 Task: Find connections with filter location Carvin with filter topic #tecnologiawith filter profile language English with filter current company Tata Passenger Electric Mobility Limited with filter school Annamalai University with filter industry Nonmetallic Mineral Mining with filter service category Program Management with filter keywords title Warehouse Worker
Action: Mouse moved to (569, 75)
Screenshot: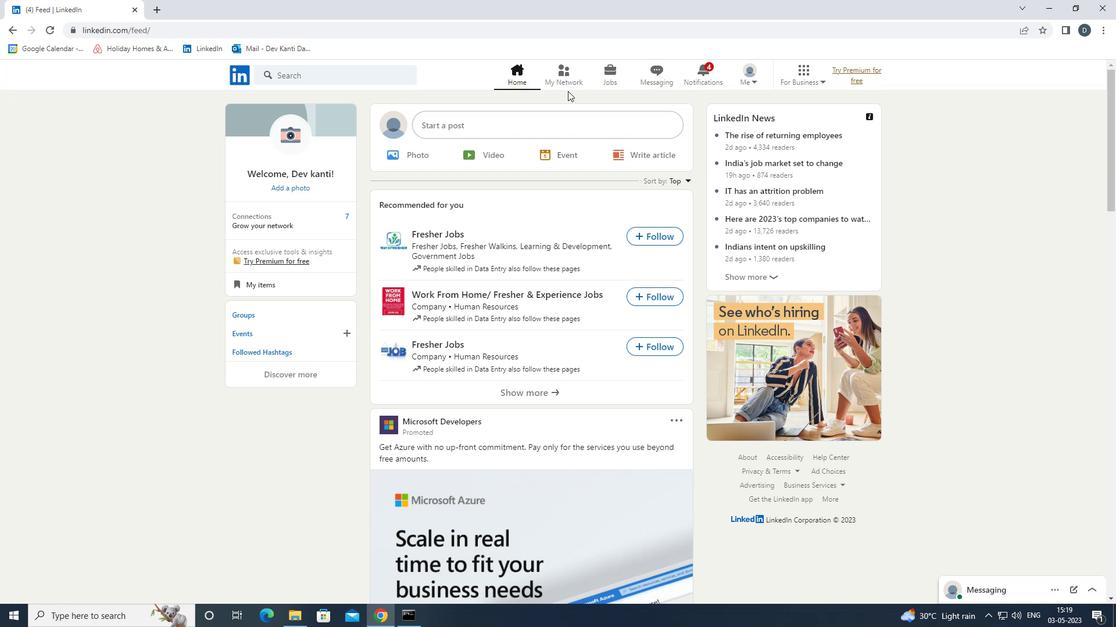 
Action: Mouse pressed left at (569, 75)
Screenshot: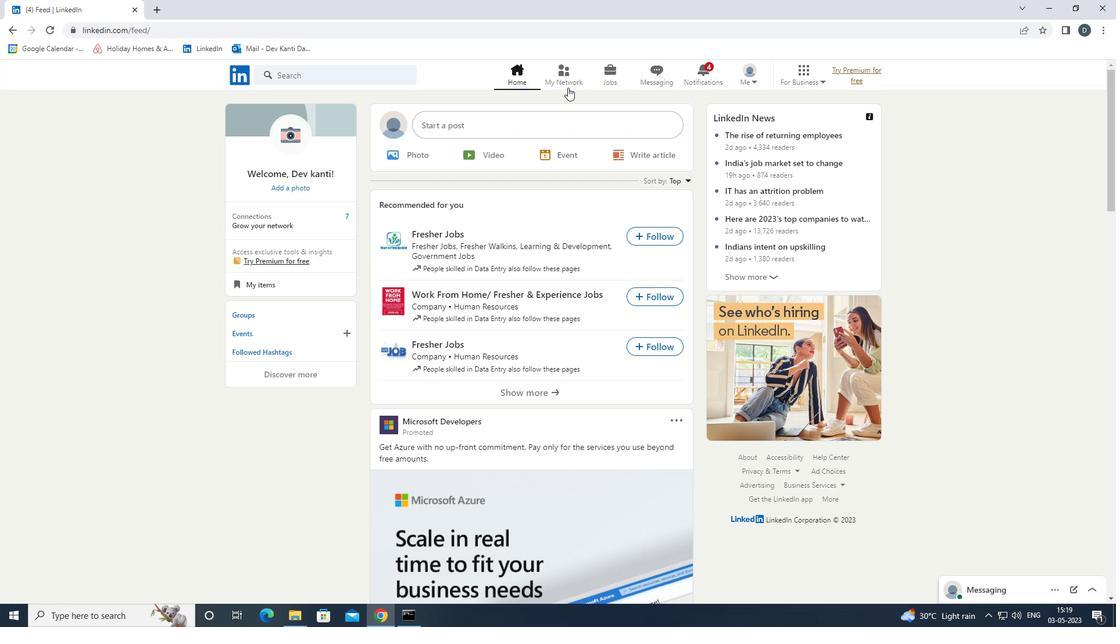 
Action: Mouse moved to (385, 137)
Screenshot: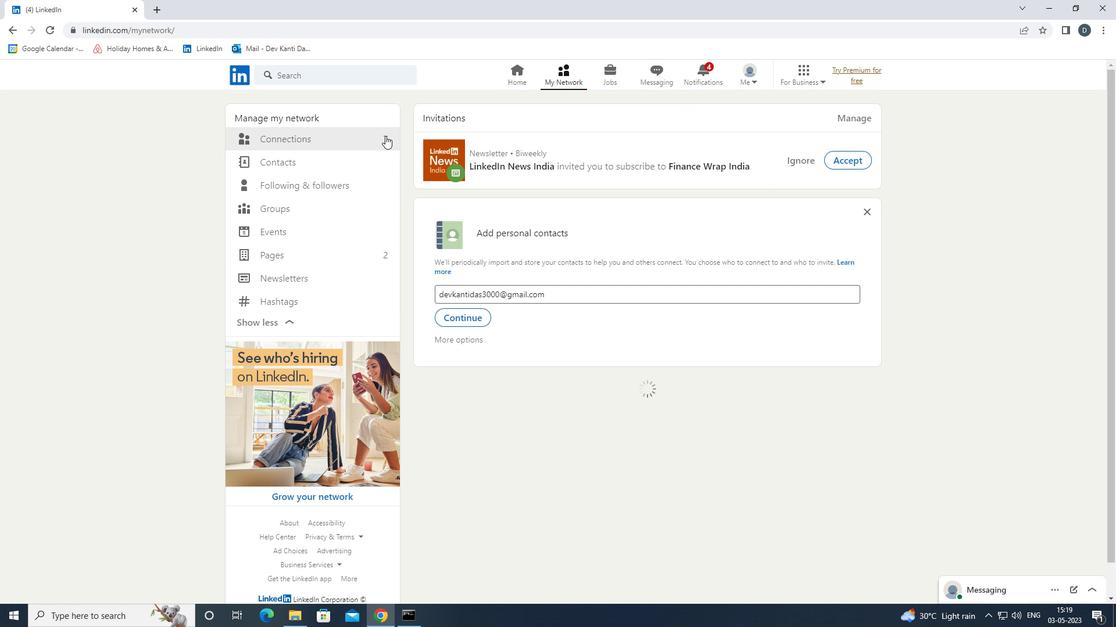 
Action: Mouse pressed left at (385, 137)
Screenshot: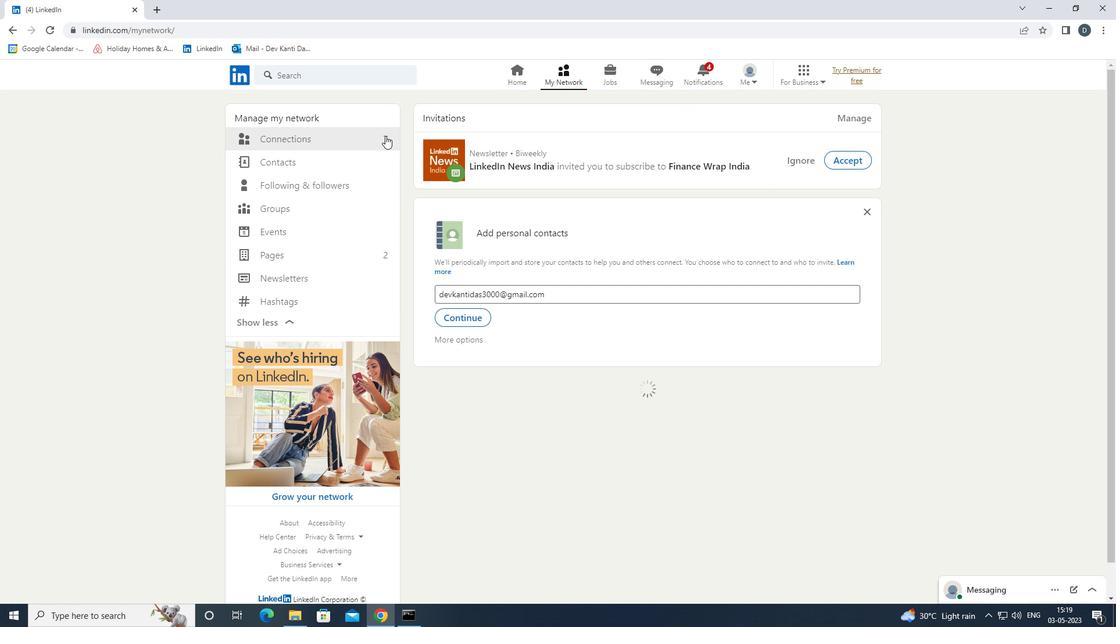 
Action: Mouse moved to (667, 136)
Screenshot: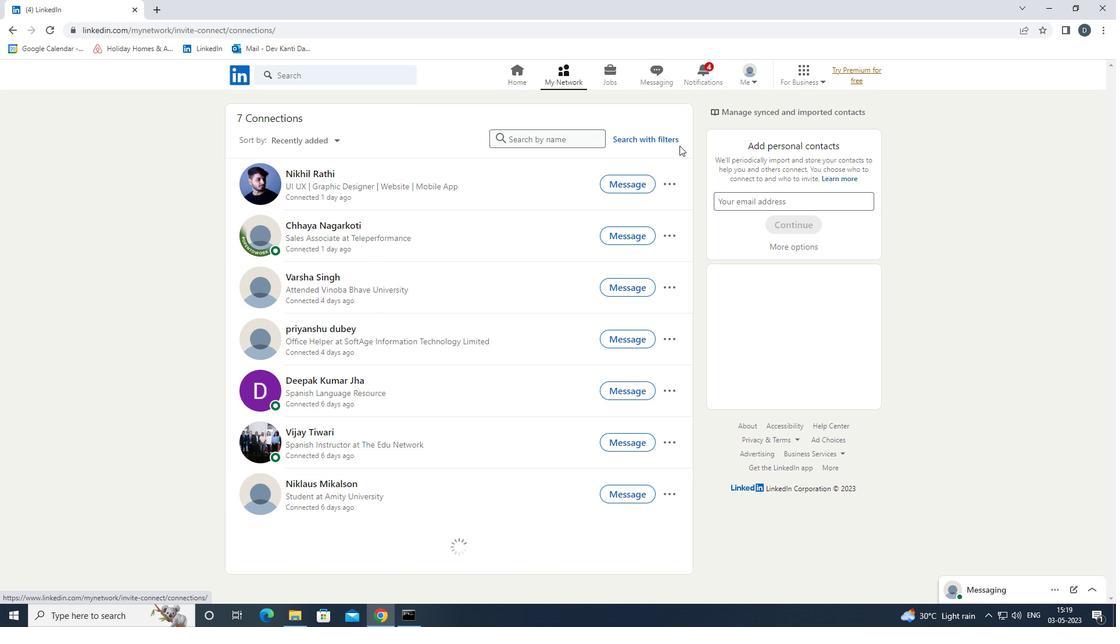 
Action: Mouse pressed left at (667, 136)
Screenshot: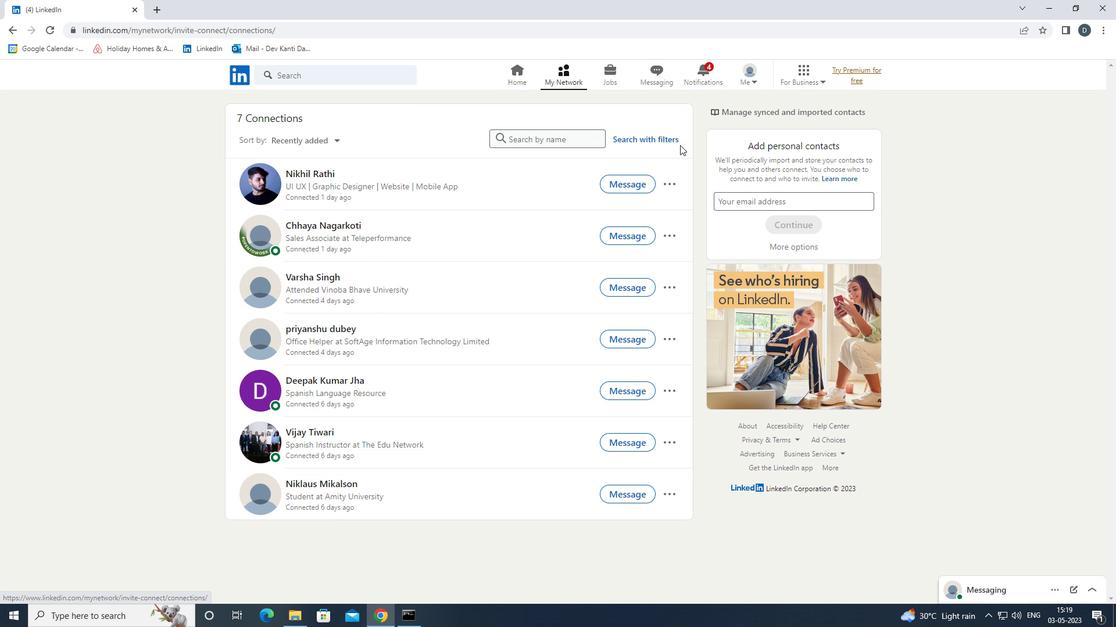 
Action: Mouse moved to (600, 105)
Screenshot: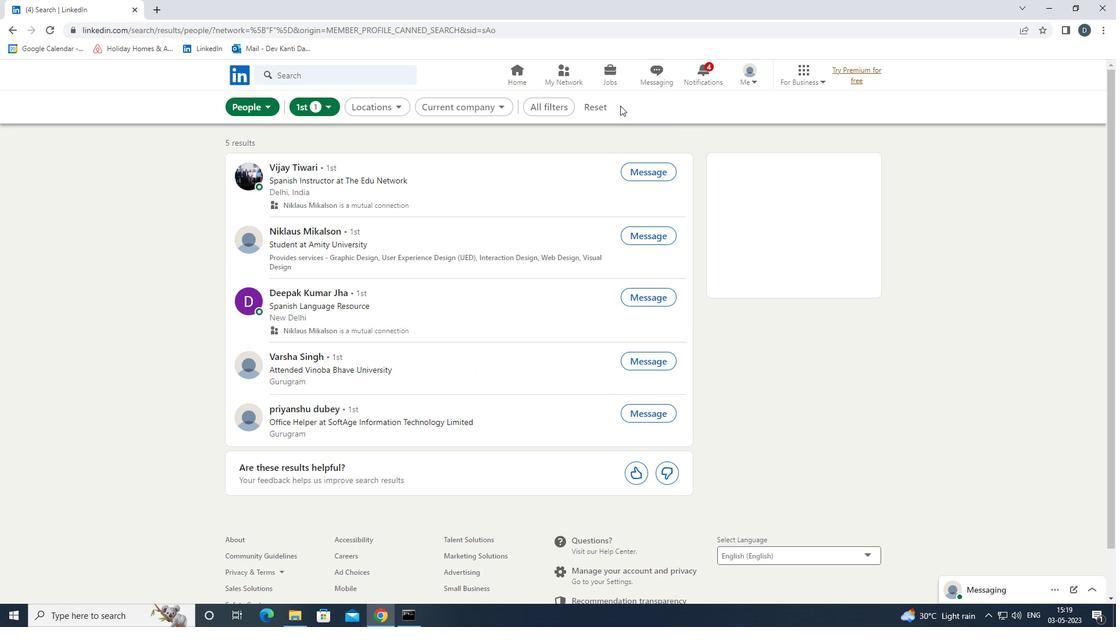 
Action: Mouse pressed left at (600, 105)
Screenshot: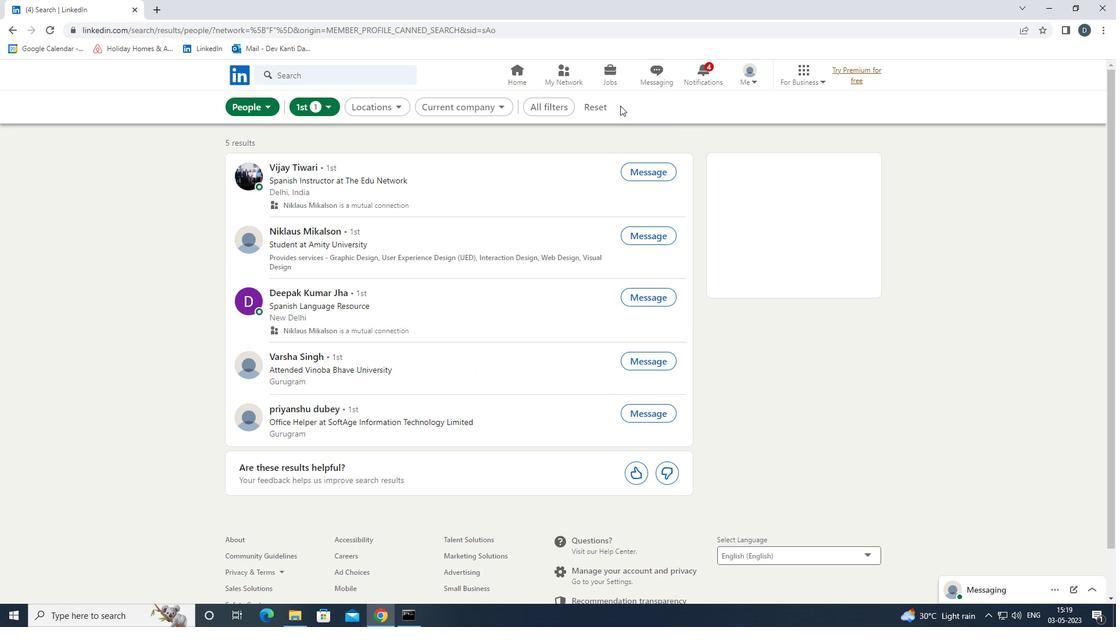 
Action: Mouse moved to (563, 105)
Screenshot: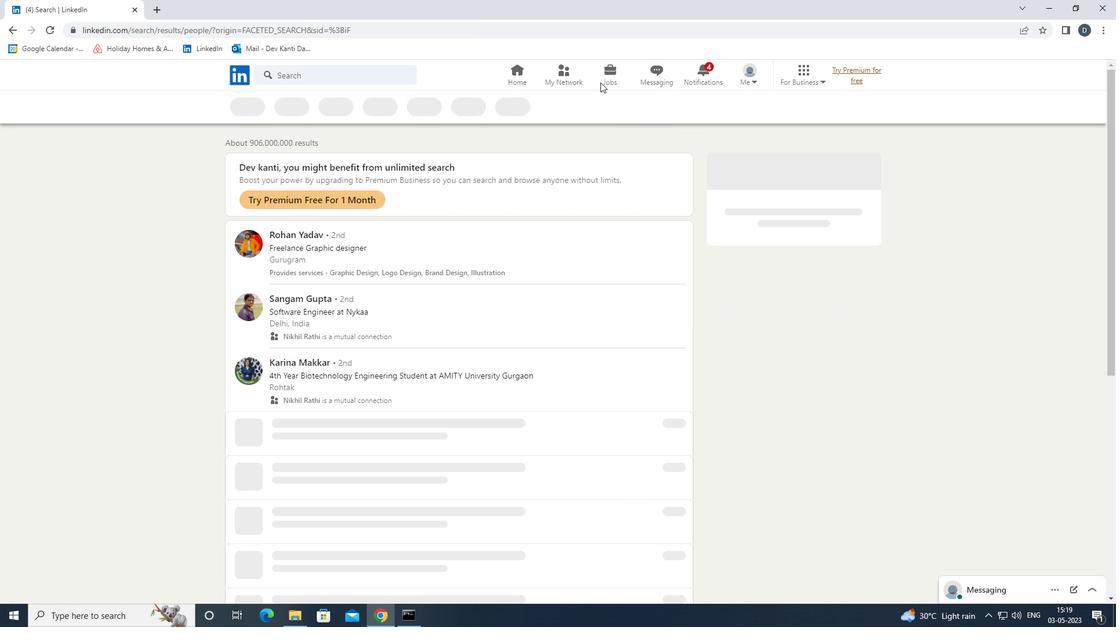 
Action: Mouse pressed left at (563, 105)
Screenshot: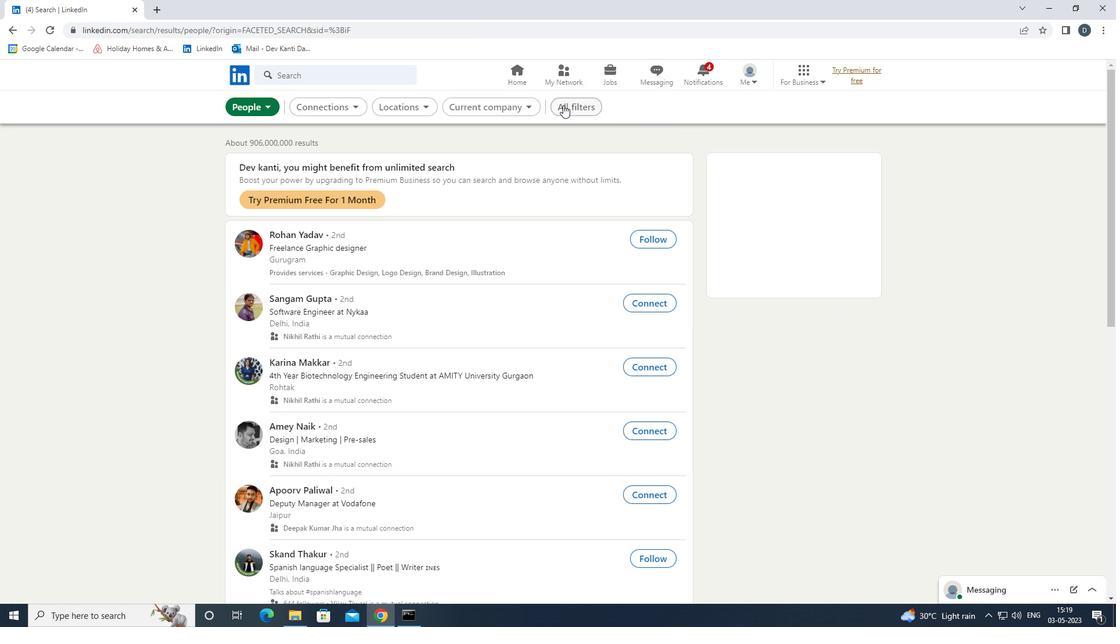
Action: Mouse moved to (973, 366)
Screenshot: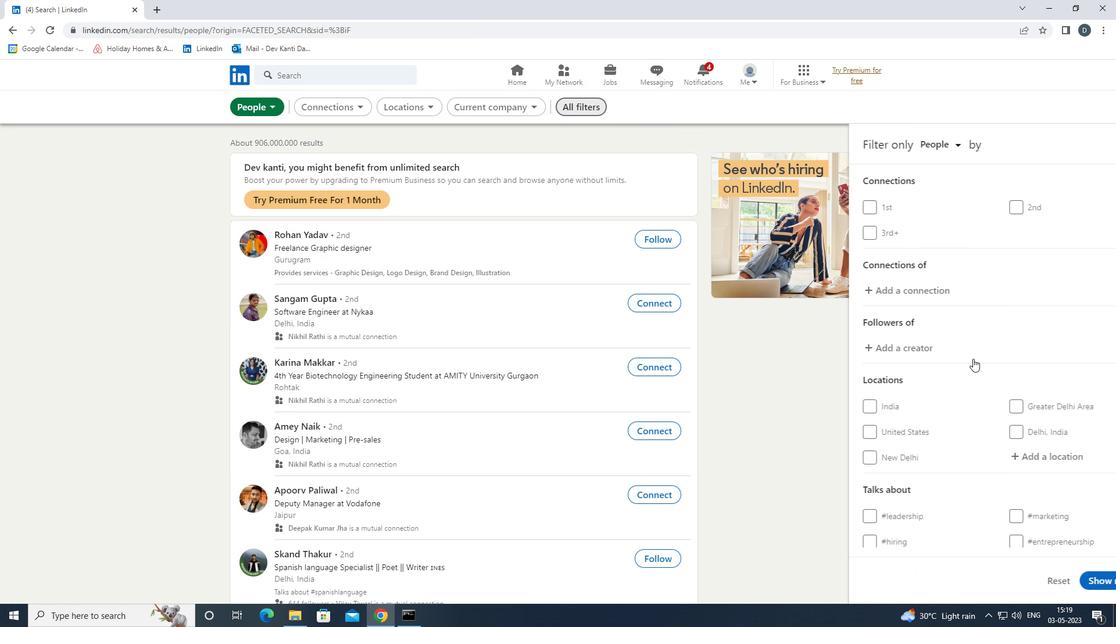 
Action: Mouse scrolled (973, 366) with delta (0, 0)
Screenshot: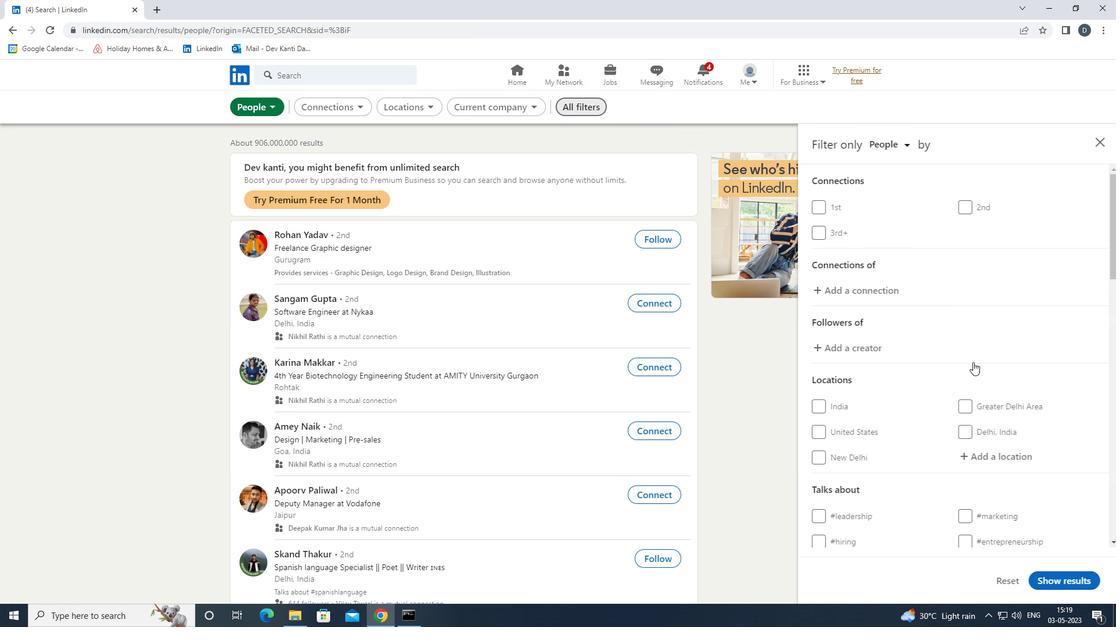 
Action: Mouse scrolled (973, 366) with delta (0, 0)
Screenshot: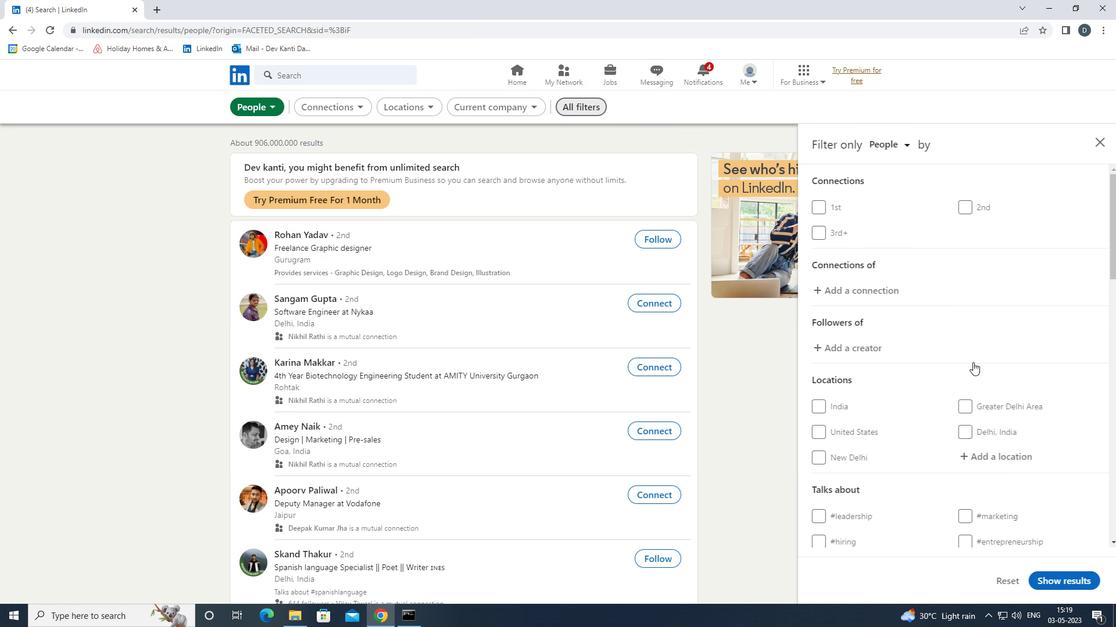 
Action: Mouse moved to (1002, 337)
Screenshot: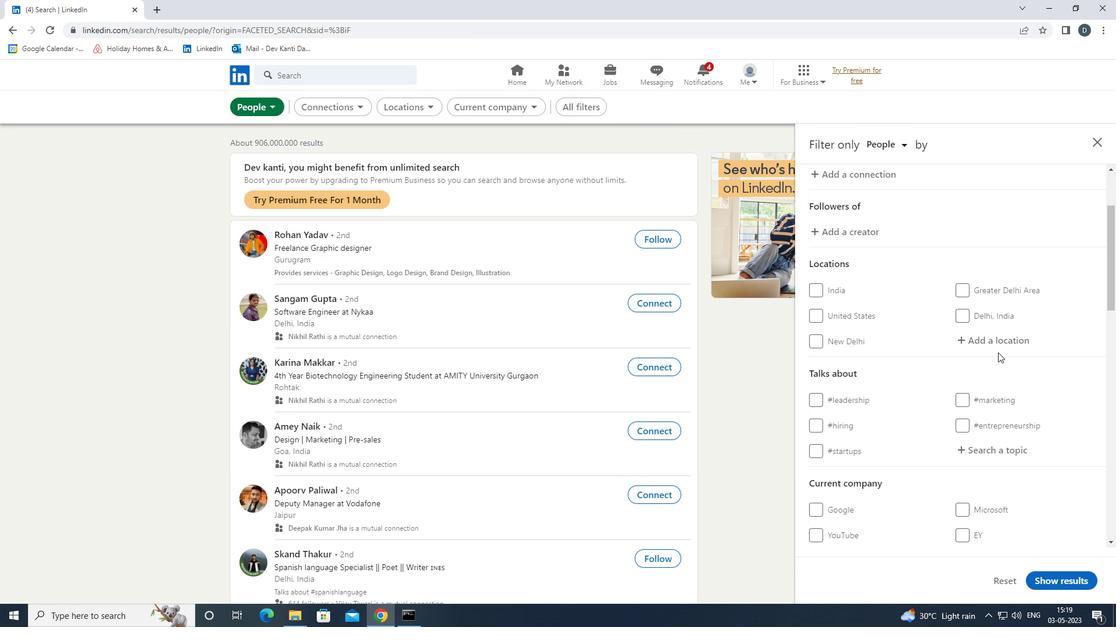 
Action: Mouse pressed left at (1002, 337)
Screenshot: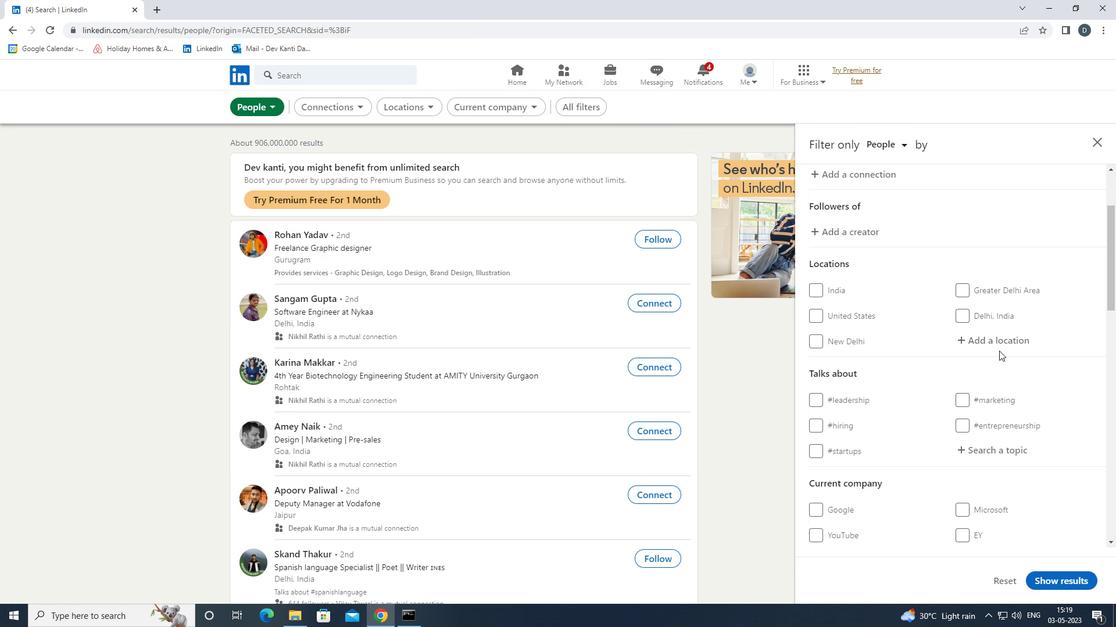 
Action: Mouse moved to (1002, 334)
Screenshot: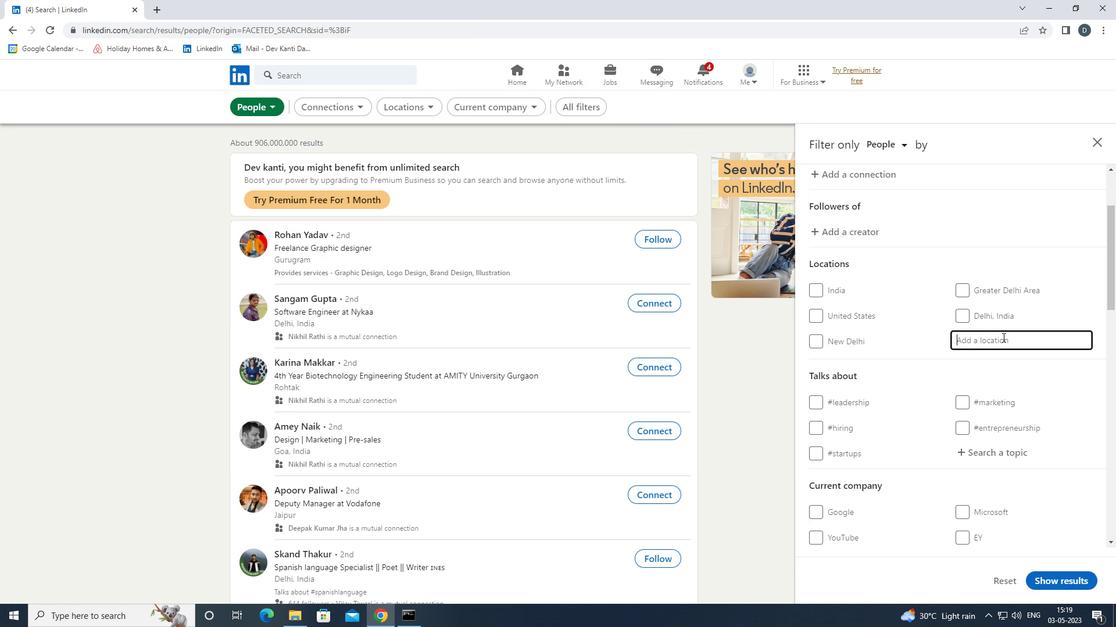 
Action: Key pressed <Key.shift>CARVIN<Key.down><Key.enter>
Screenshot: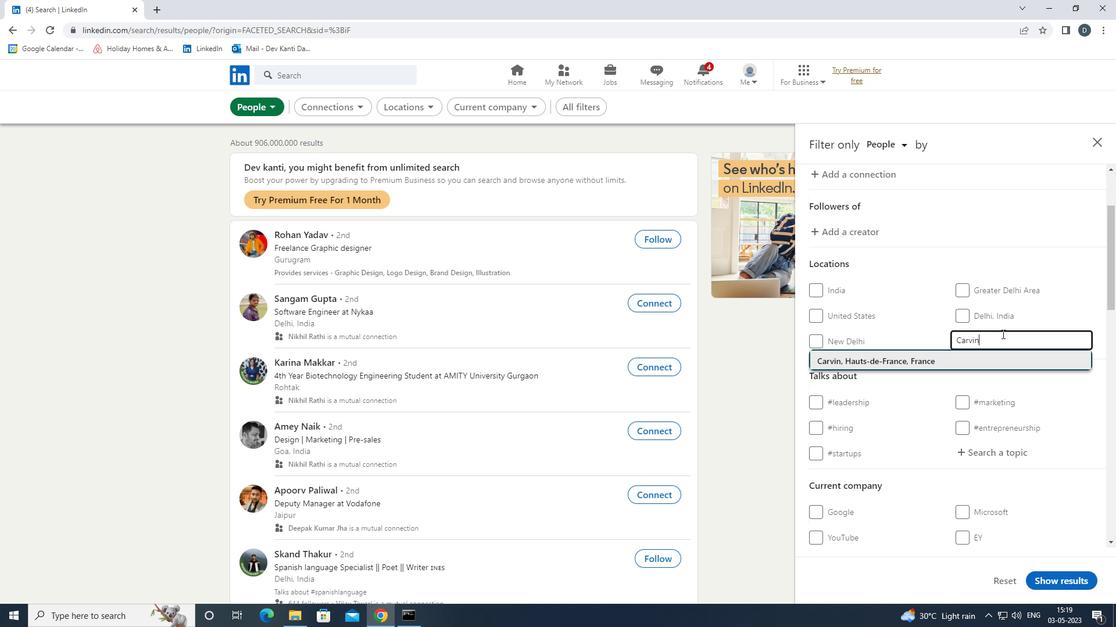 
Action: Mouse moved to (1010, 330)
Screenshot: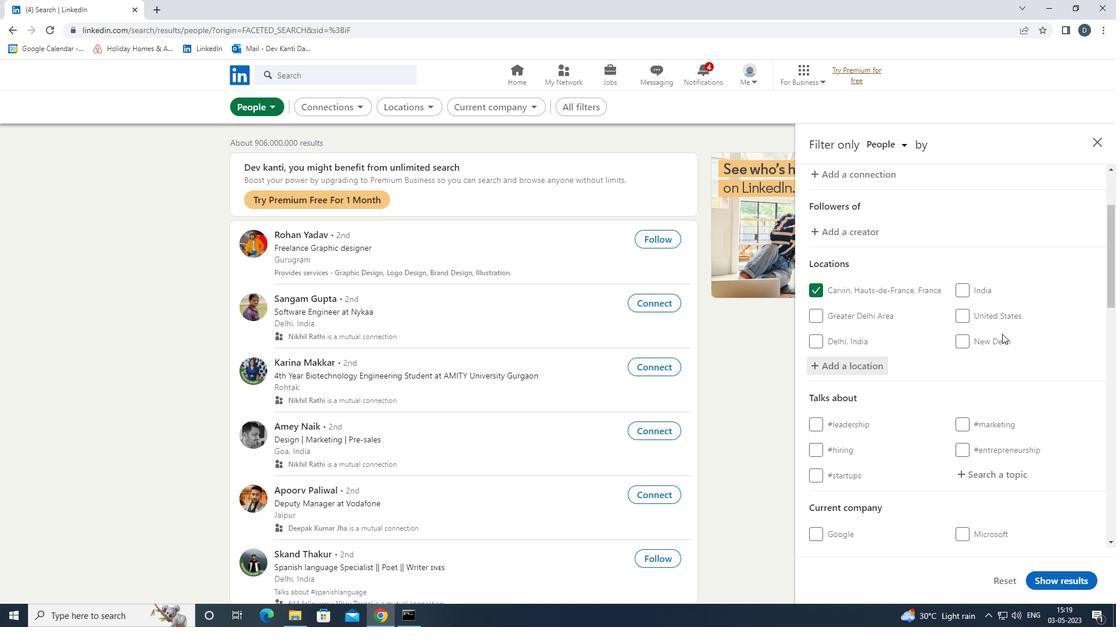
Action: Mouse scrolled (1010, 330) with delta (0, 0)
Screenshot: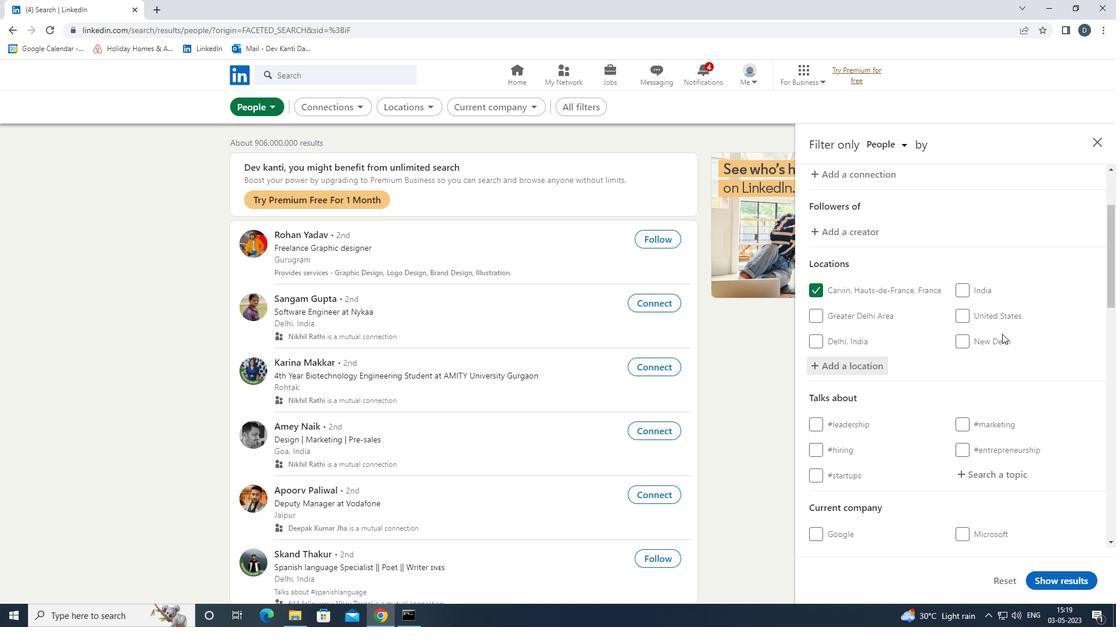
Action: Mouse scrolled (1010, 330) with delta (0, 0)
Screenshot: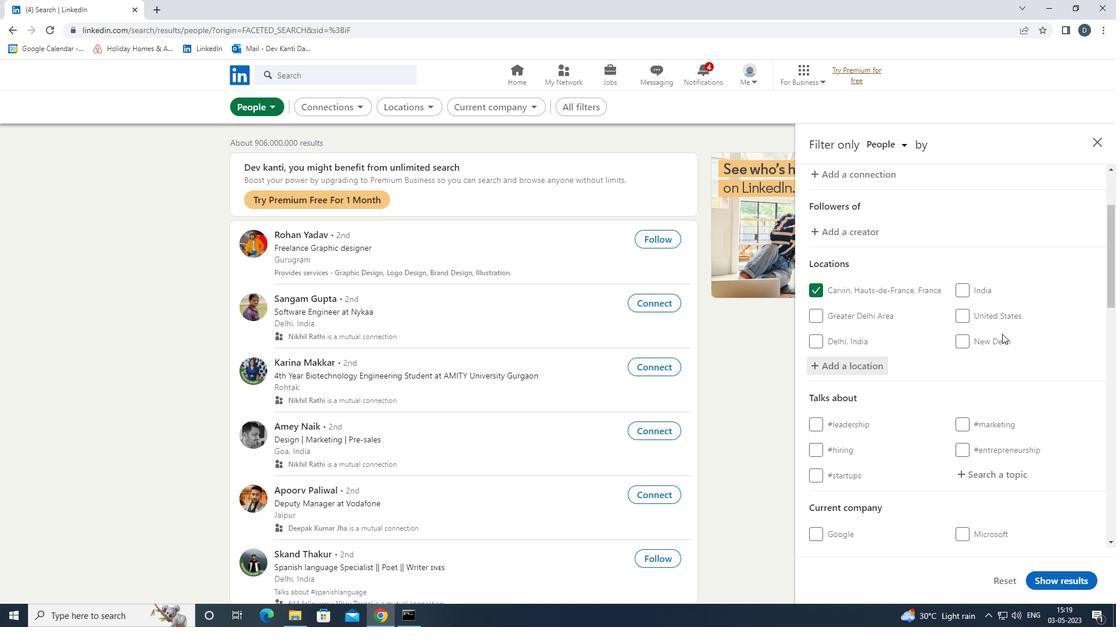 
Action: Mouse moved to (999, 354)
Screenshot: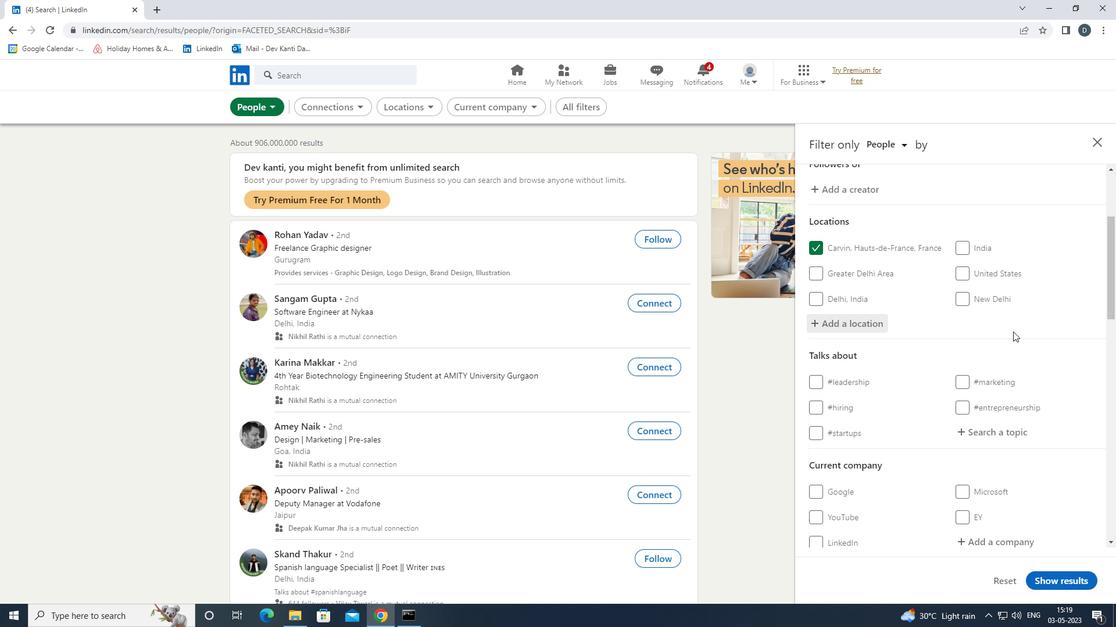 
Action: Mouse pressed left at (999, 354)
Screenshot: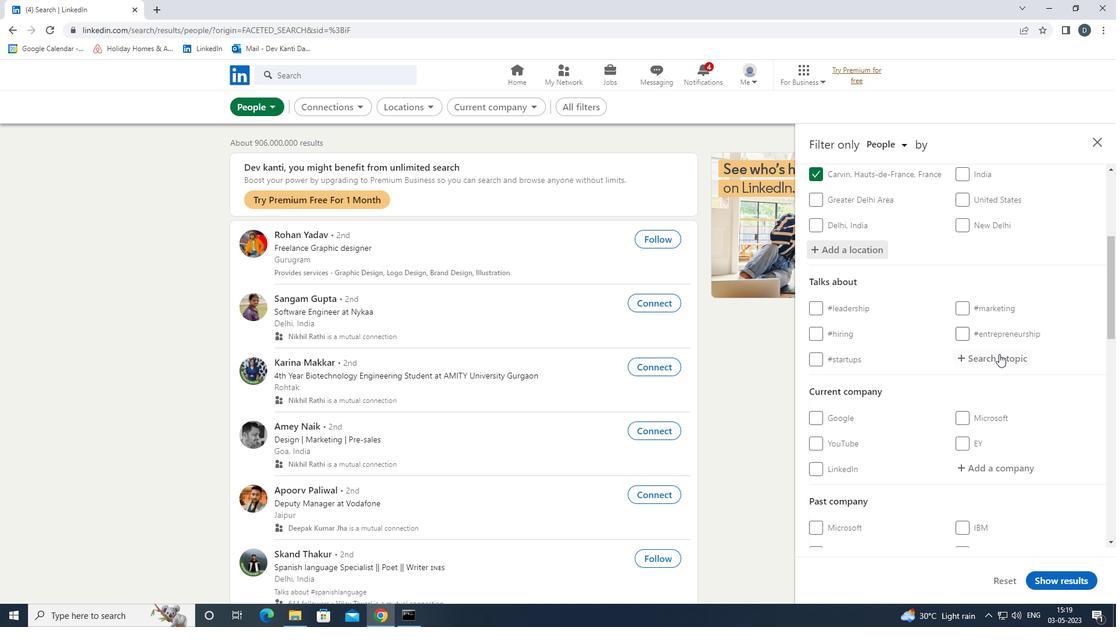 
Action: Mouse moved to (999, 355)
Screenshot: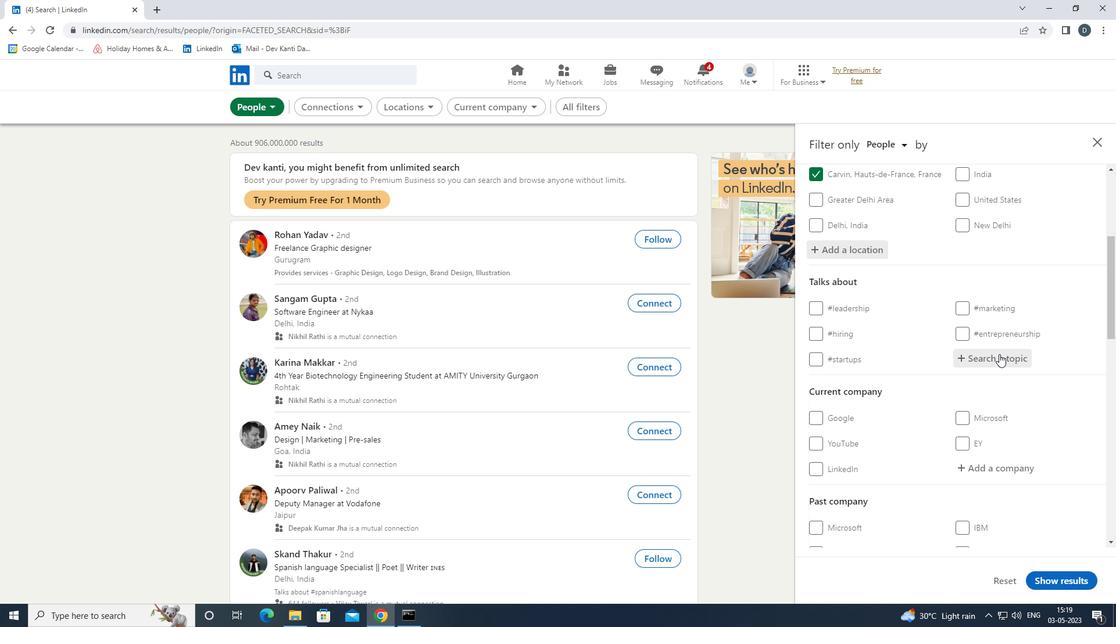 
Action: Key pressed TECHNOLOGIA<Key.down><Key.enter>
Screenshot: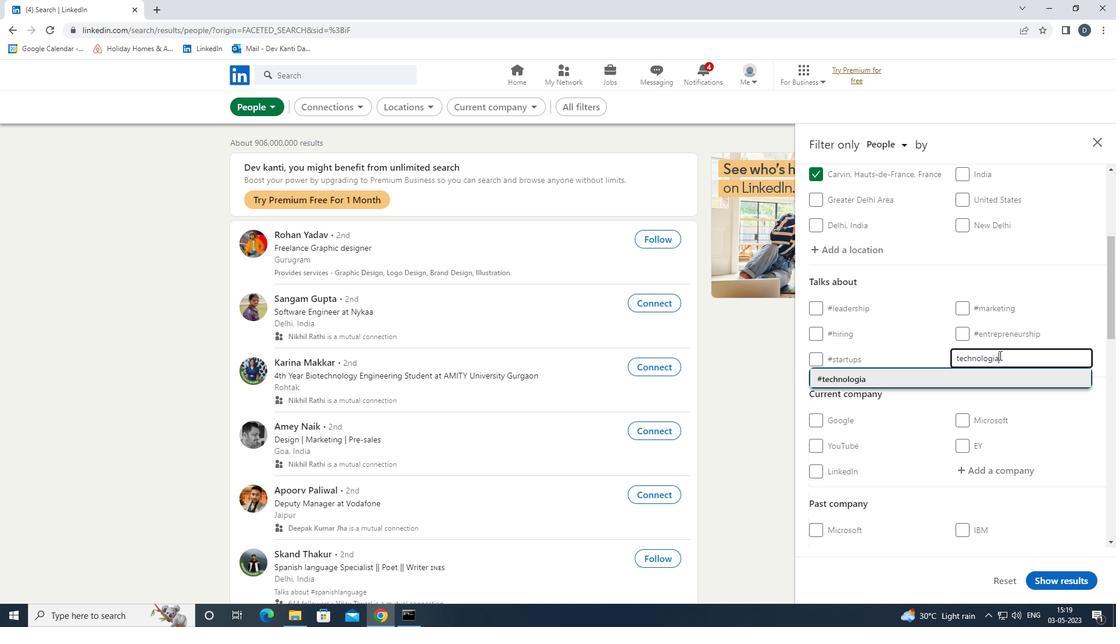 
Action: Mouse moved to (994, 364)
Screenshot: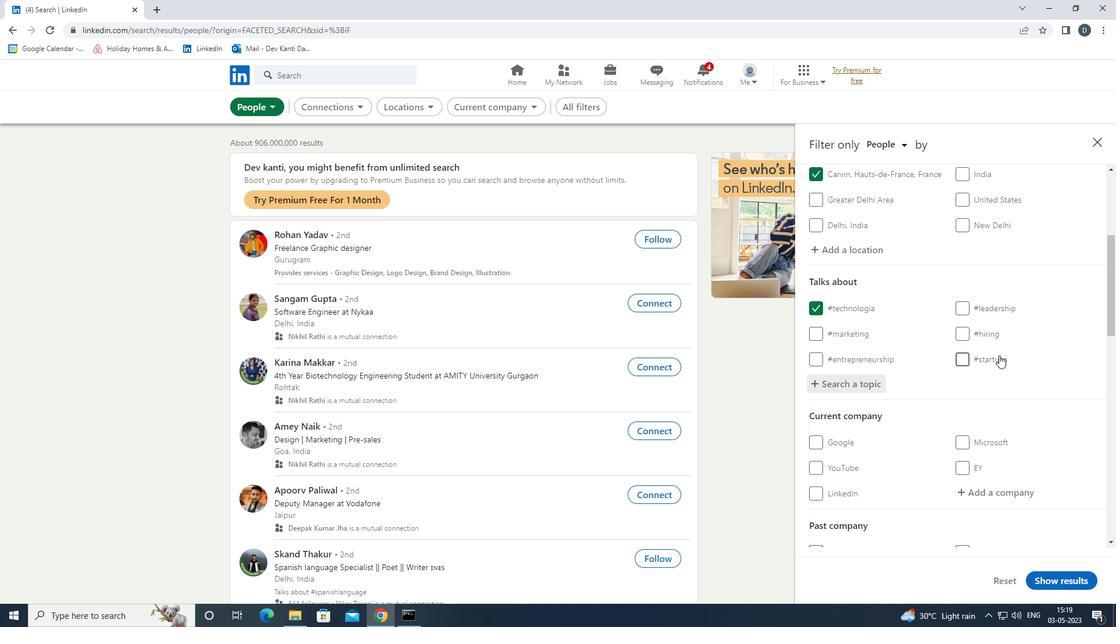 
Action: Mouse scrolled (994, 363) with delta (0, 0)
Screenshot: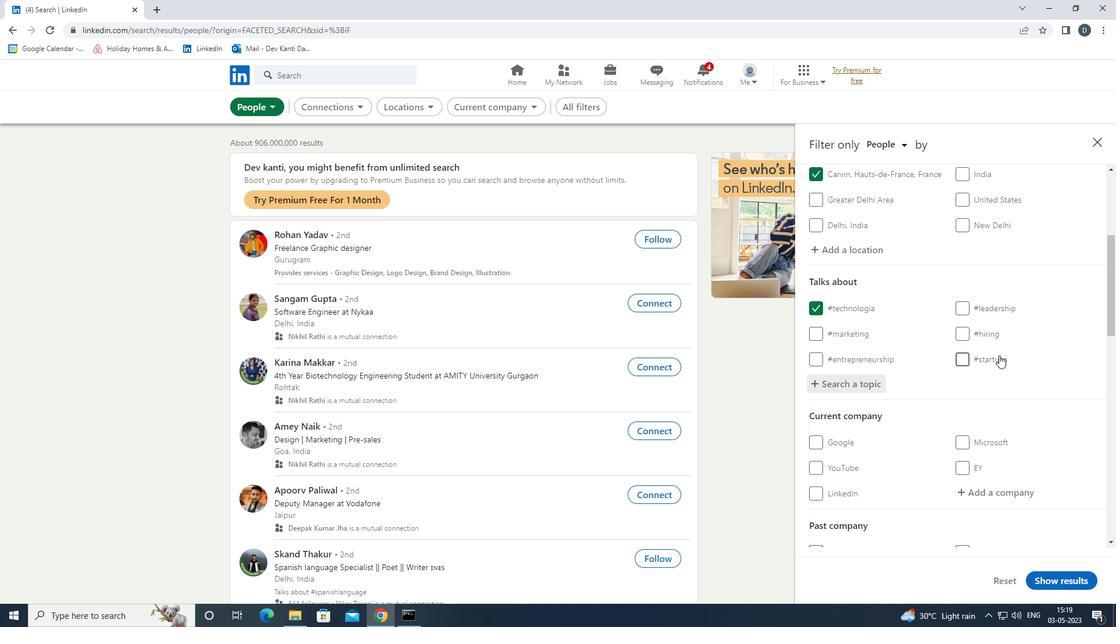 
Action: Mouse moved to (994, 365)
Screenshot: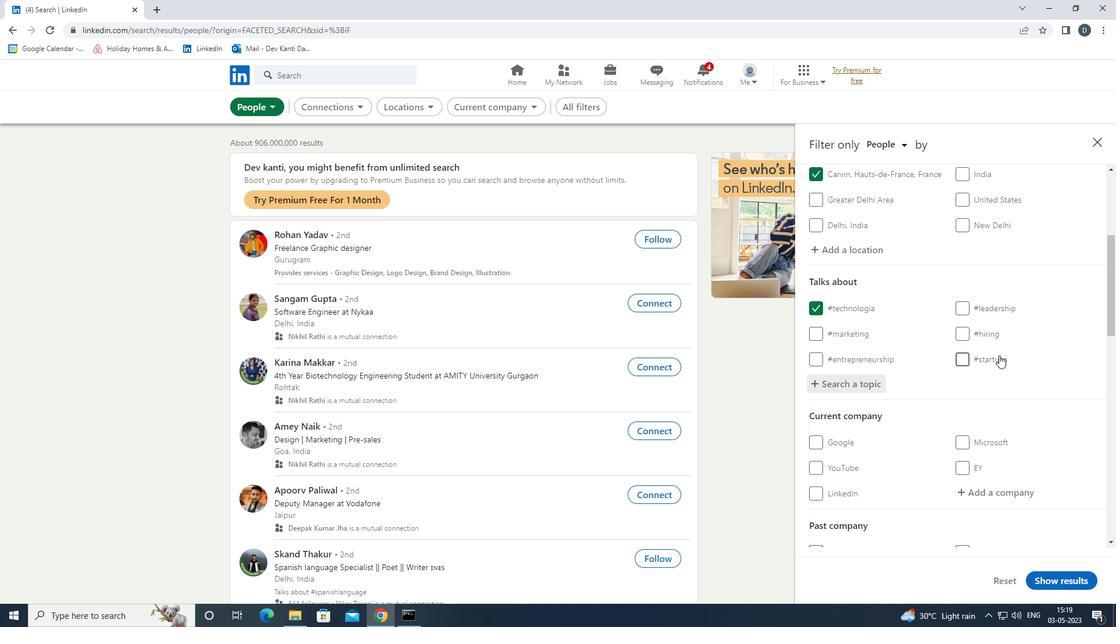 
Action: Mouse scrolled (994, 364) with delta (0, 0)
Screenshot: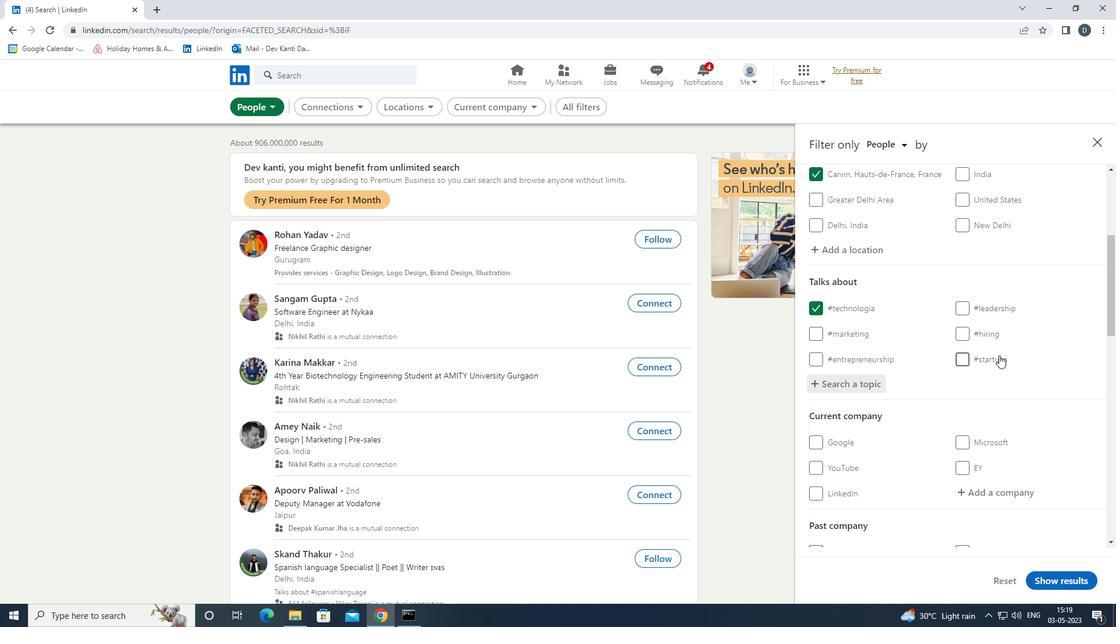
Action: Mouse scrolled (994, 364) with delta (0, 0)
Screenshot: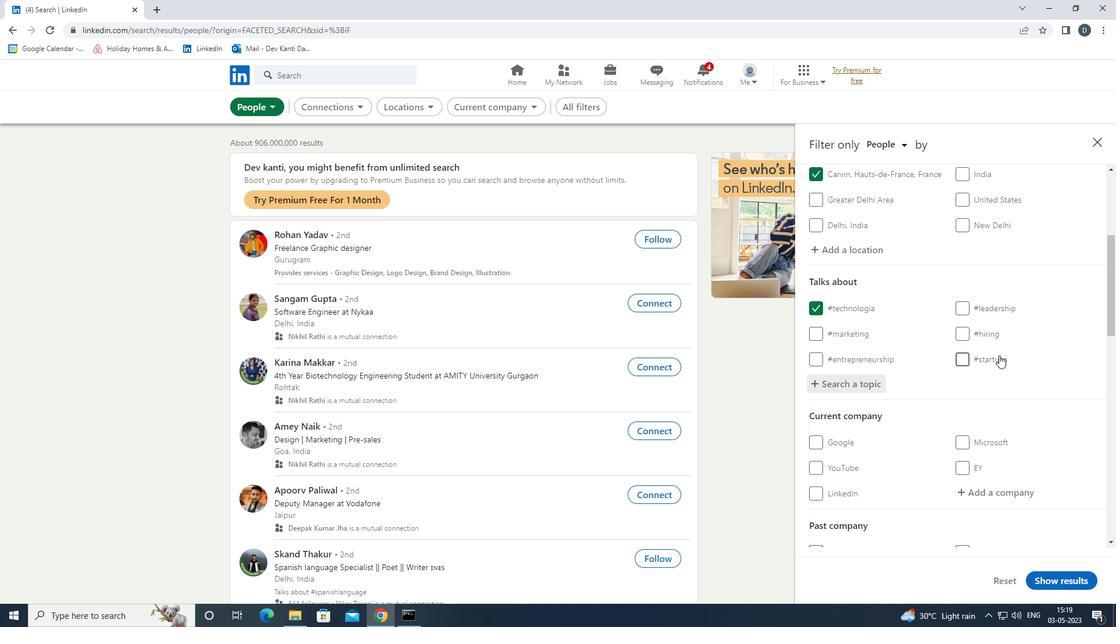 
Action: Mouse moved to (995, 366)
Screenshot: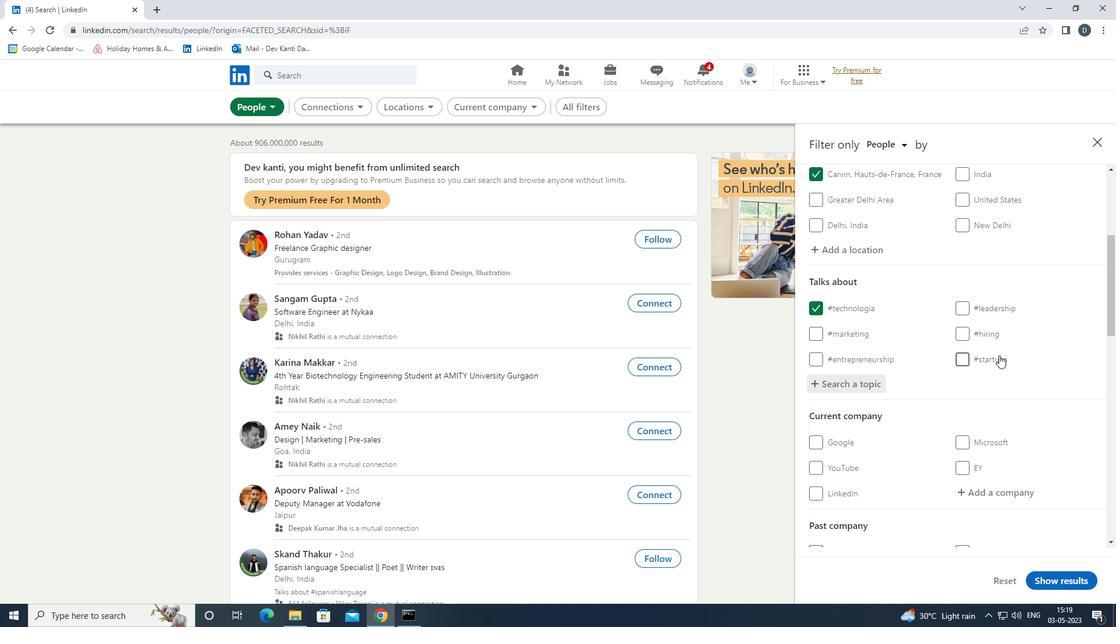 
Action: Mouse scrolled (995, 365) with delta (0, 0)
Screenshot: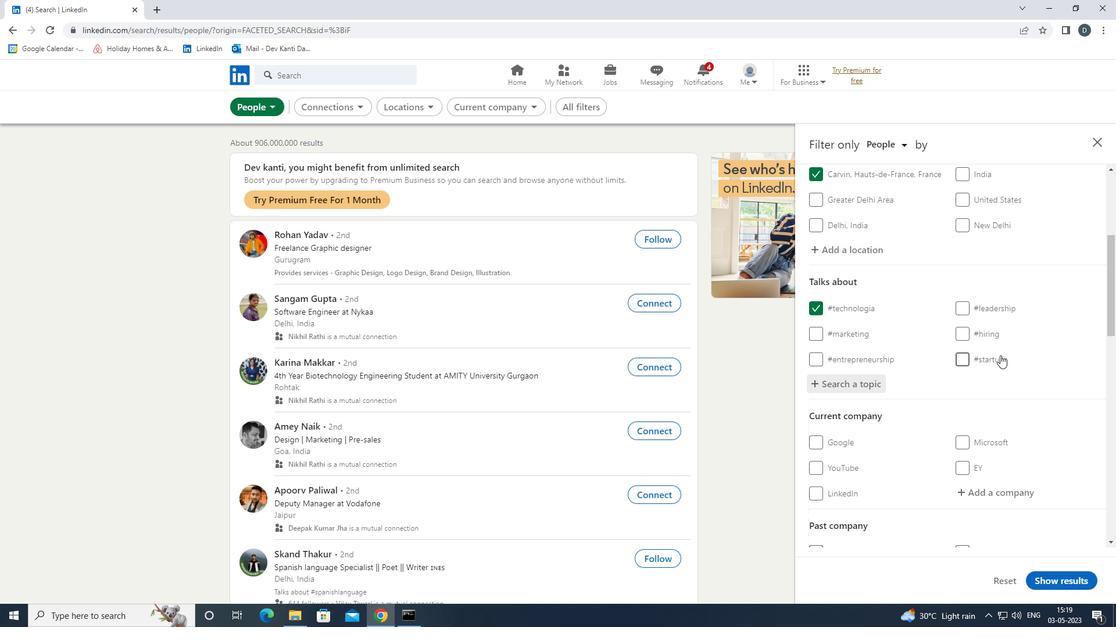 
Action: Mouse moved to (996, 367)
Screenshot: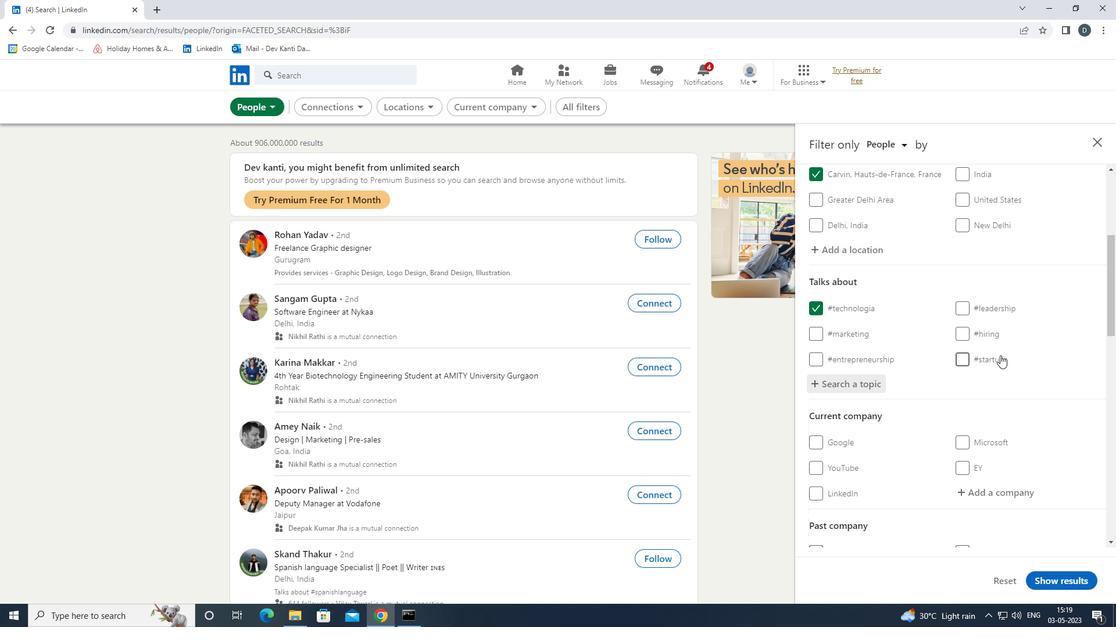 
Action: Mouse scrolled (996, 366) with delta (0, 0)
Screenshot: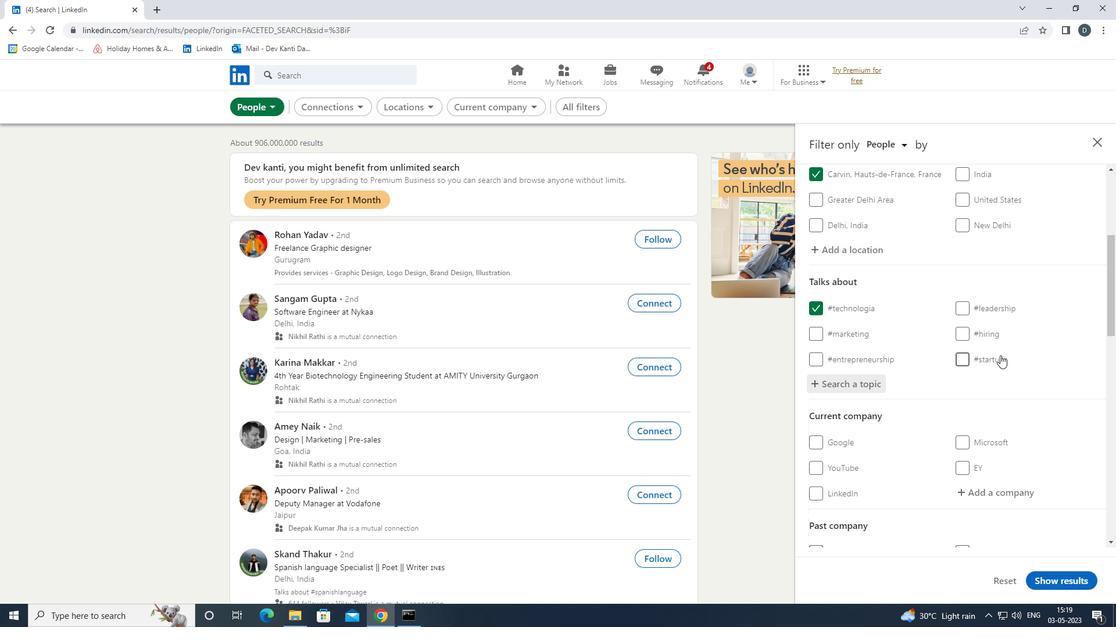 
Action: Mouse moved to (994, 371)
Screenshot: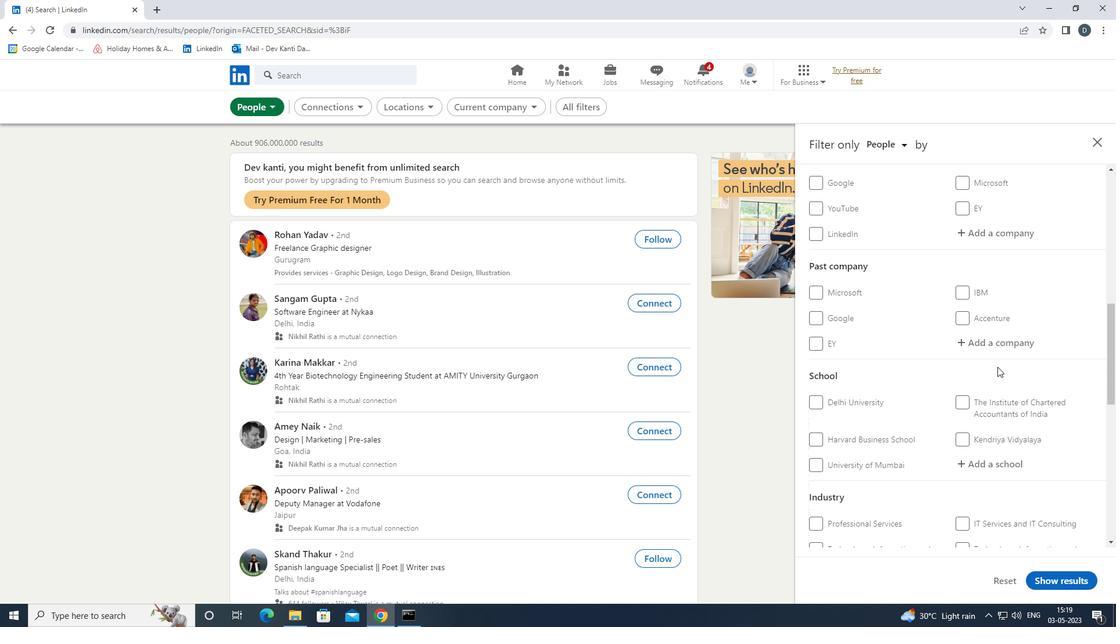 
Action: Mouse scrolled (994, 370) with delta (0, 0)
Screenshot: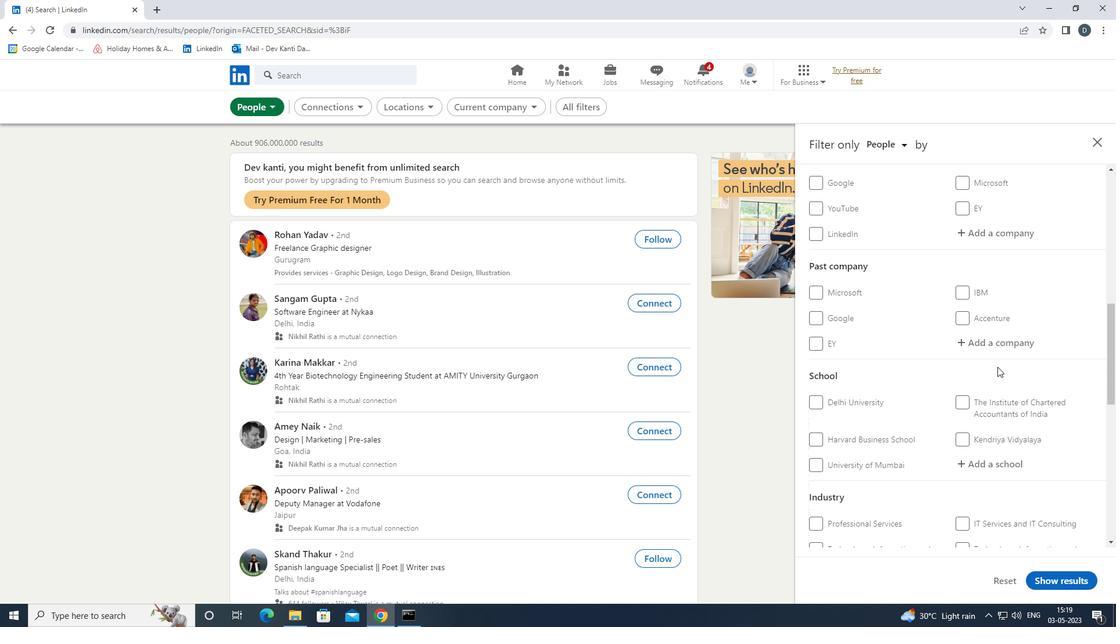
Action: Mouse moved to (994, 373)
Screenshot: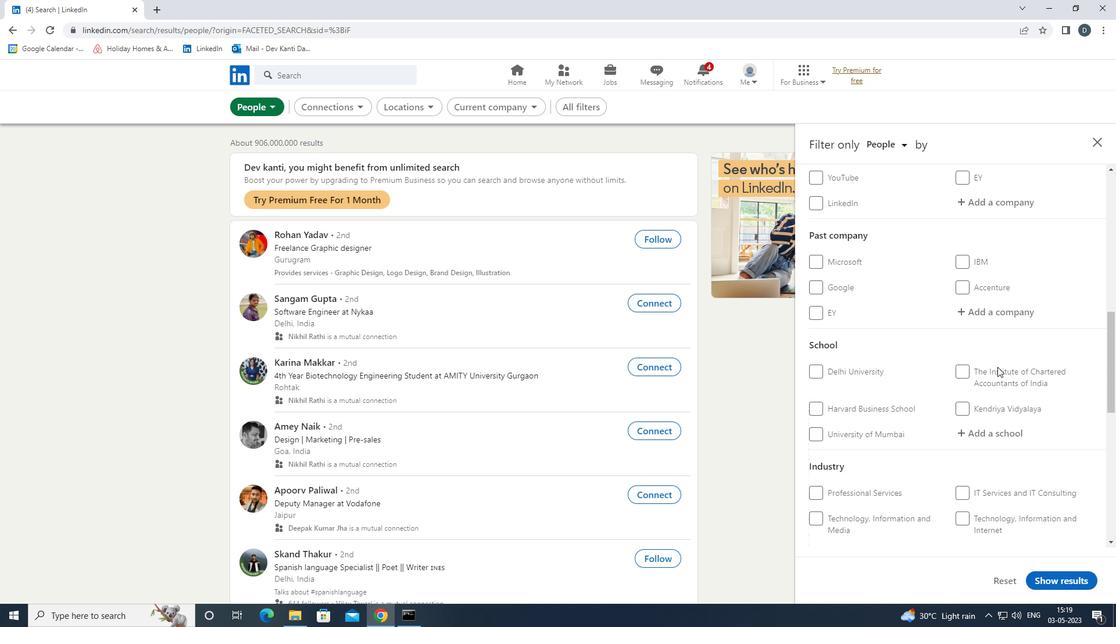 
Action: Mouse scrolled (994, 372) with delta (0, 0)
Screenshot: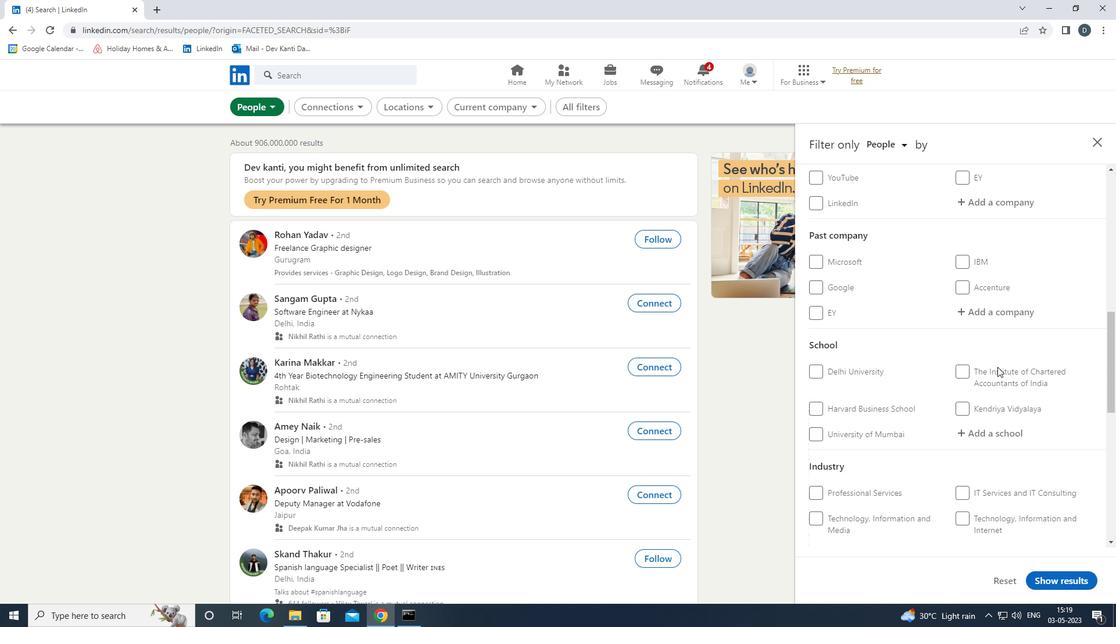 
Action: Mouse scrolled (994, 372) with delta (0, 0)
Screenshot: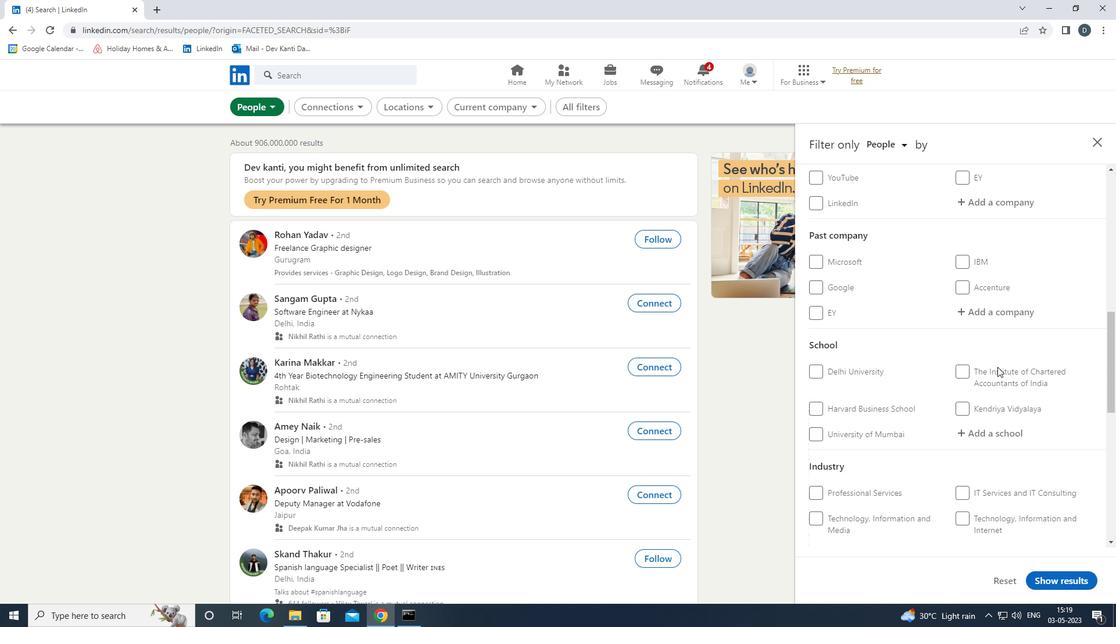
Action: Mouse moved to (816, 450)
Screenshot: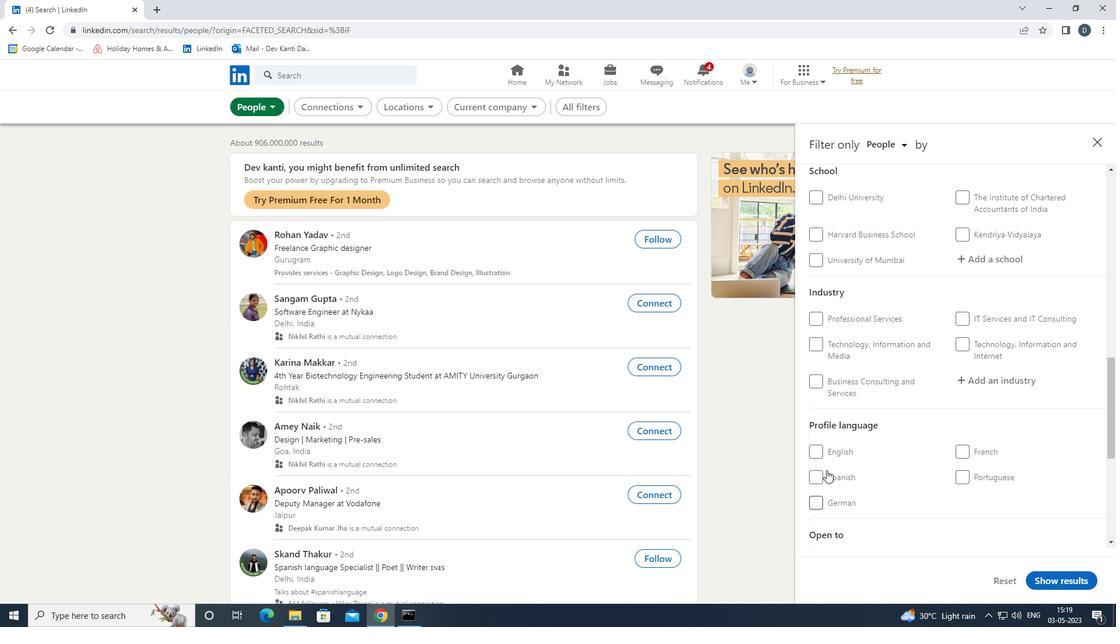 
Action: Mouse pressed left at (816, 450)
Screenshot: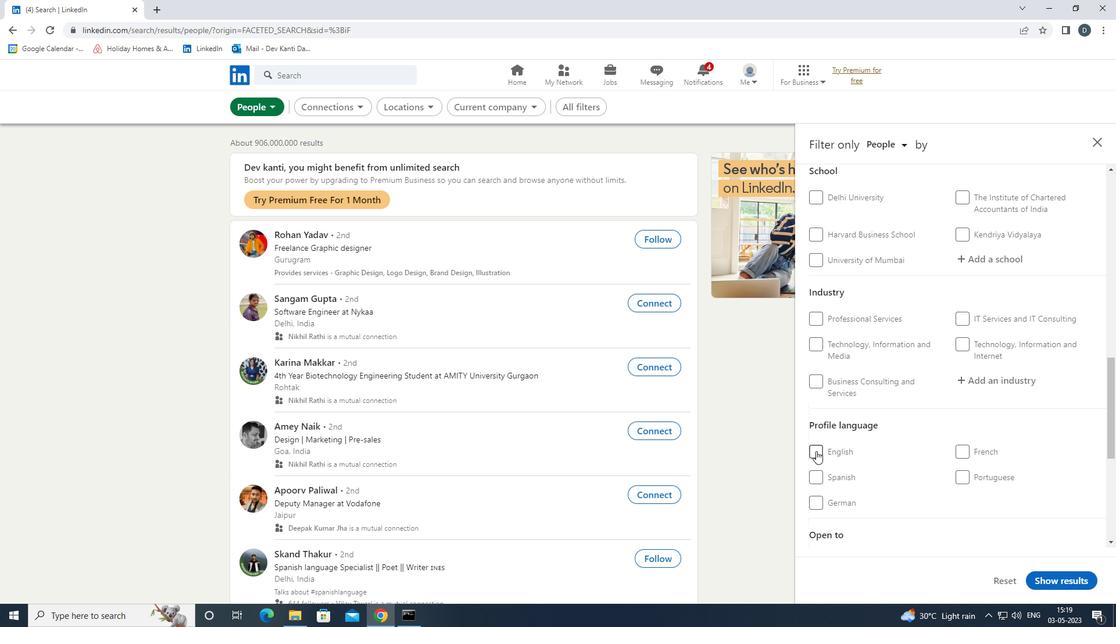 
Action: Mouse moved to (831, 444)
Screenshot: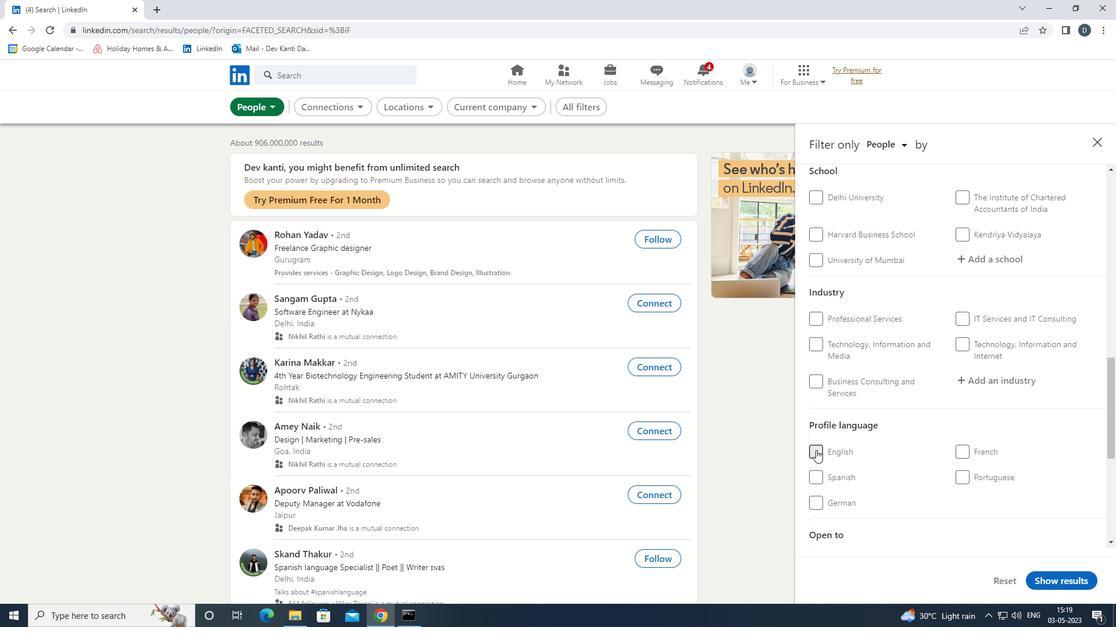 
Action: Mouse scrolled (831, 444) with delta (0, 0)
Screenshot: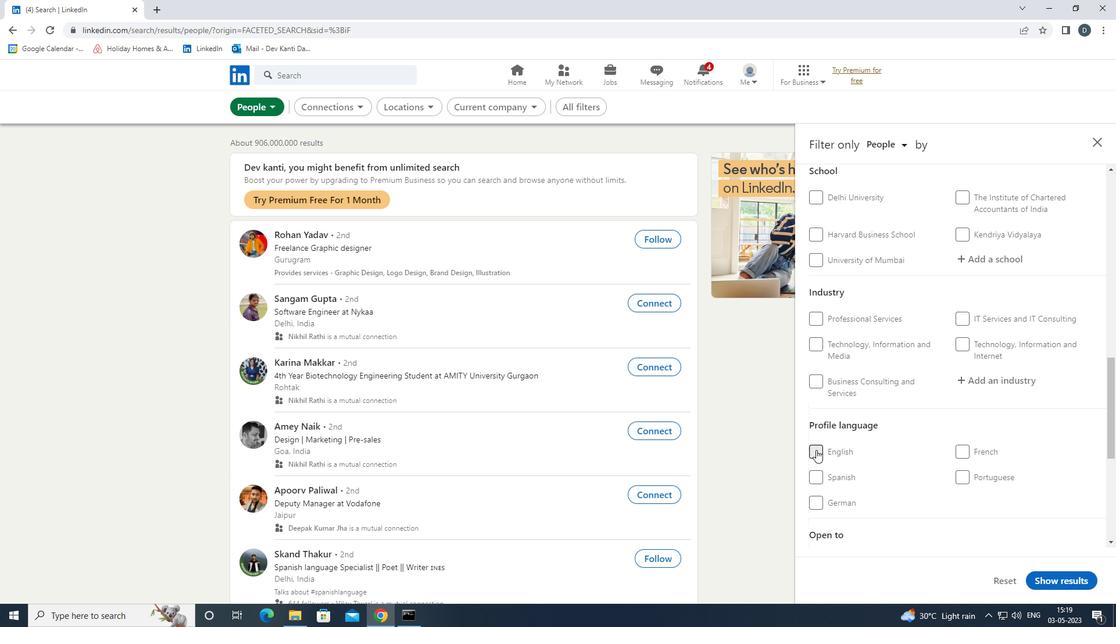 
Action: Mouse scrolled (831, 444) with delta (0, 0)
Screenshot: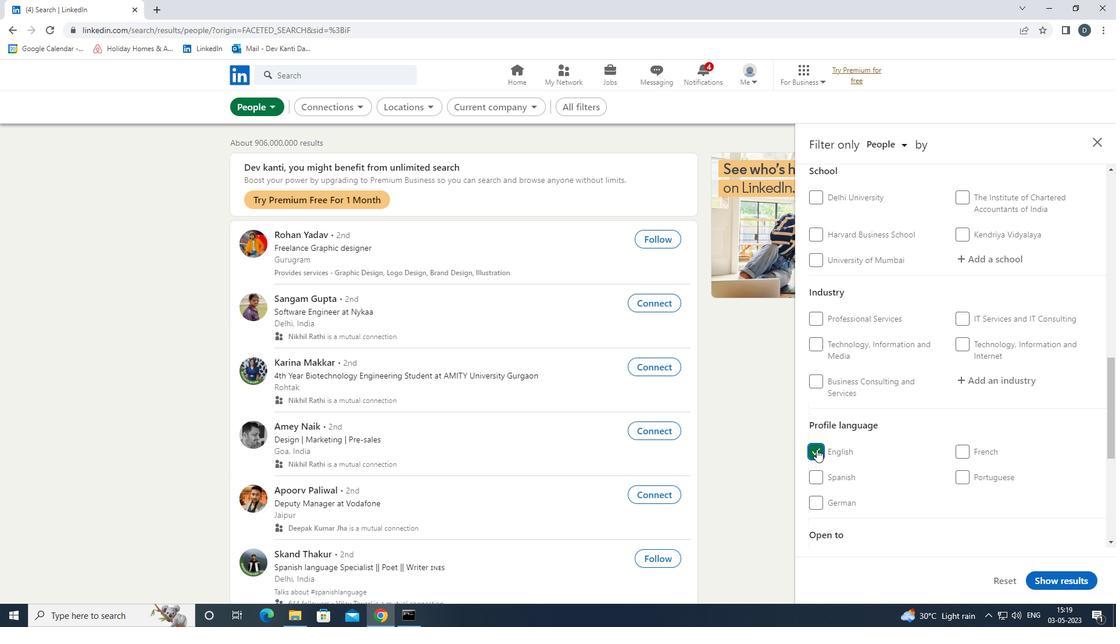 
Action: Mouse scrolled (831, 444) with delta (0, 0)
Screenshot: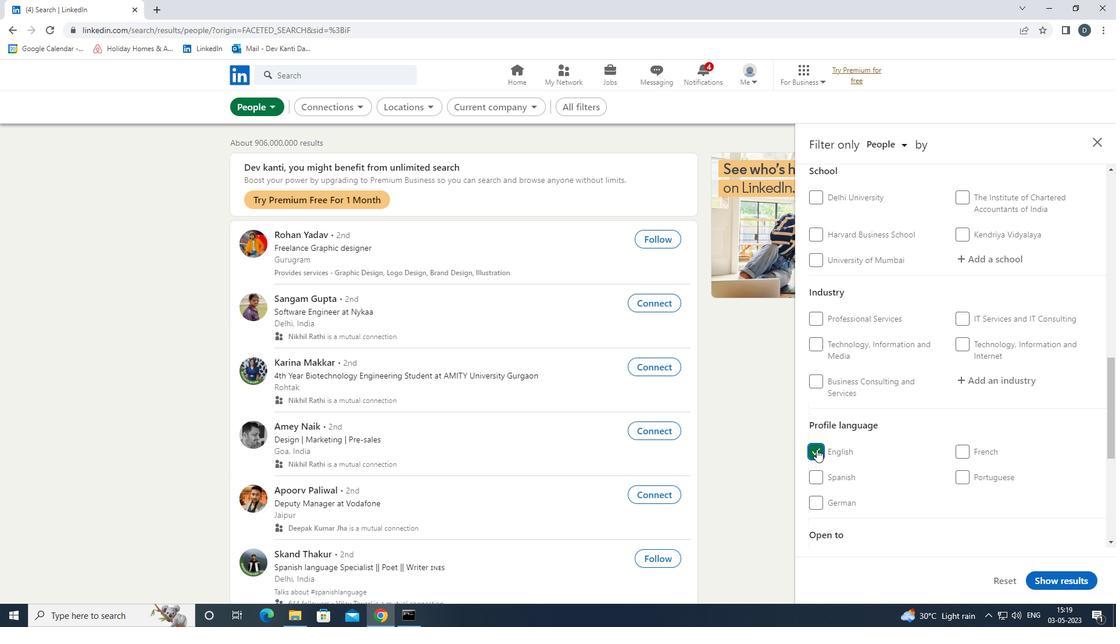 
Action: Mouse scrolled (831, 444) with delta (0, 0)
Screenshot: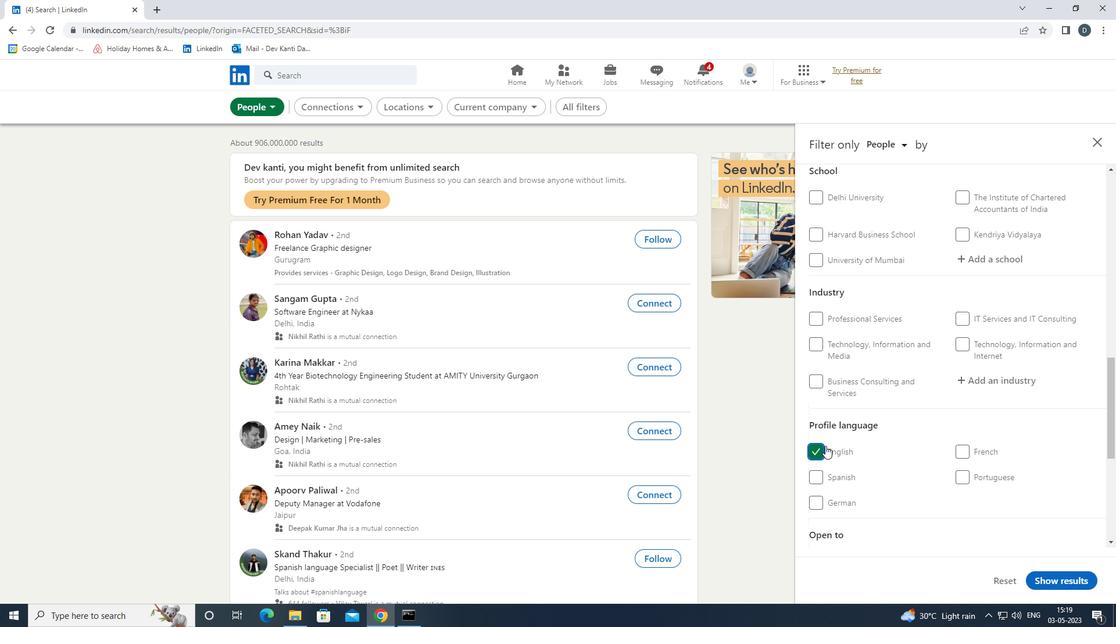 
Action: Mouse scrolled (831, 444) with delta (0, 0)
Screenshot: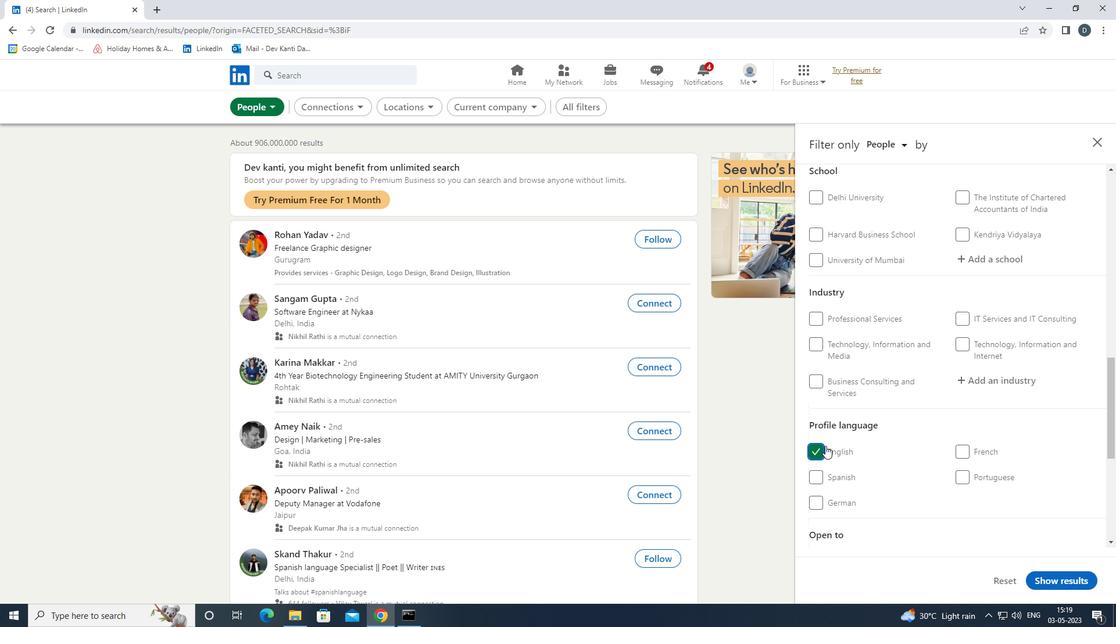 
Action: Mouse scrolled (831, 444) with delta (0, 0)
Screenshot: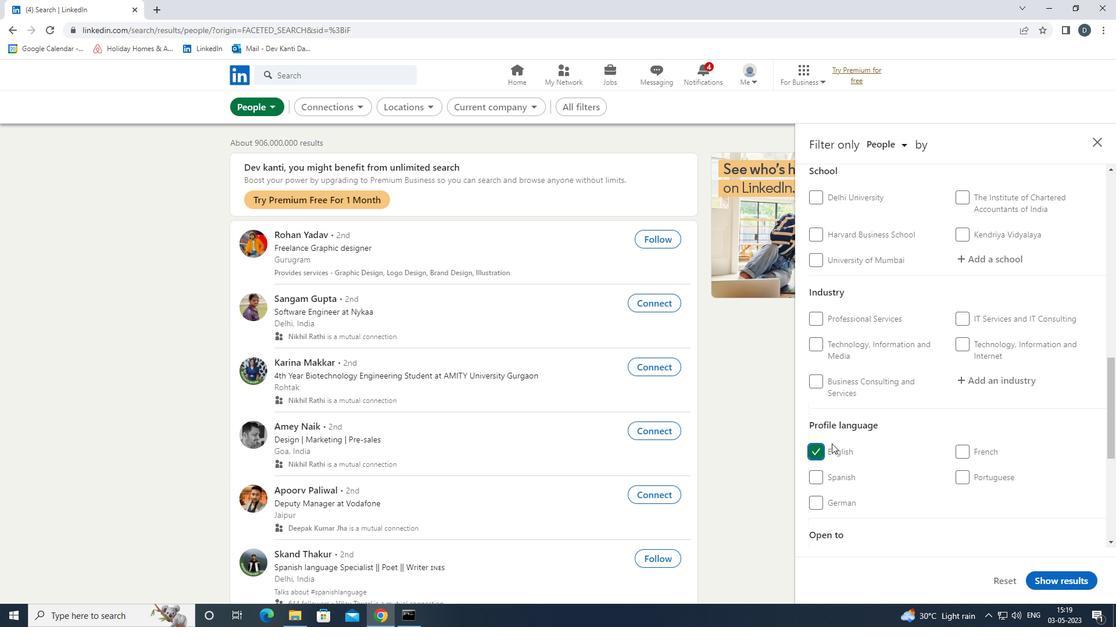 
Action: Mouse moved to (983, 386)
Screenshot: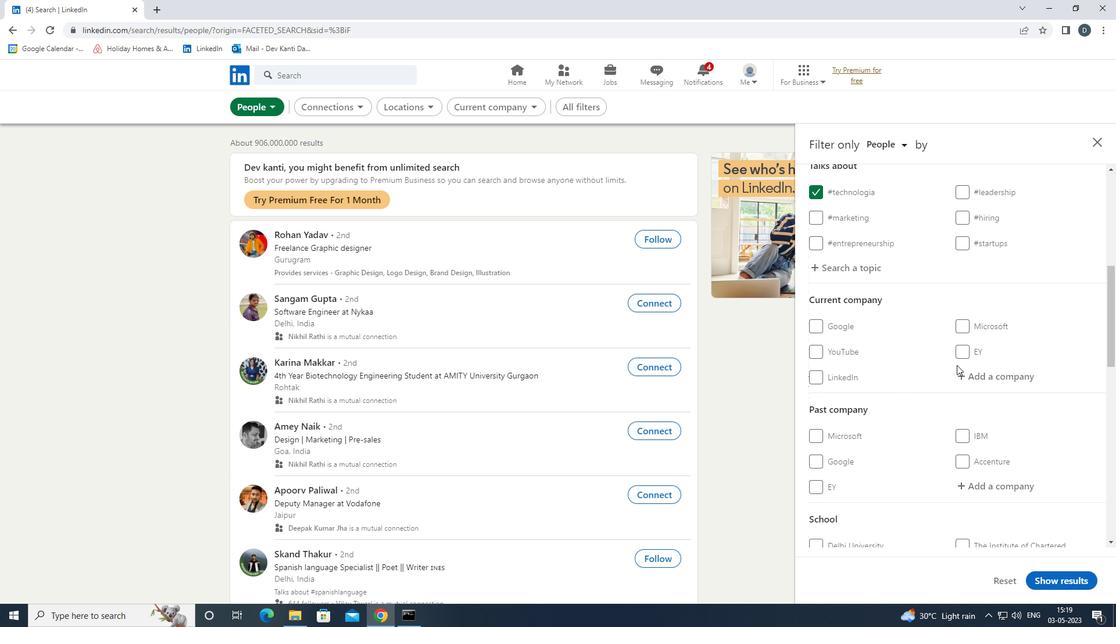 
Action: Mouse pressed left at (983, 386)
Screenshot: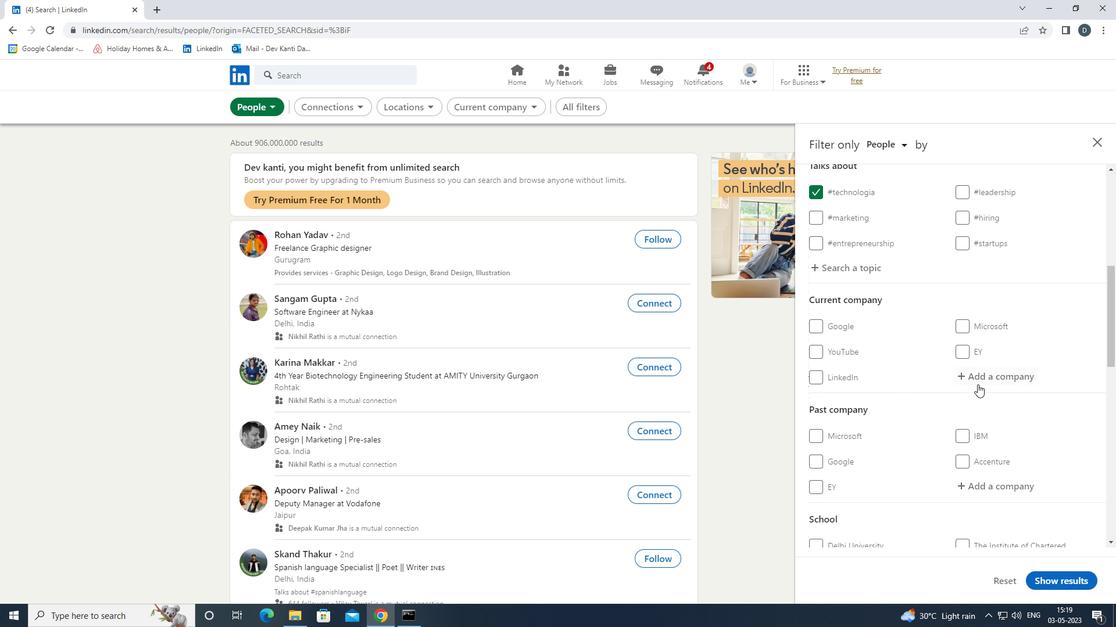 
Action: Mouse moved to (987, 379)
Screenshot: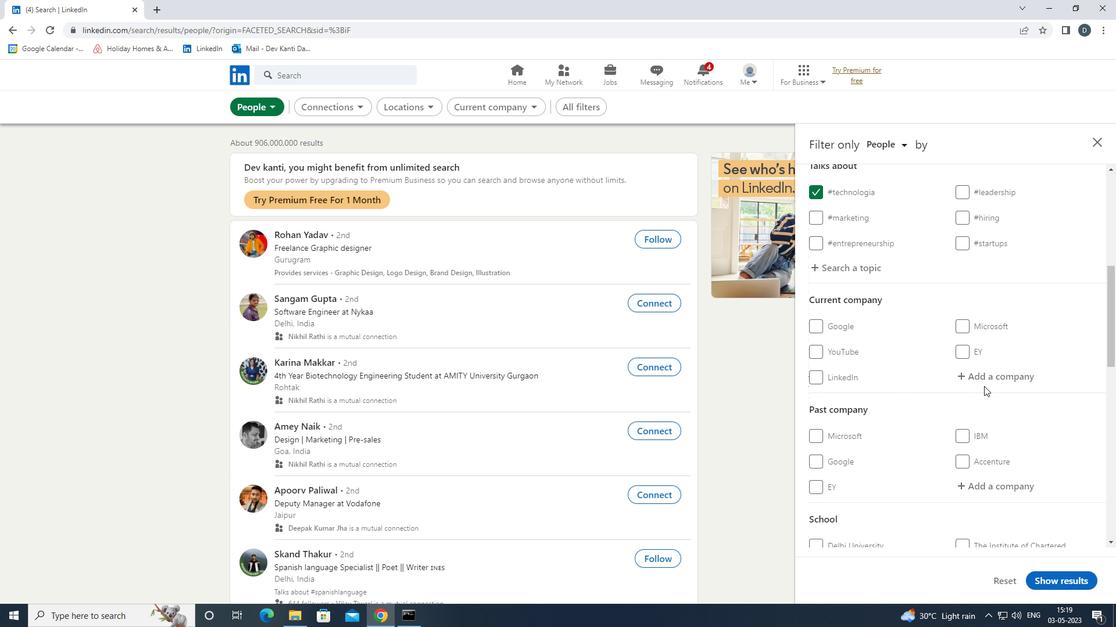 
Action: Mouse pressed left at (987, 379)
Screenshot: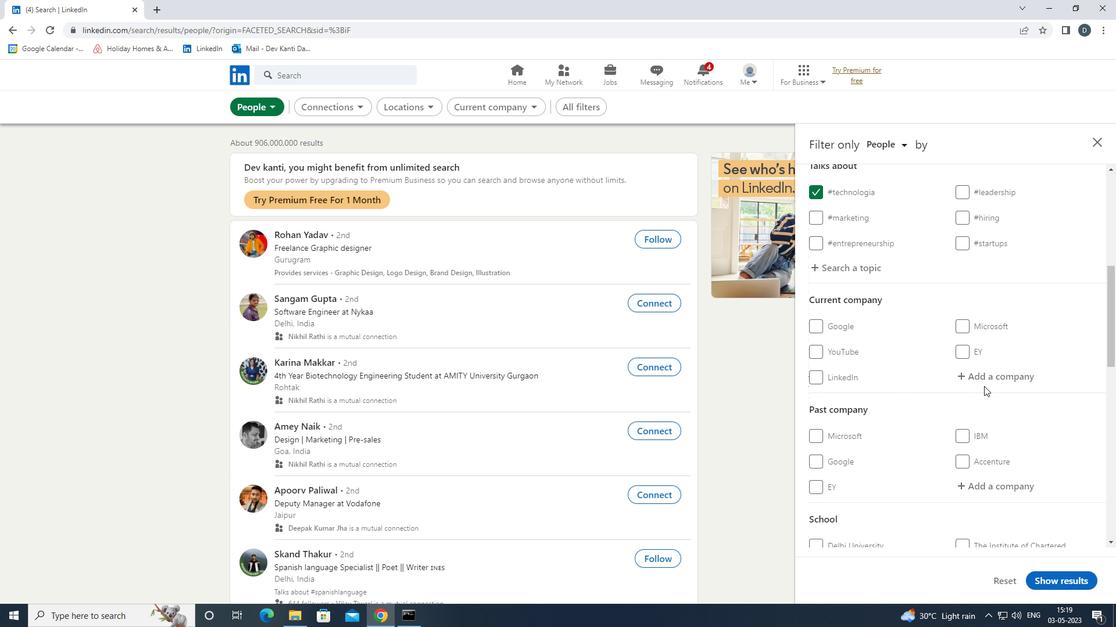 
Action: Mouse moved to (987, 379)
Screenshot: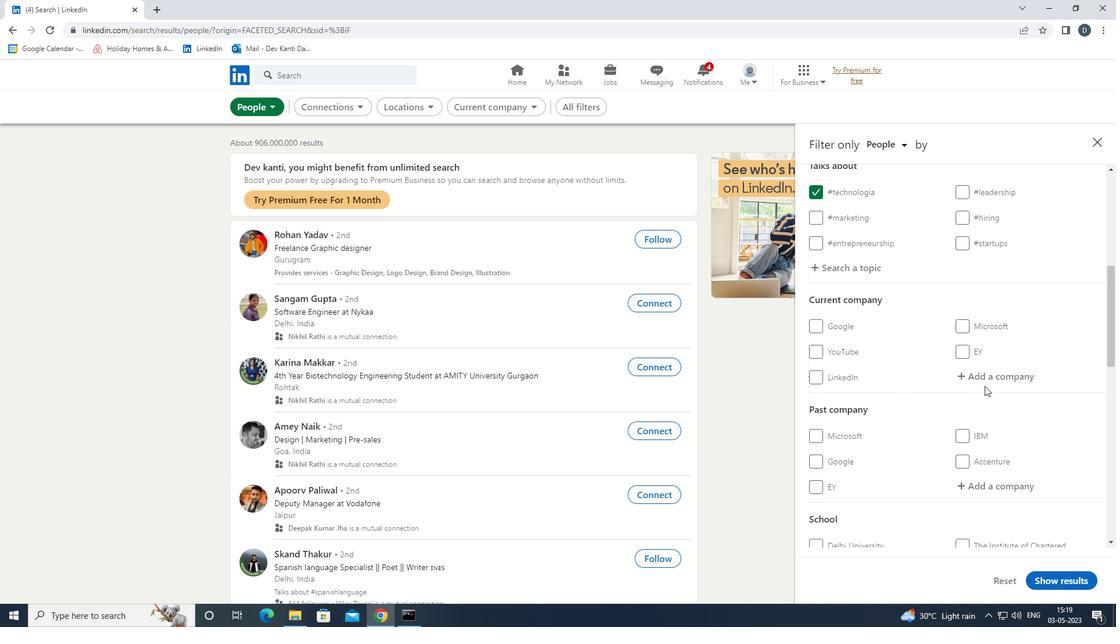 
Action: Key pressed <Key.shift>TATA<Key.space><Key.shift>PASSENGER<Key.down><Key.enter>
Screenshot: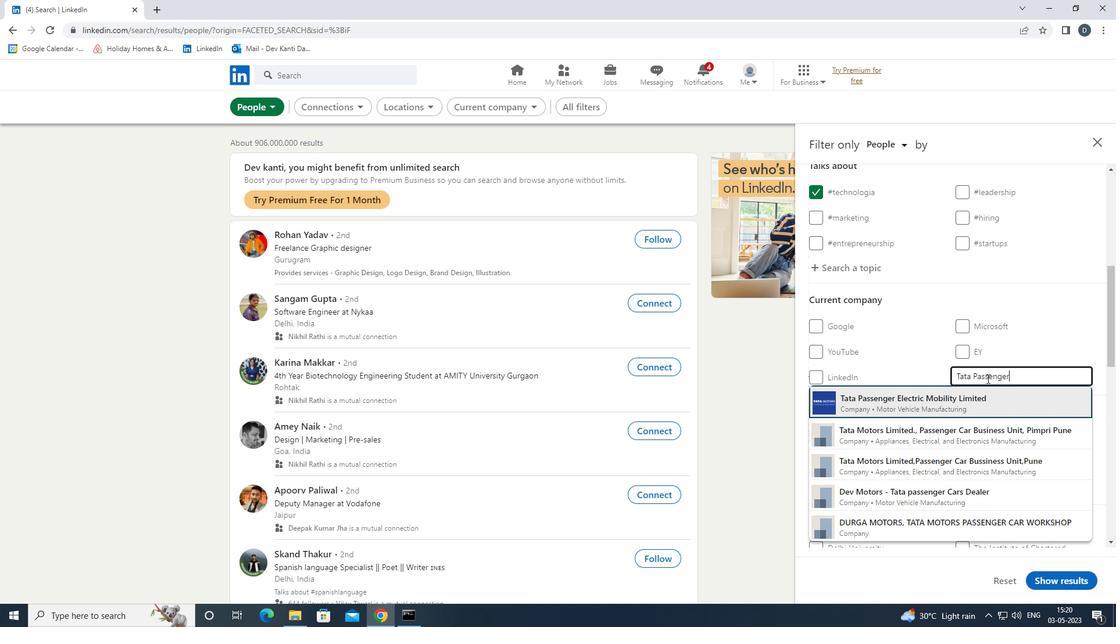 
Action: Mouse moved to (1094, 365)
Screenshot: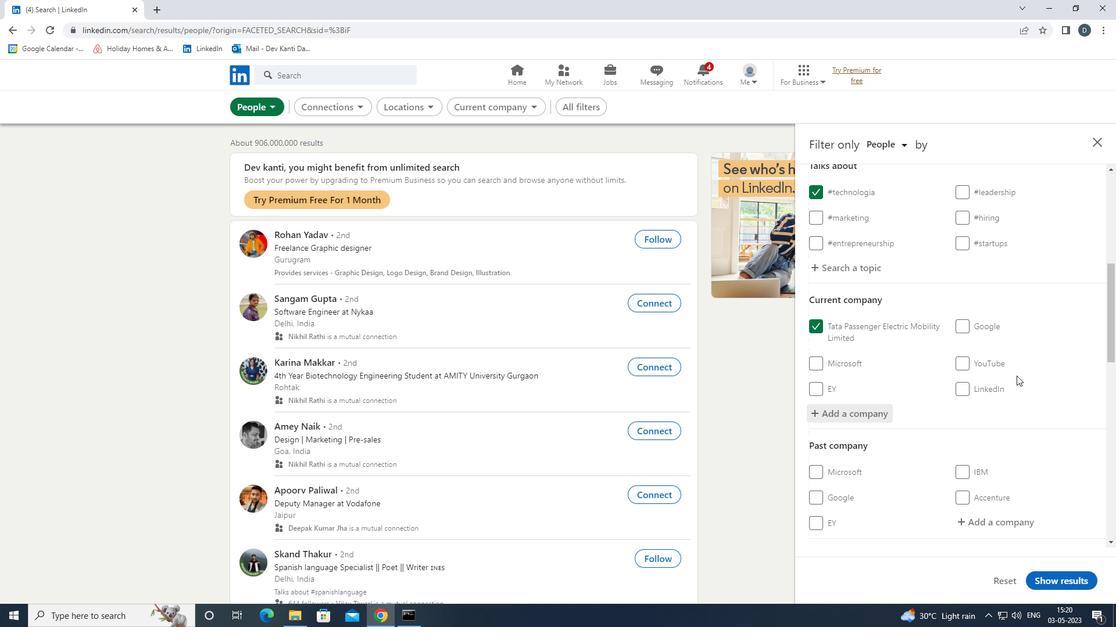 
Action: Mouse scrolled (1094, 364) with delta (0, 0)
Screenshot: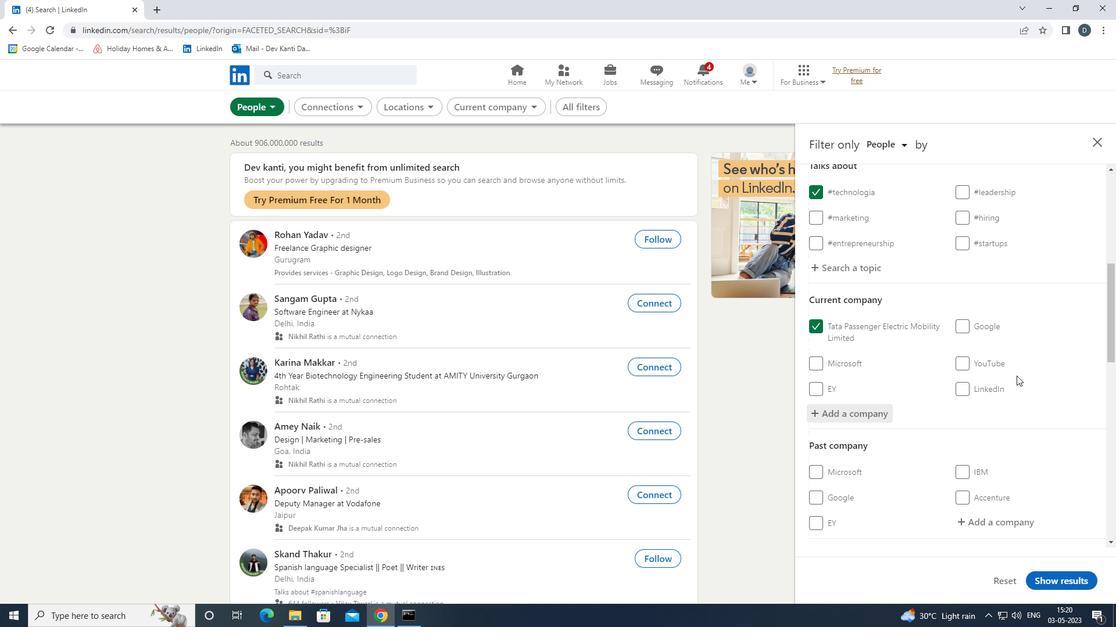 
Action: Mouse moved to (1085, 372)
Screenshot: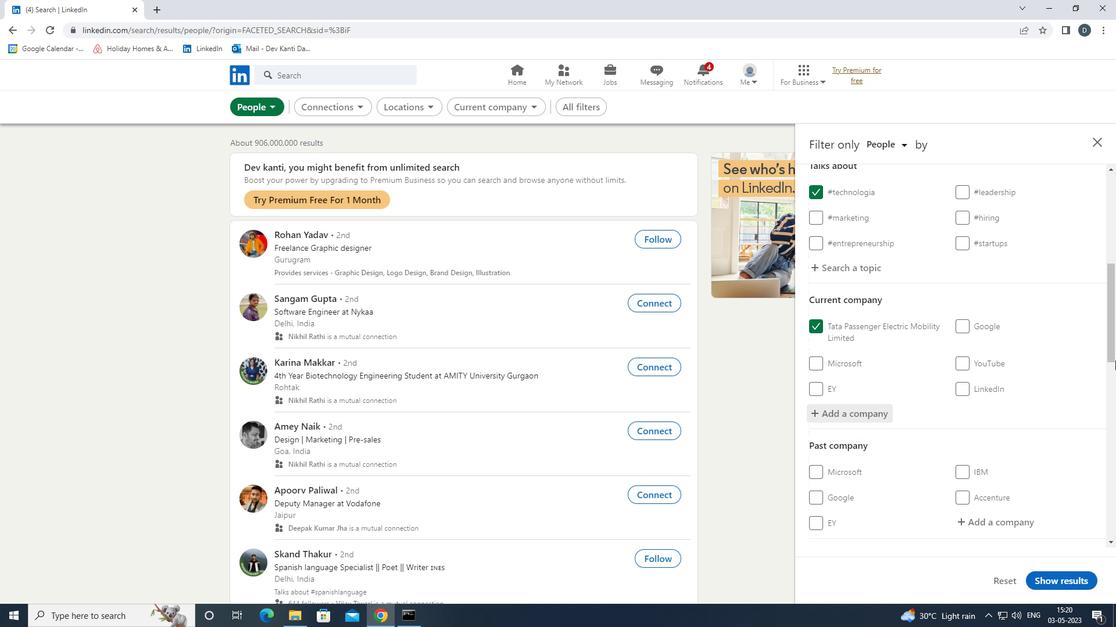 
Action: Mouse scrolled (1085, 371) with delta (0, 0)
Screenshot: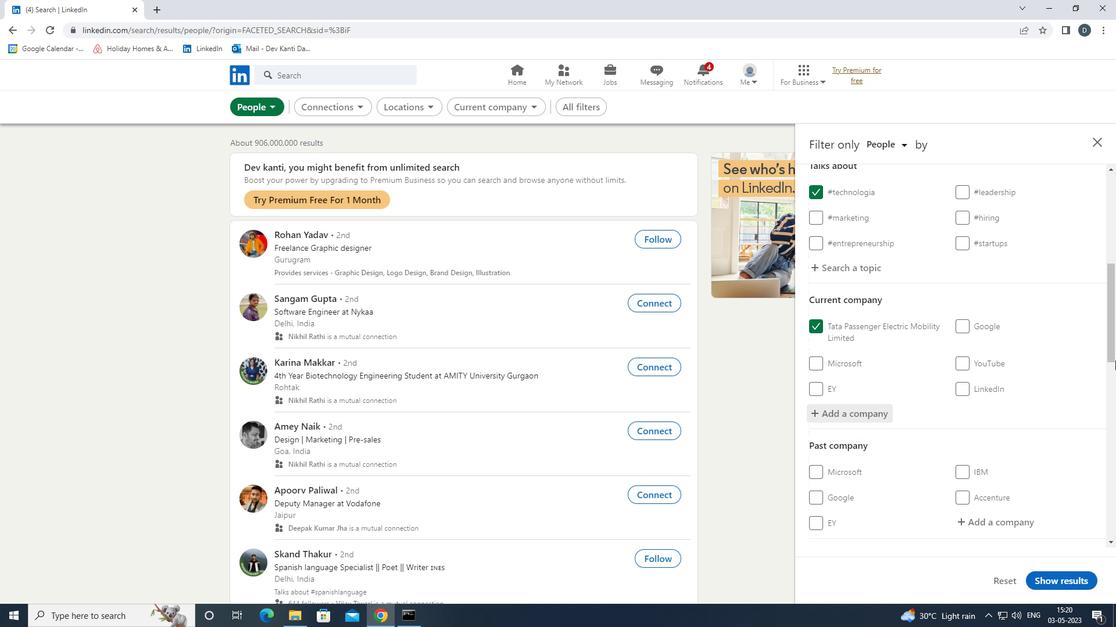 
Action: Mouse moved to (1076, 376)
Screenshot: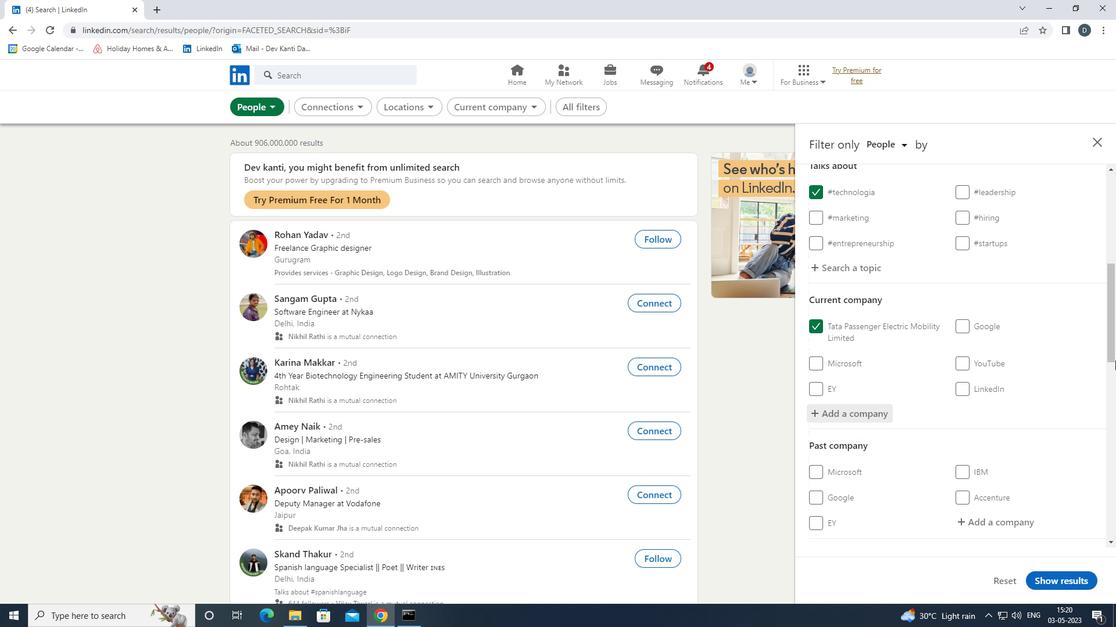 
Action: Mouse scrolled (1076, 375) with delta (0, 0)
Screenshot: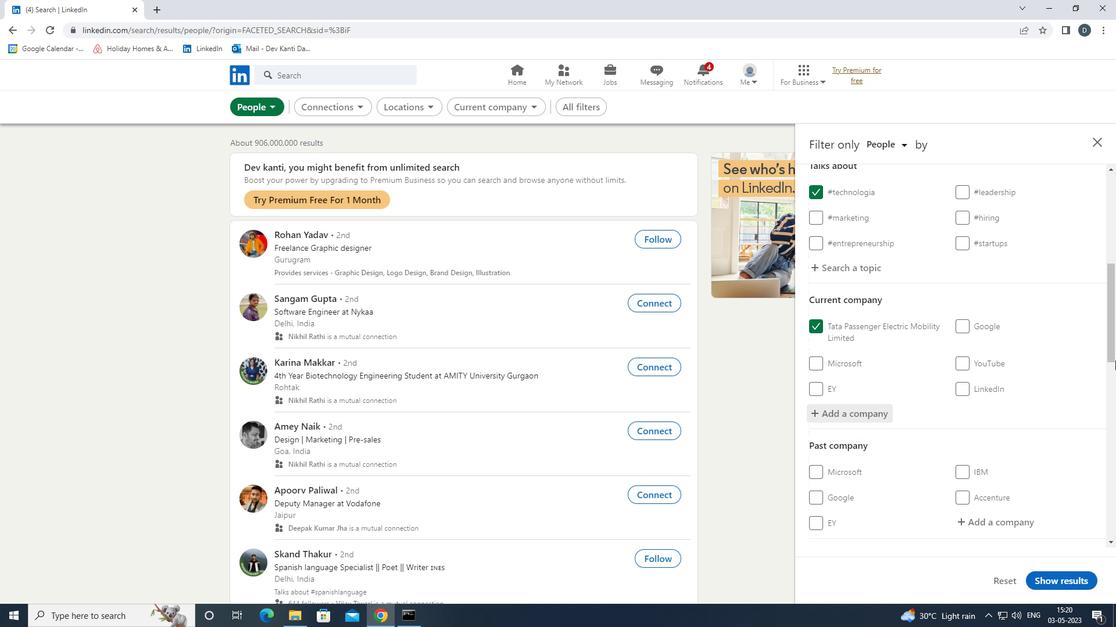 
Action: Mouse moved to (1010, 402)
Screenshot: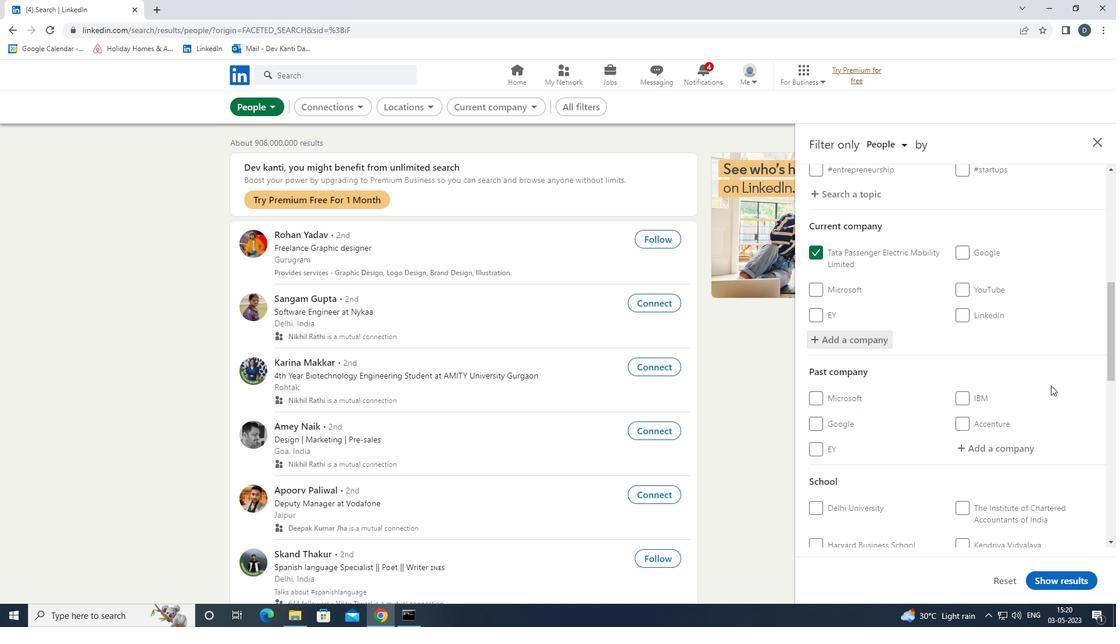 
Action: Mouse scrolled (1010, 402) with delta (0, 0)
Screenshot: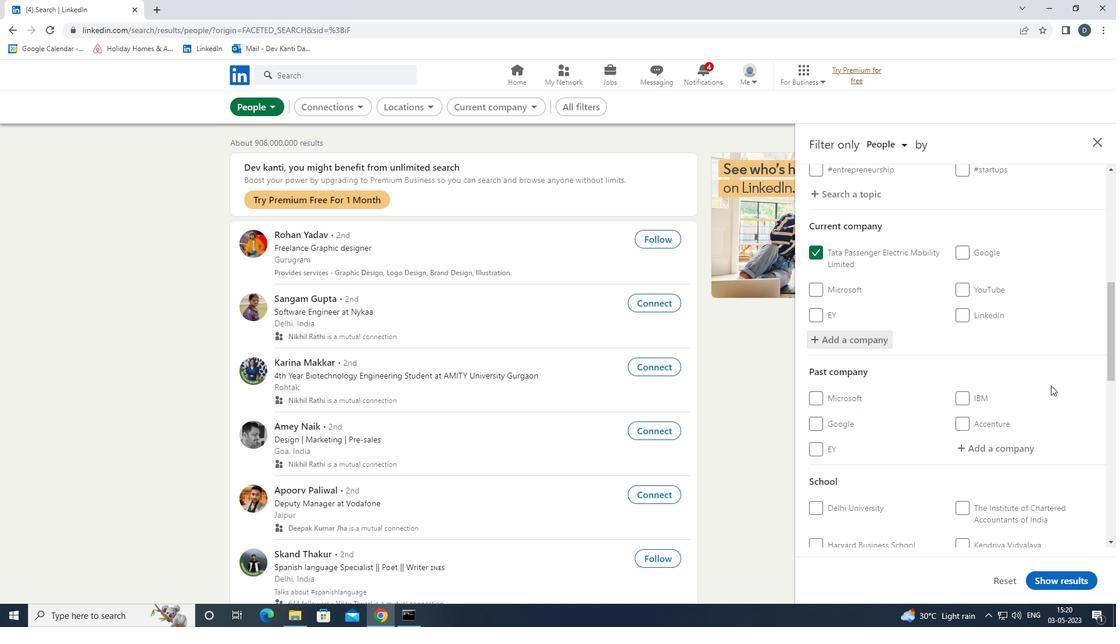 
Action: Mouse moved to (999, 403)
Screenshot: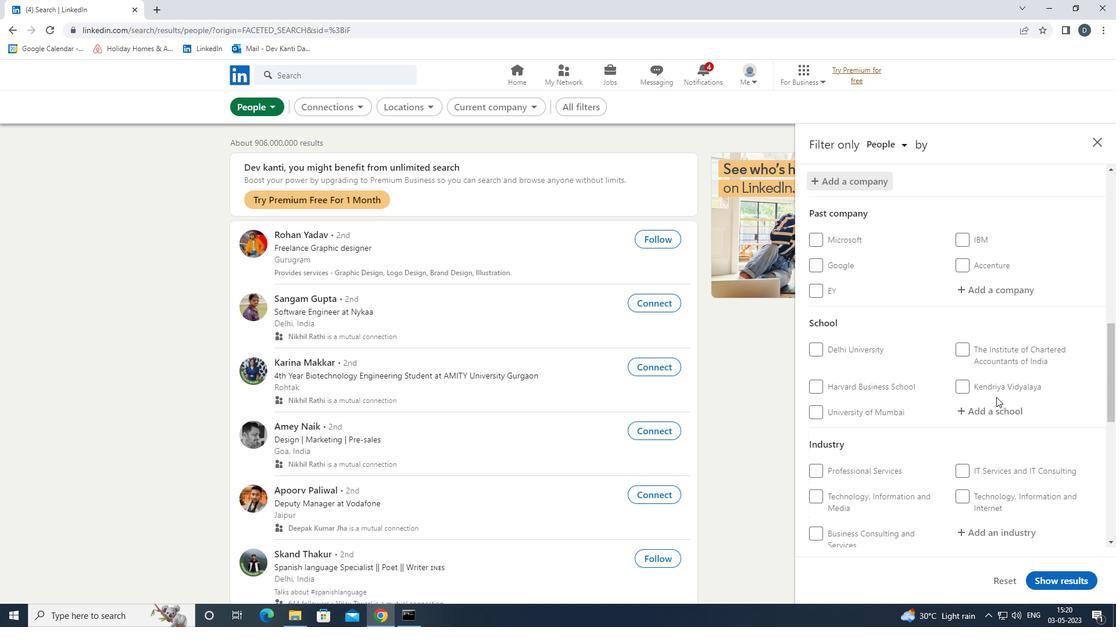 
Action: Mouse pressed left at (999, 403)
Screenshot: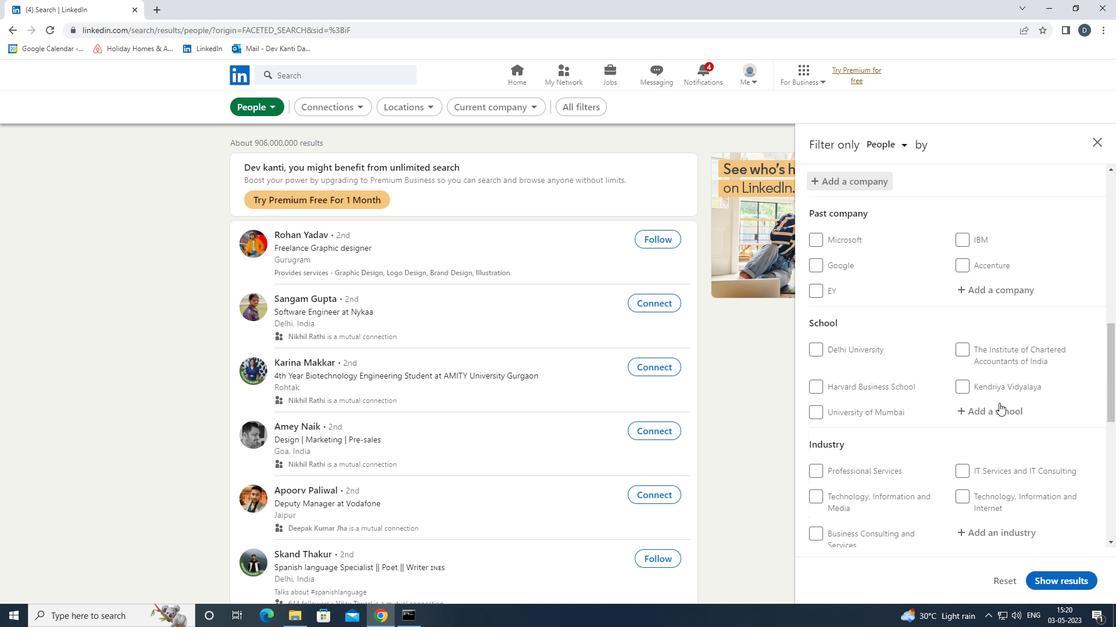 
Action: Key pressed <Key.shift>ANNAMAI<Key.backspace>LAI<Key.down><Key.enter>
Screenshot: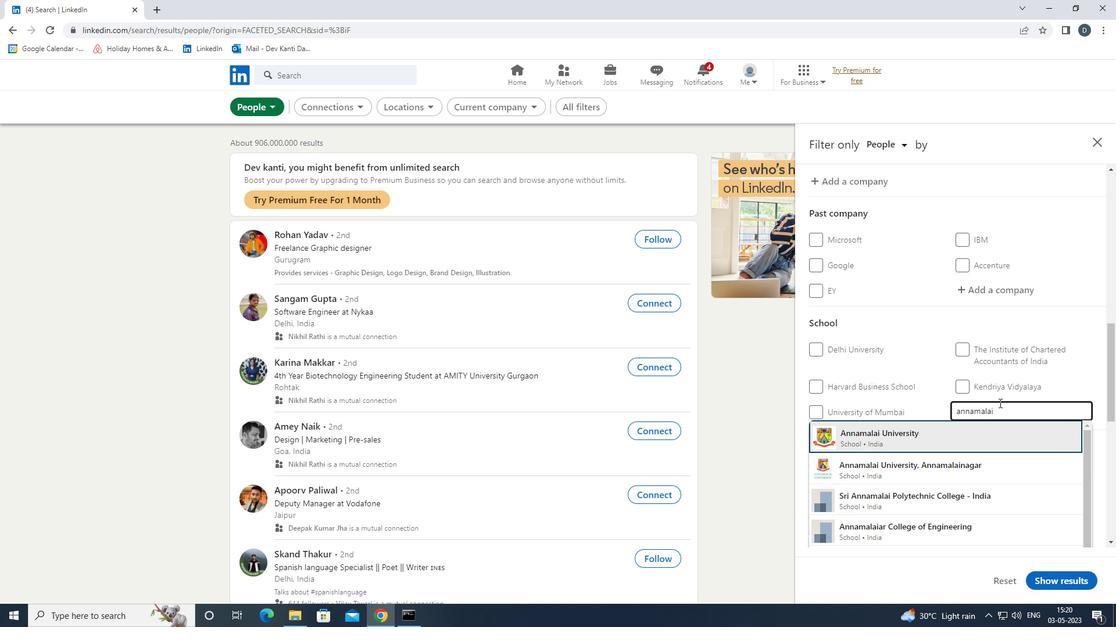 
Action: Mouse moved to (1000, 405)
Screenshot: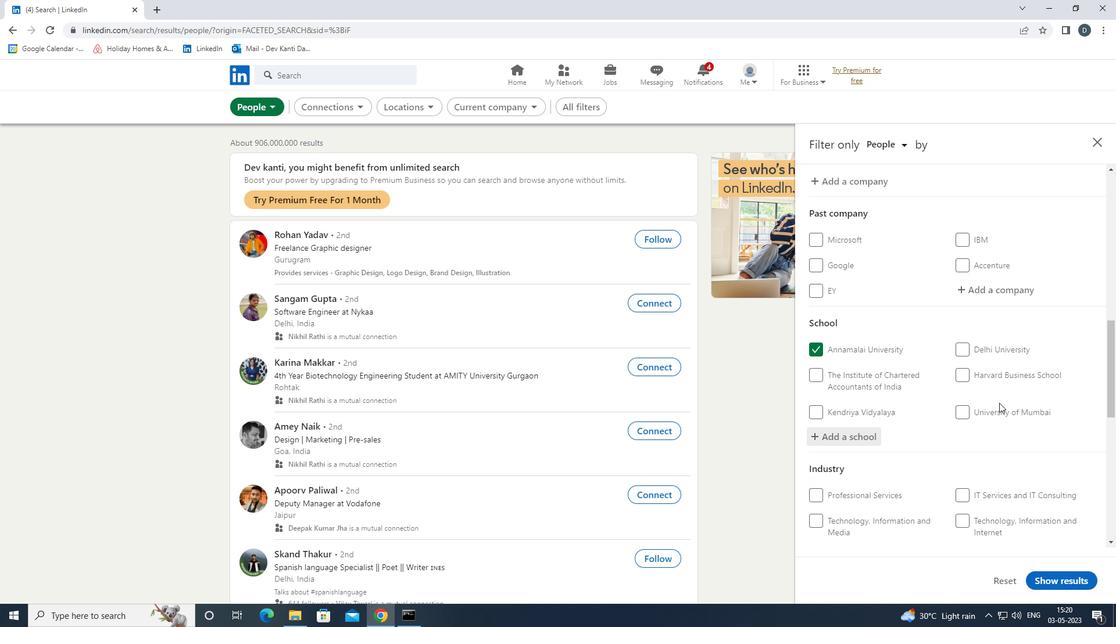 
Action: Mouse scrolled (1000, 405) with delta (0, 0)
Screenshot: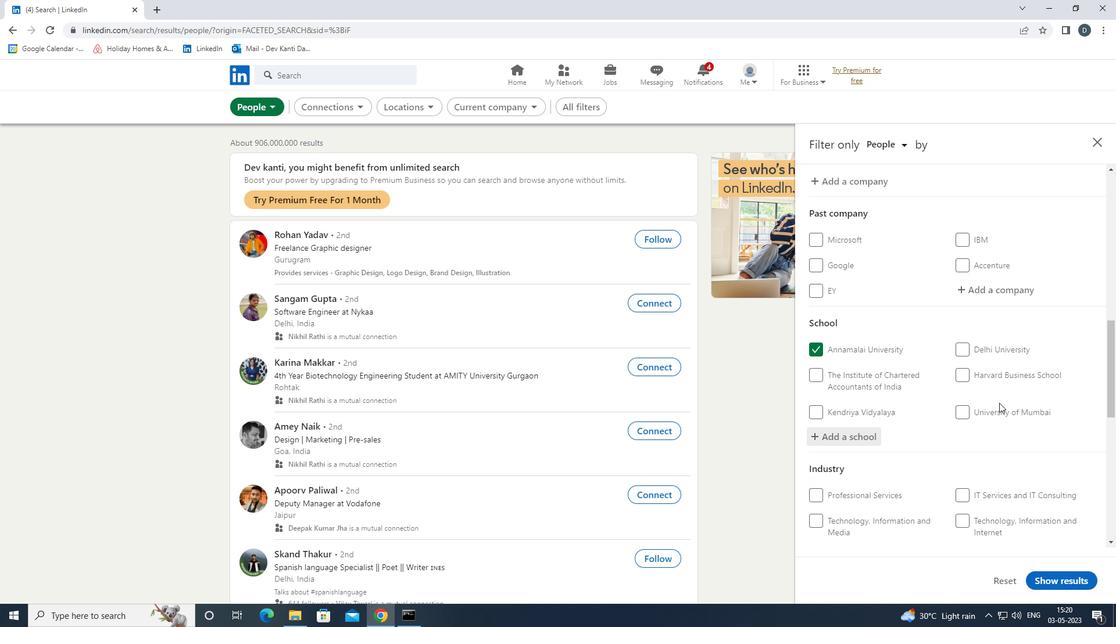 
Action: Mouse moved to (1017, 407)
Screenshot: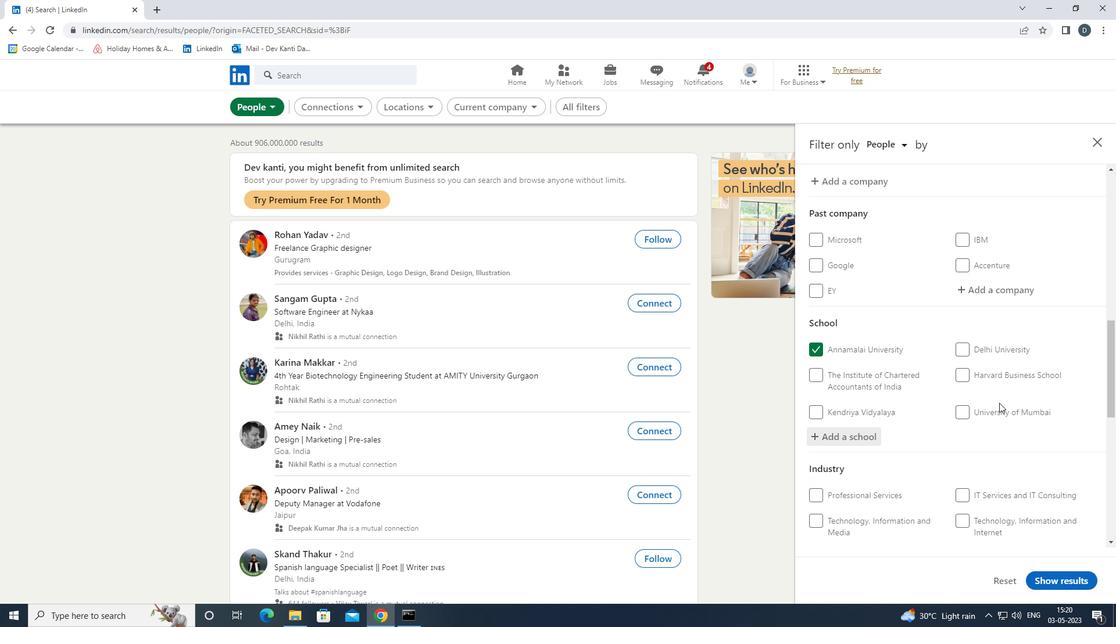 
Action: Mouse scrolled (1017, 406) with delta (0, 0)
Screenshot: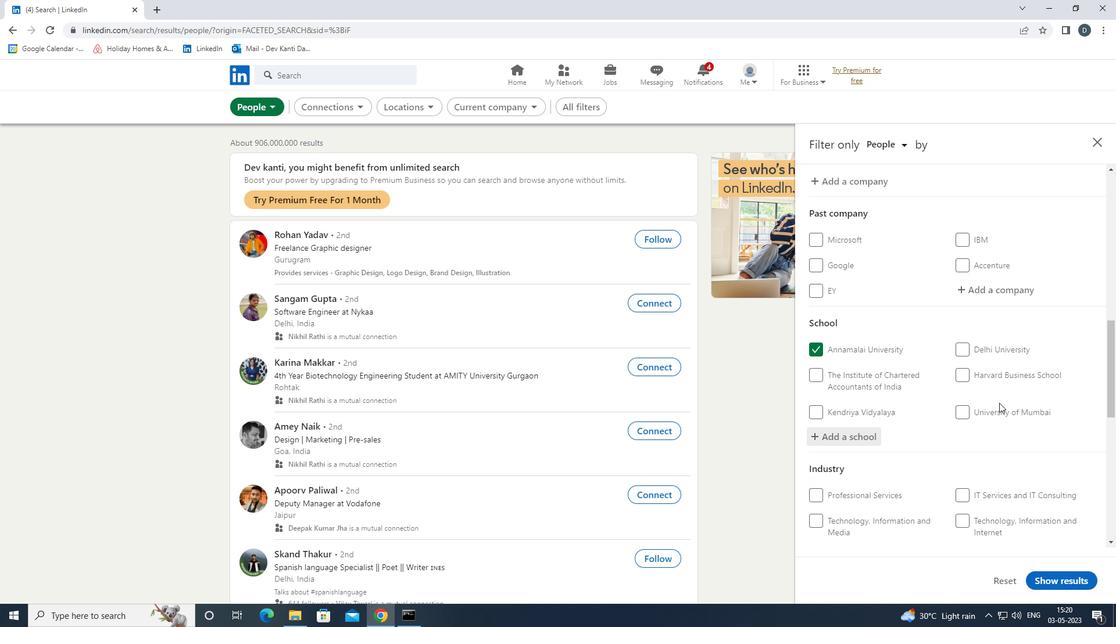 
Action: Mouse scrolled (1017, 406) with delta (0, 0)
Screenshot: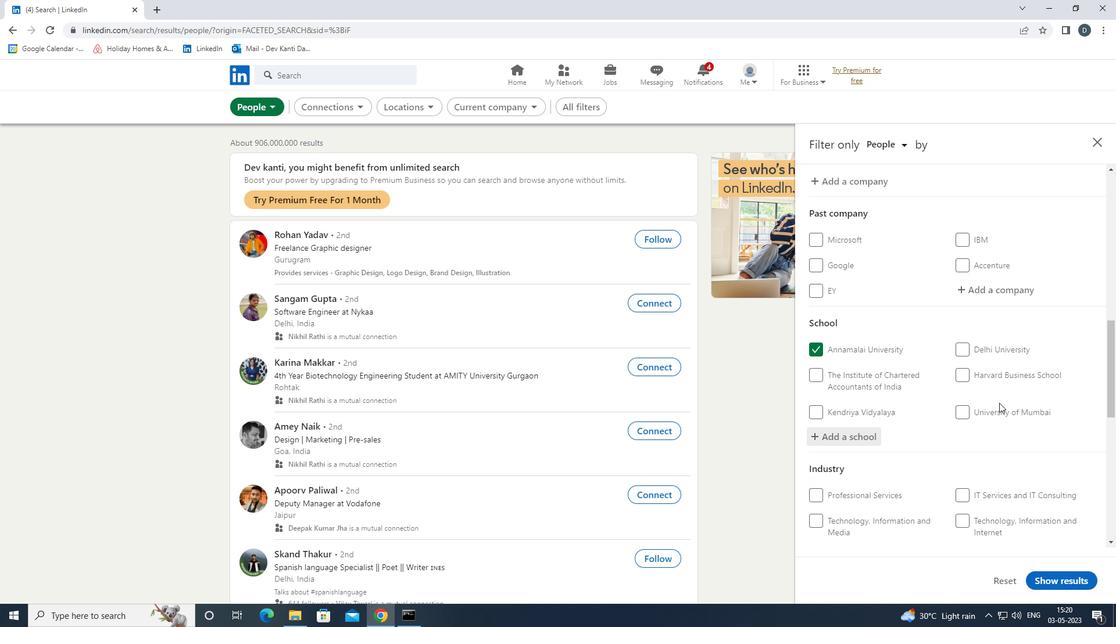 
Action: Mouse moved to (996, 375)
Screenshot: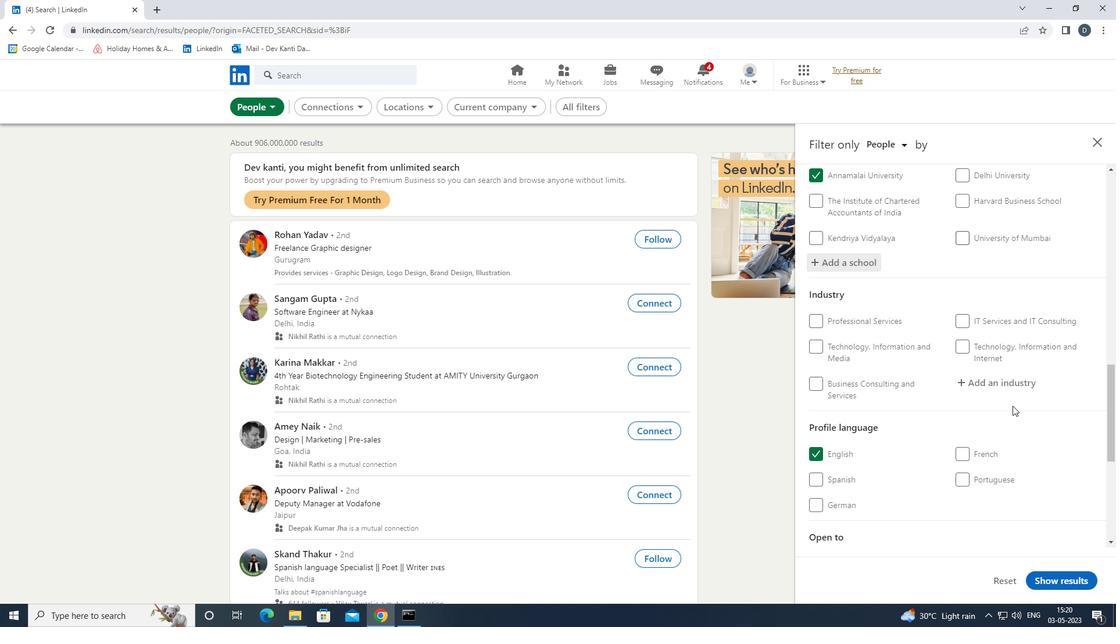 
Action: Mouse pressed left at (996, 375)
Screenshot: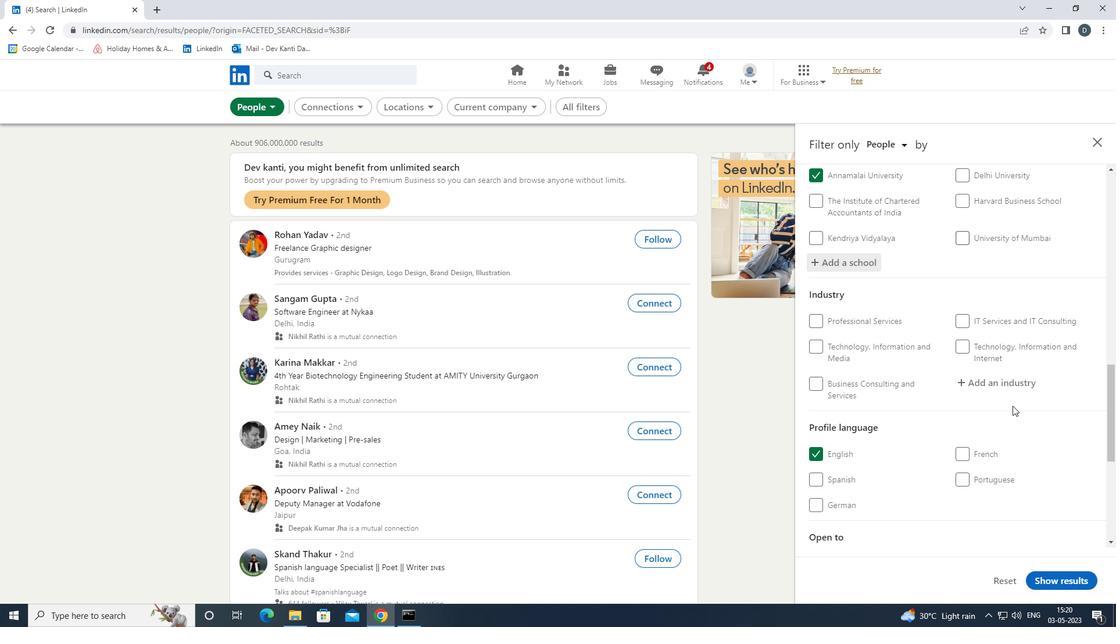 
Action: Mouse moved to (996, 378)
Screenshot: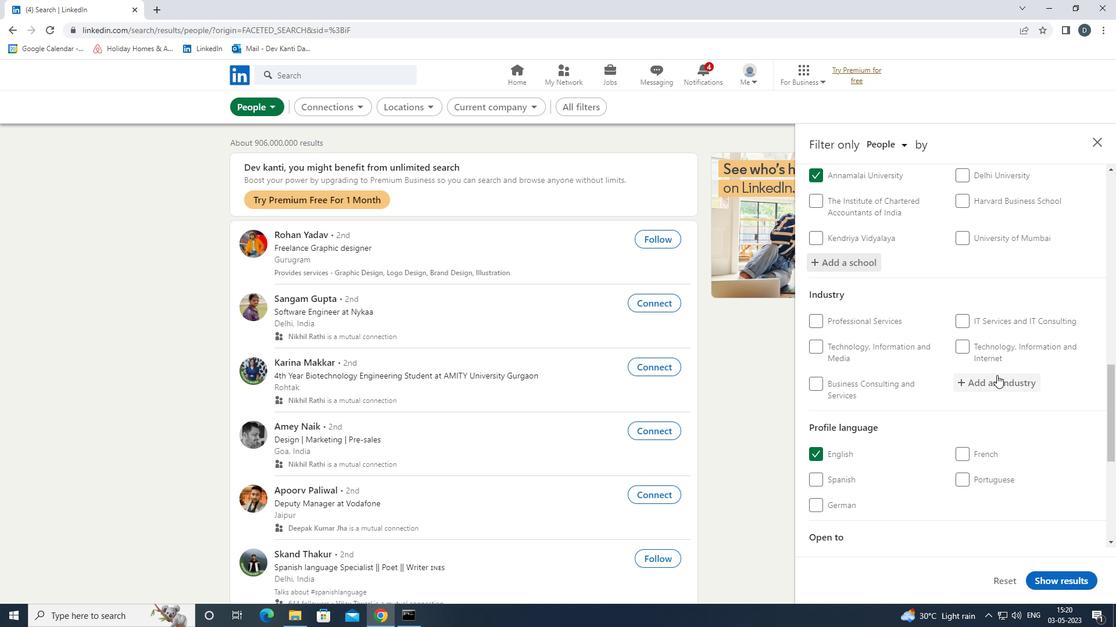 
Action: Key pressed <Key.shift>NONMETALI<Key.backspace><Key.backspace><Key.down><Key.down><Key.enter>
Screenshot: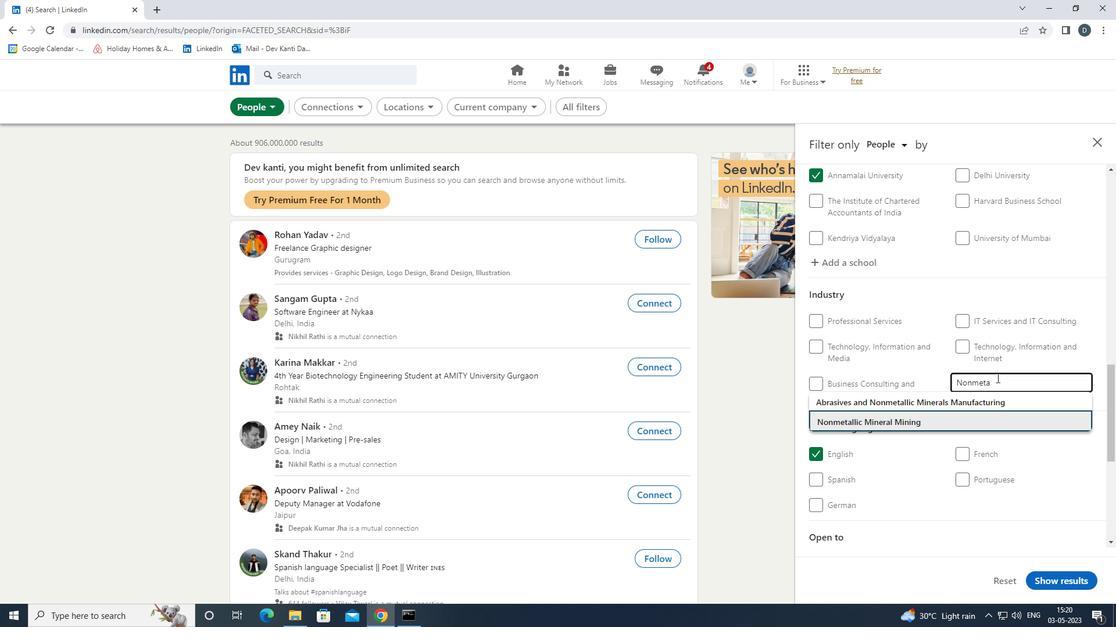 
Action: Mouse moved to (899, 421)
Screenshot: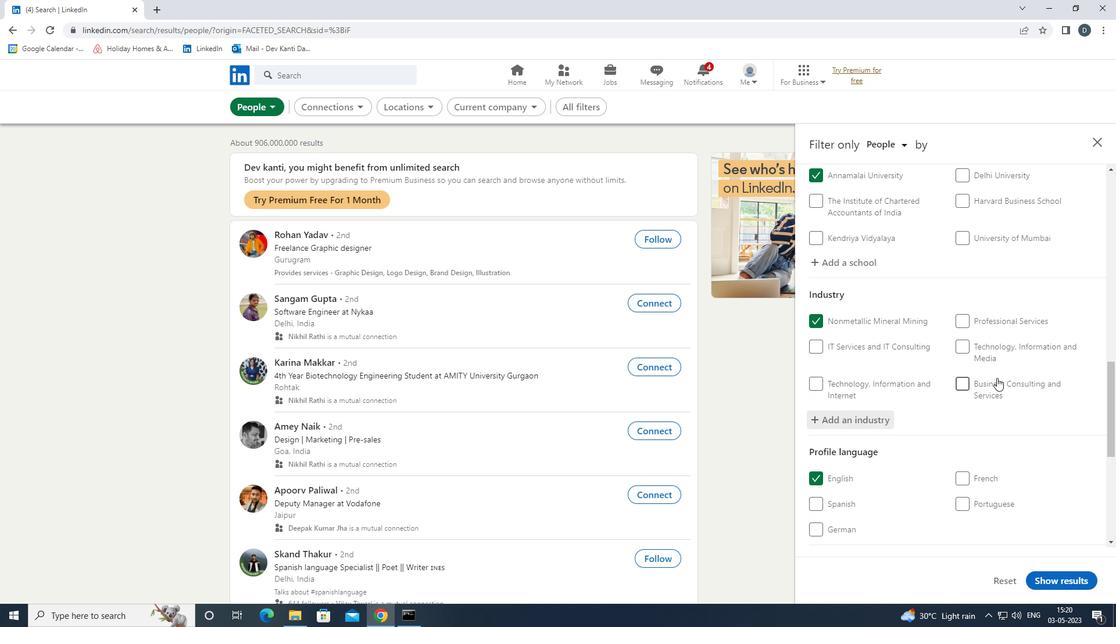 
Action: Mouse scrolled (899, 420) with delta (0, 0)
Screenshot: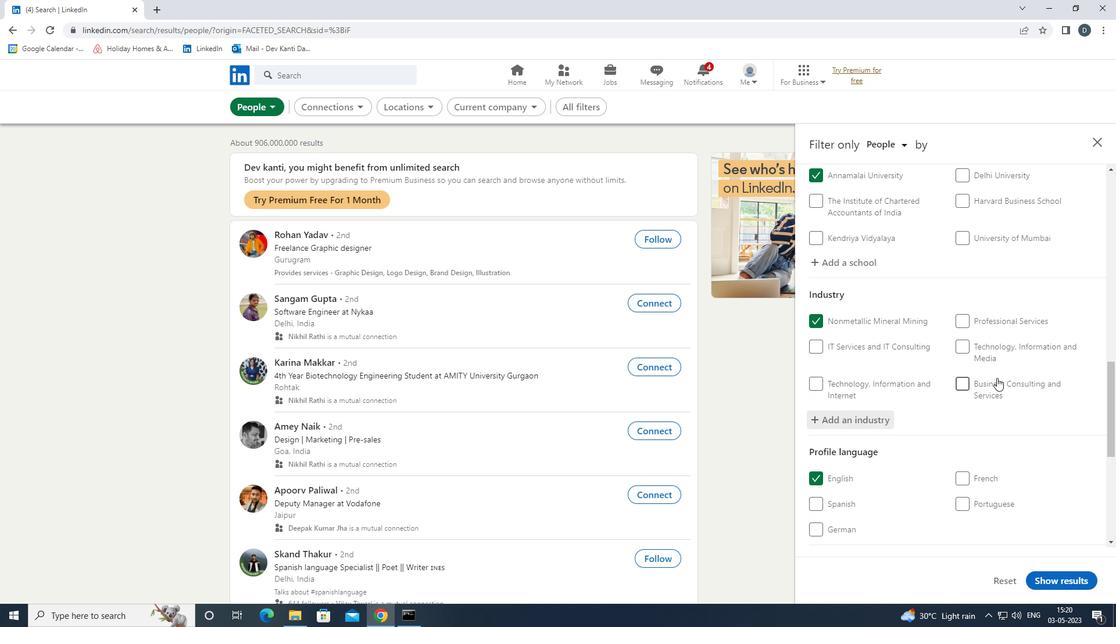
Action: Mouse moved to (899, 430)
Screenshot: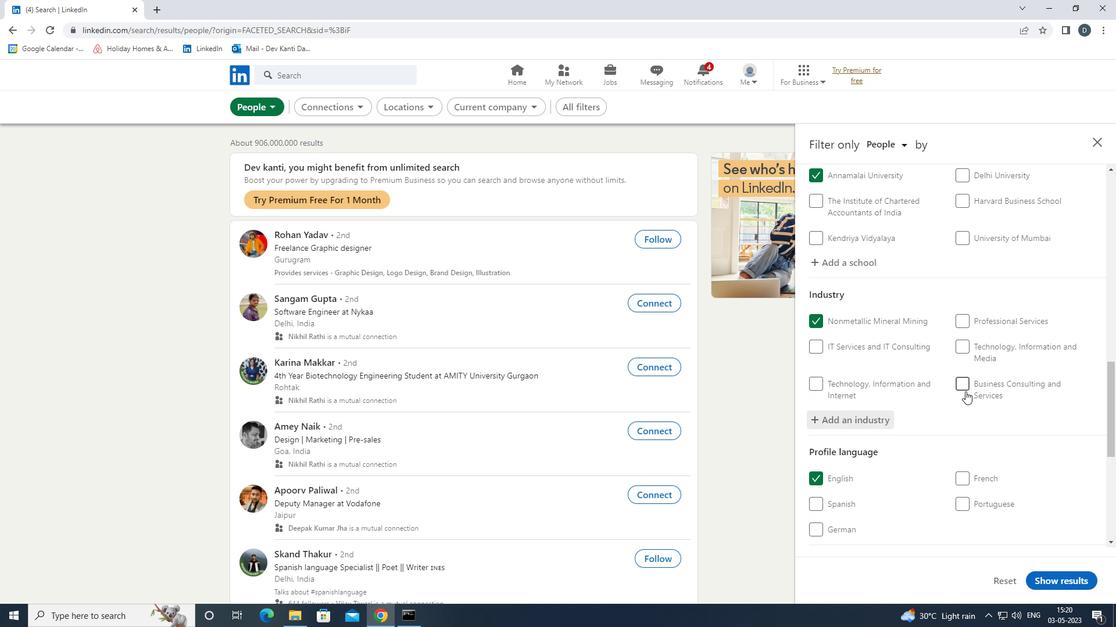 
Action: Mouse scrolled (899, 429) with delta (0, 0)
Screenshot: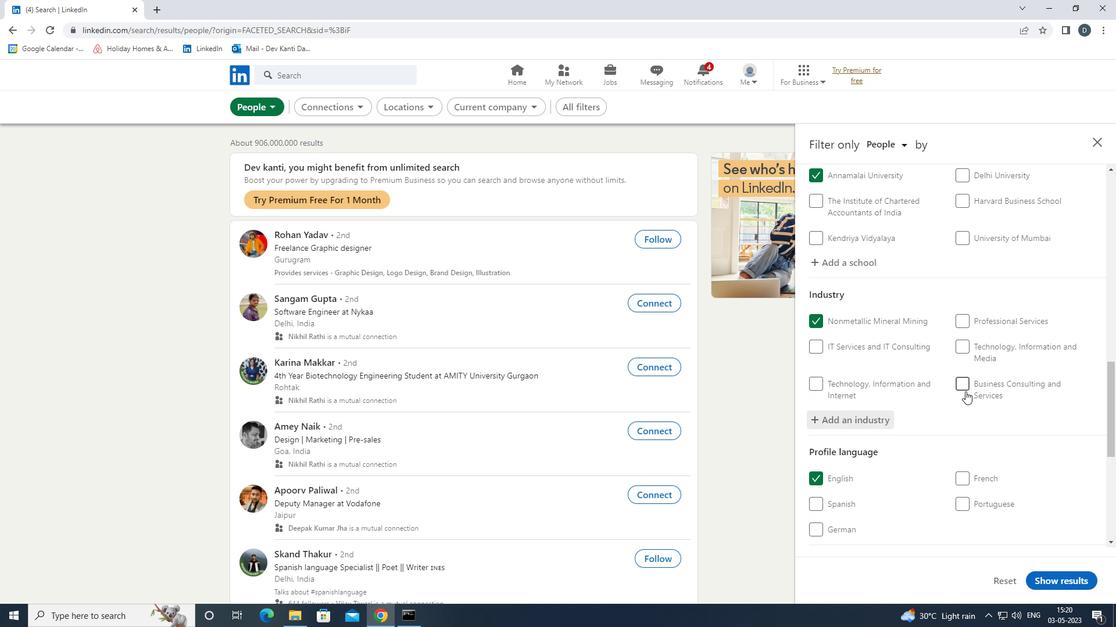 
Action: Mouse moved to (900, 431)
Screenshot: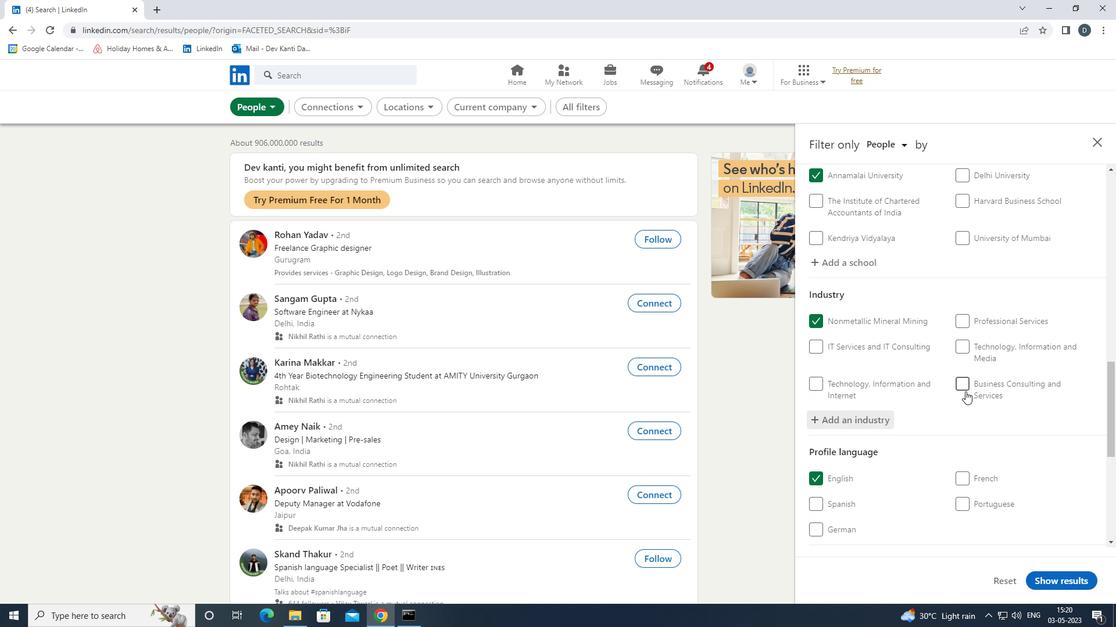 
Action: Mouse scrolled (900, 430) with delta (0, 0)
Screenshot: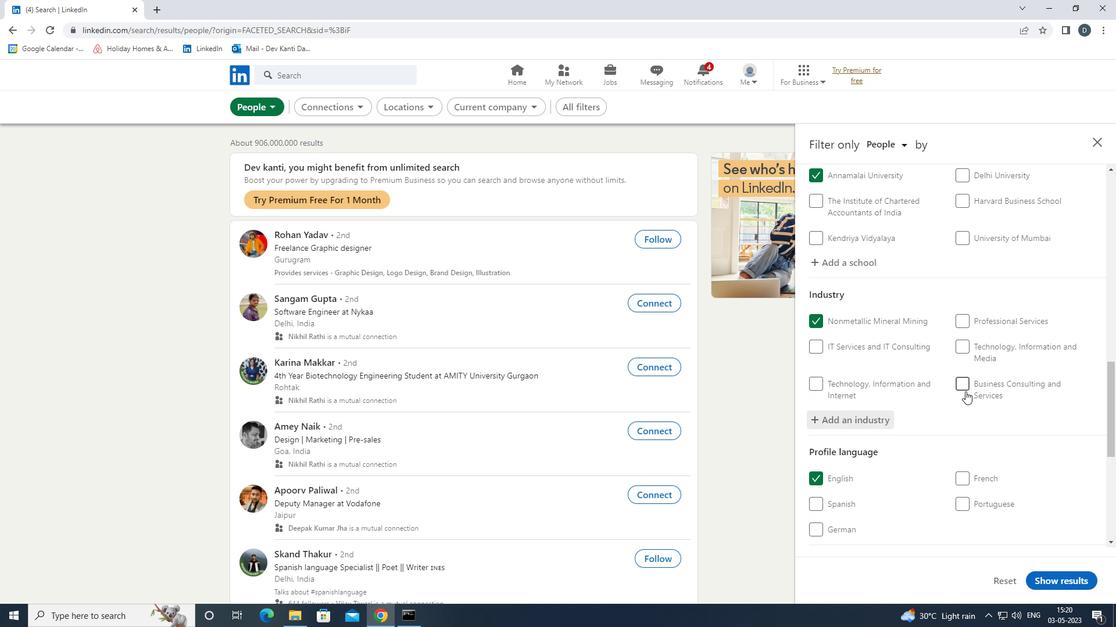 
Action: Mouse moved to (901, 431)
Screenshot: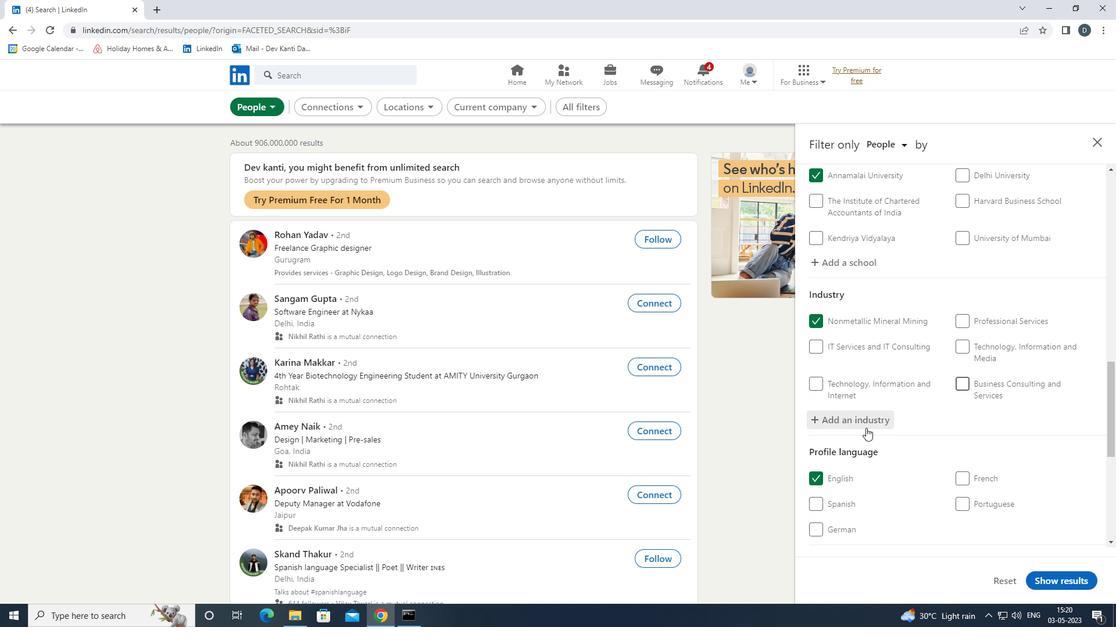 
Action: Mouse scrolled (901, 430) with delta (0, 0)
Screenshot: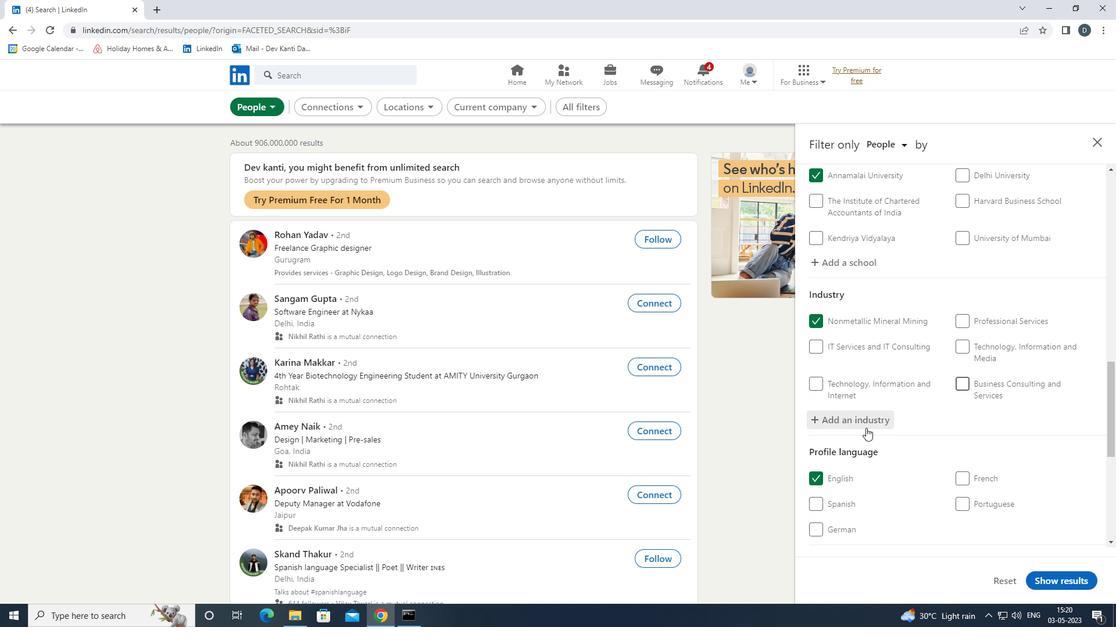 
Action: Mouse moved to (907, 429)
Screenshot: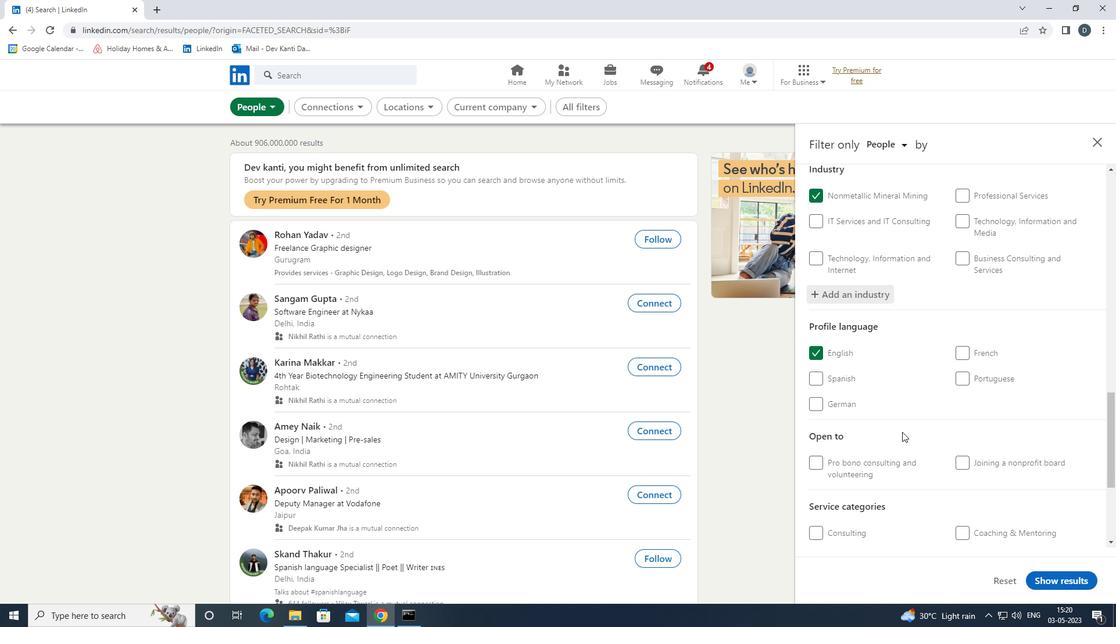 
Action: Mouse scrolled (907, 428) with delta (0, 0)
Screenshot: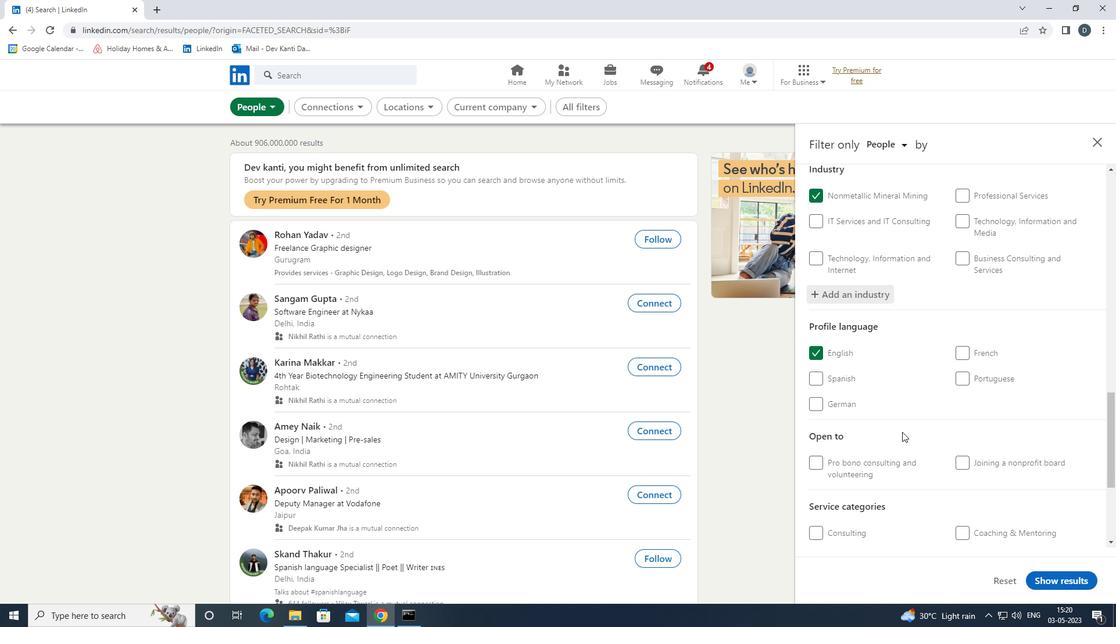 
Action: Mouse scrolled (907, 428) with delta (0, 0)
Screenshot: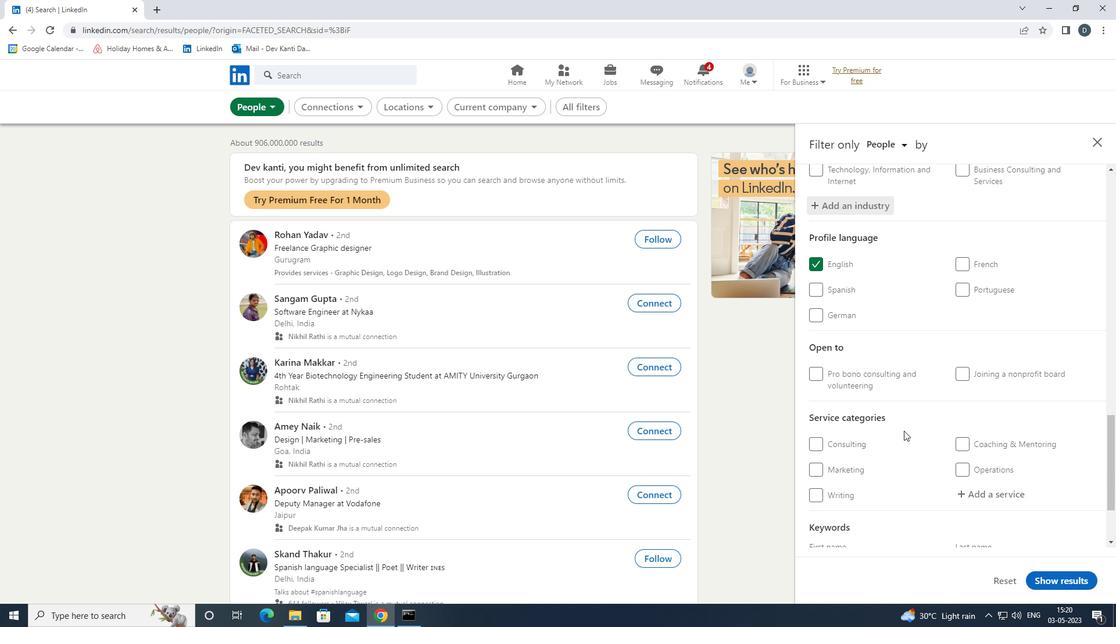 
Action: Mouse moved to (972, 395)
Screenshot: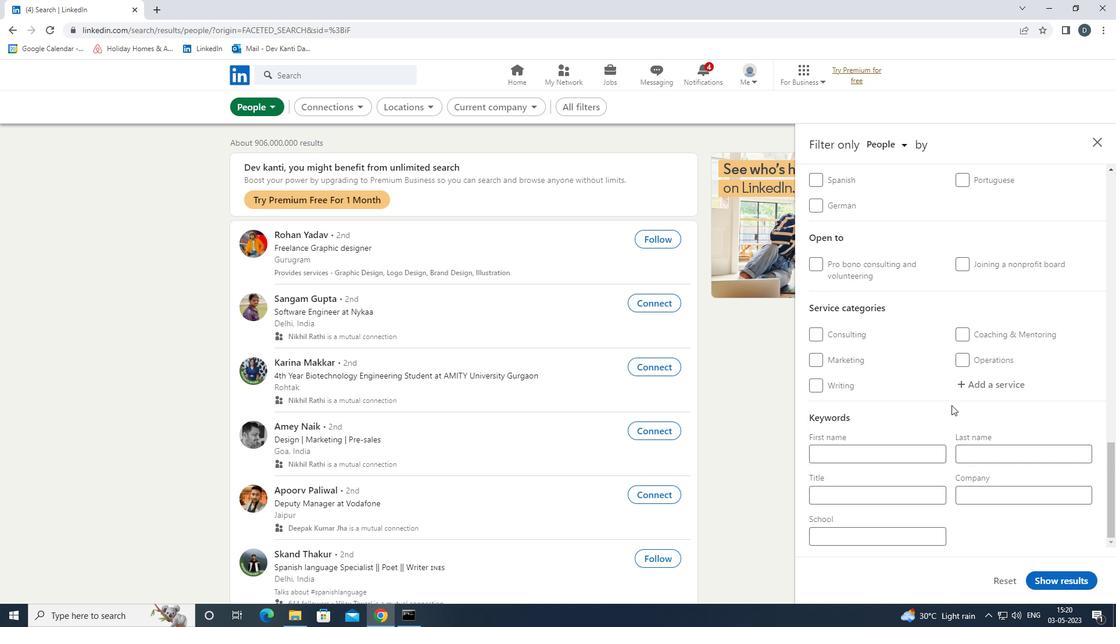
Action: Mouse pressed left at (972, 395)
Screenshot: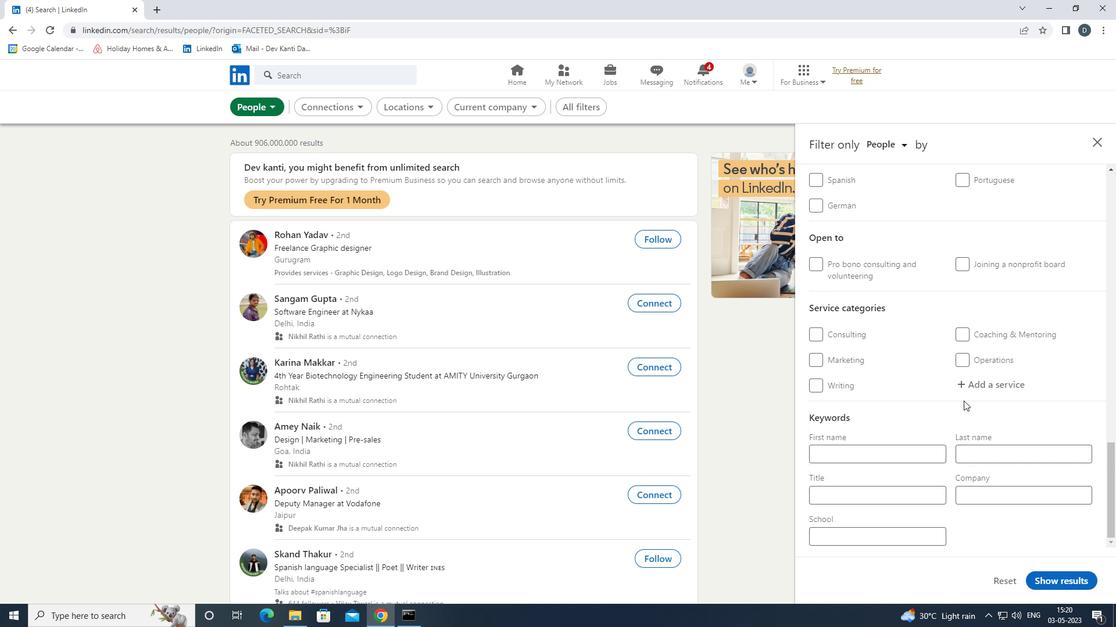 
Action: Mouse moved to (974, 388)
Screenshot: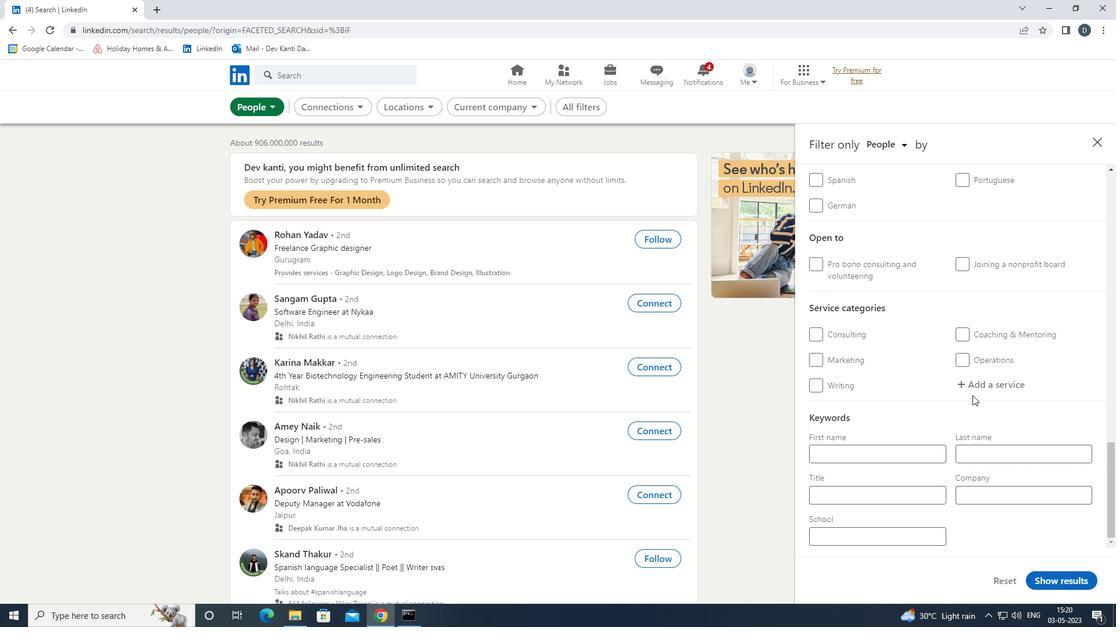 
Action: Mouse pressed left at (974, 388)
Screenshot: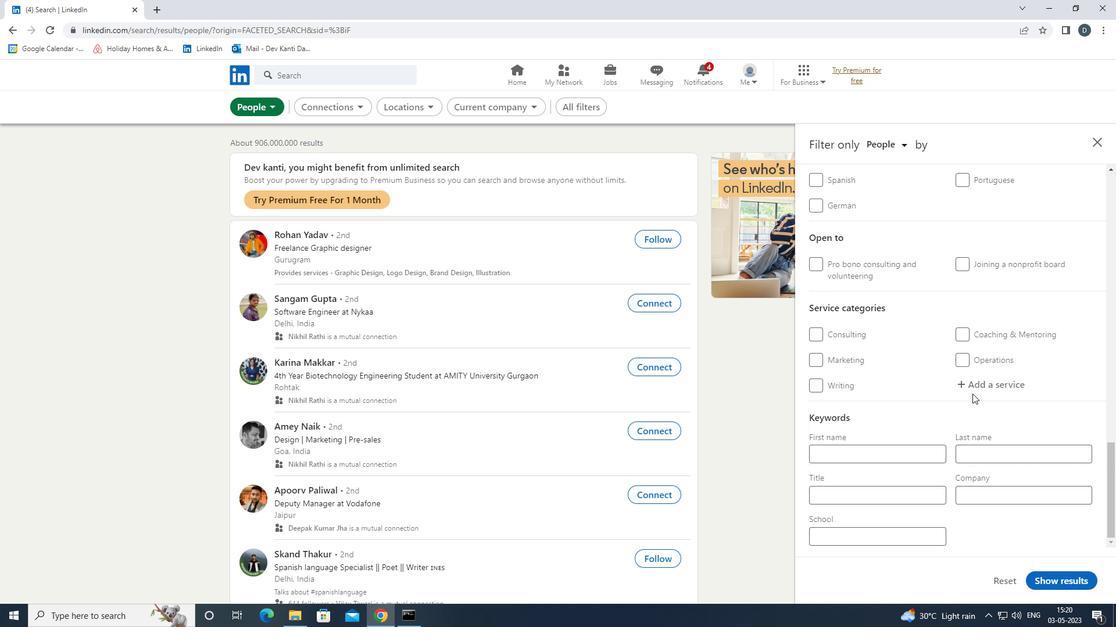
Action: Mouse moved to (976, 387)
Screenshot: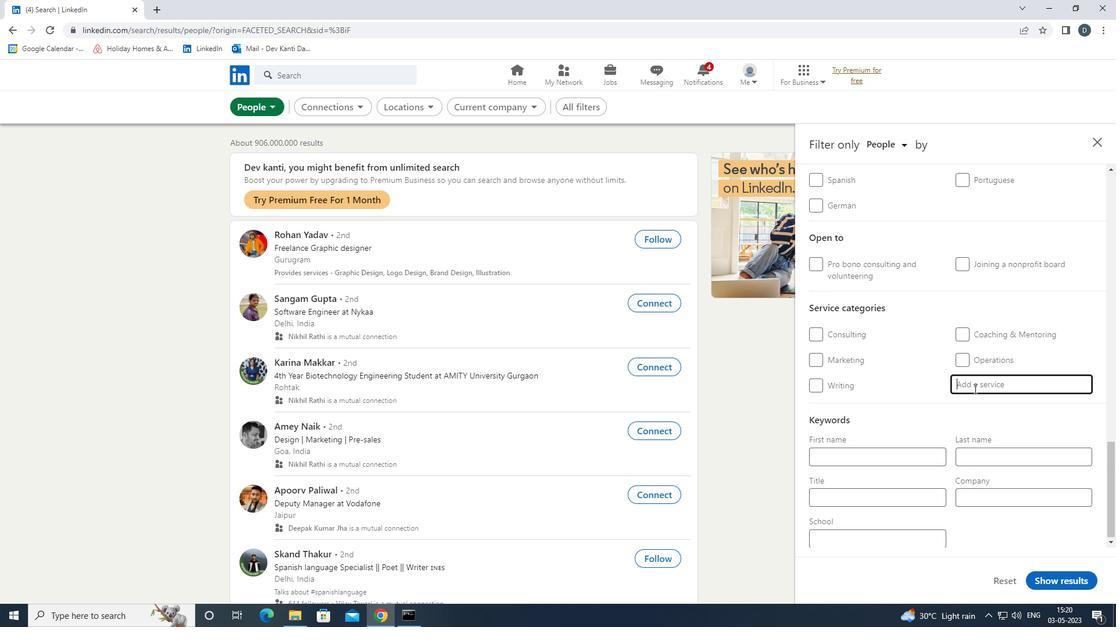 
Action: Key pressed <Key.shift>PROGRAM<Key.down><Key.enter>
Screenshot: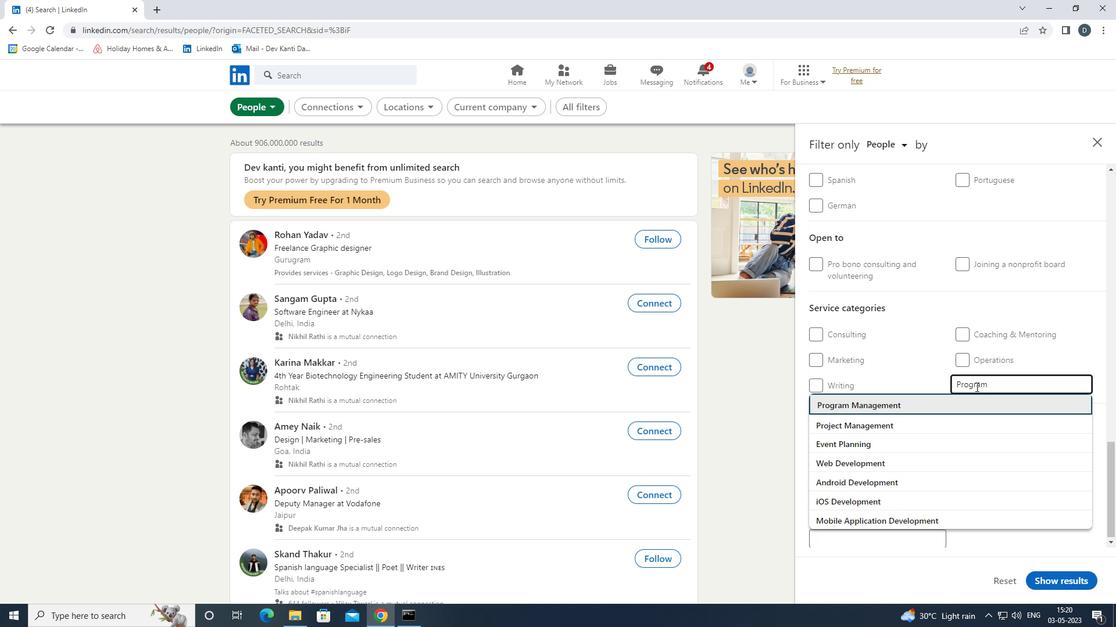 
Action: Mouse moved to (976, 399)
Screenshot: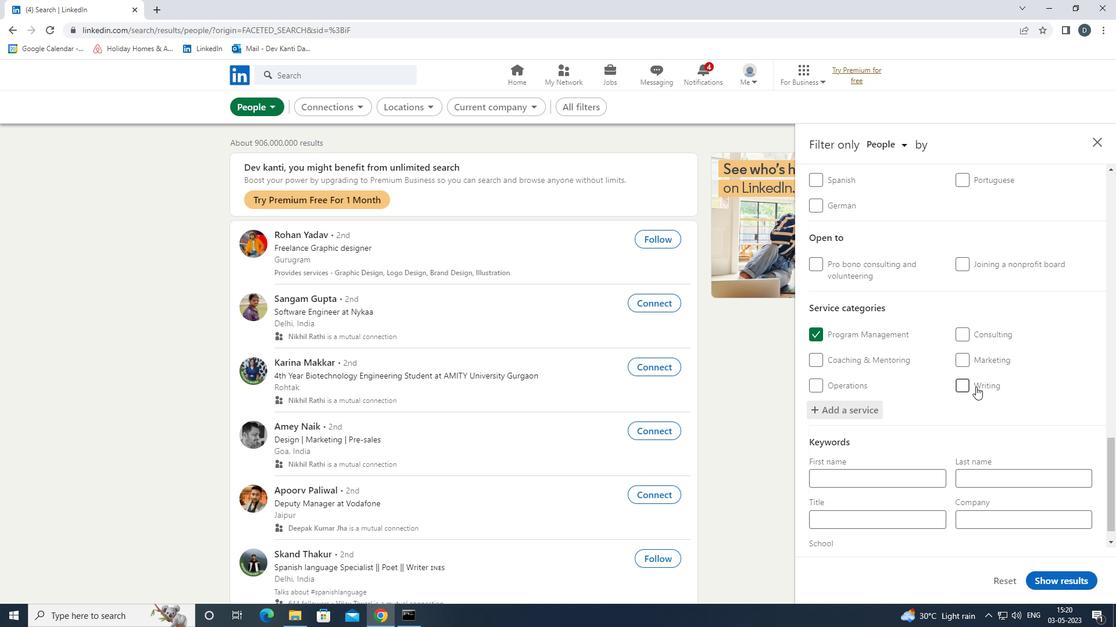 
Action: Mouse scrolled (976, 398) with delta (0, 0)
Screenshot: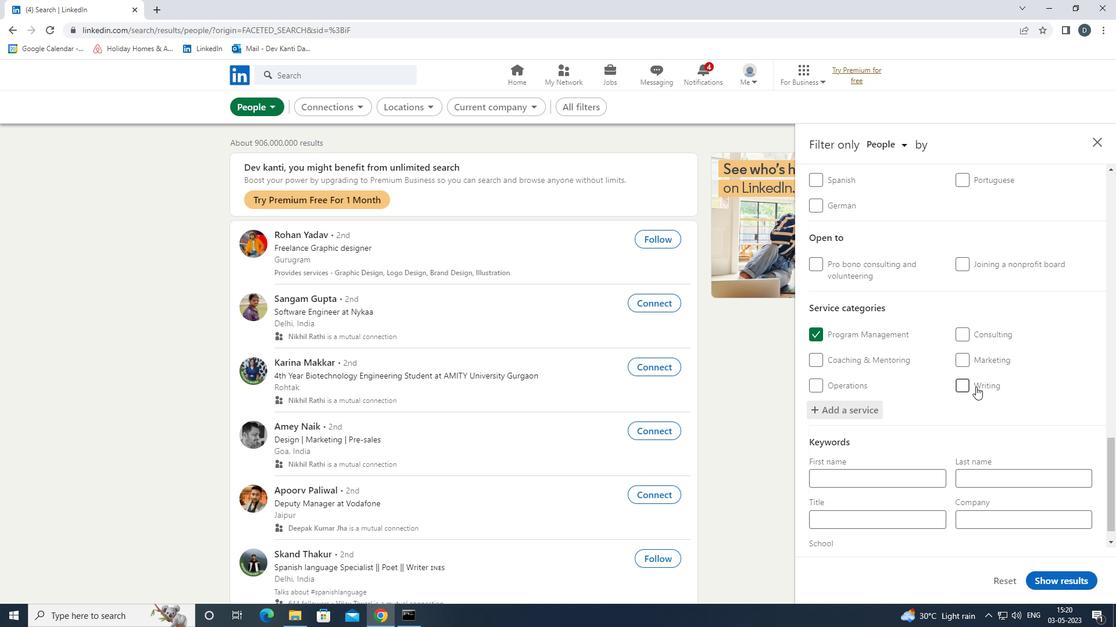 
Action: Mouse moved to (973, 414)
Screenshot: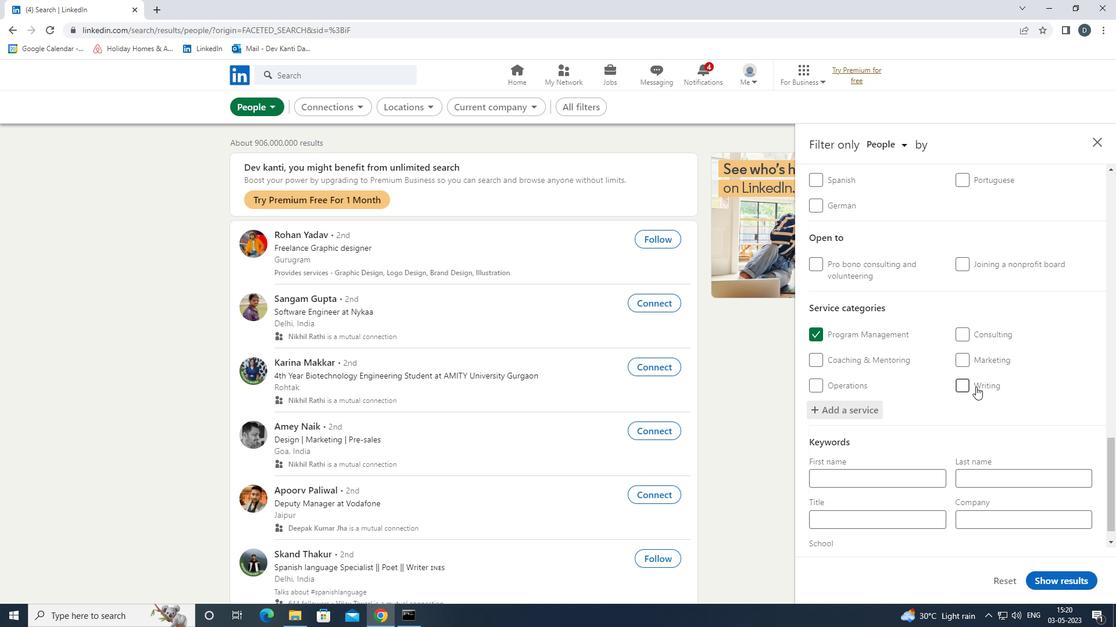 
Action: Mouse scrolled (973, 413) with delta (0, 0)
Screenshot: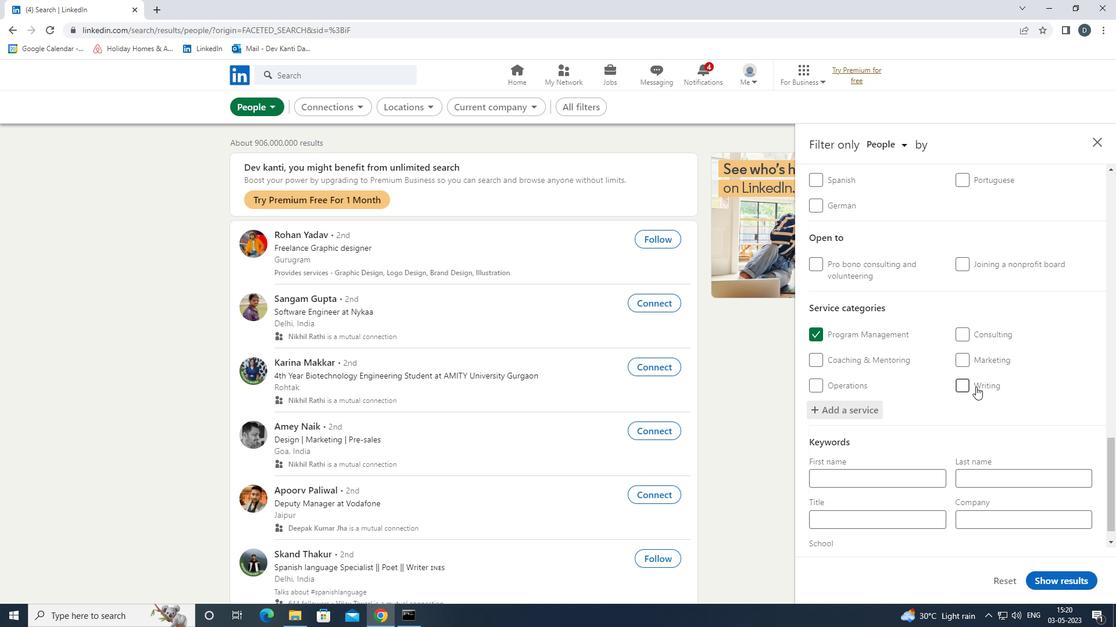 
Action: Mouse moved to (971, 422)
Screenshot: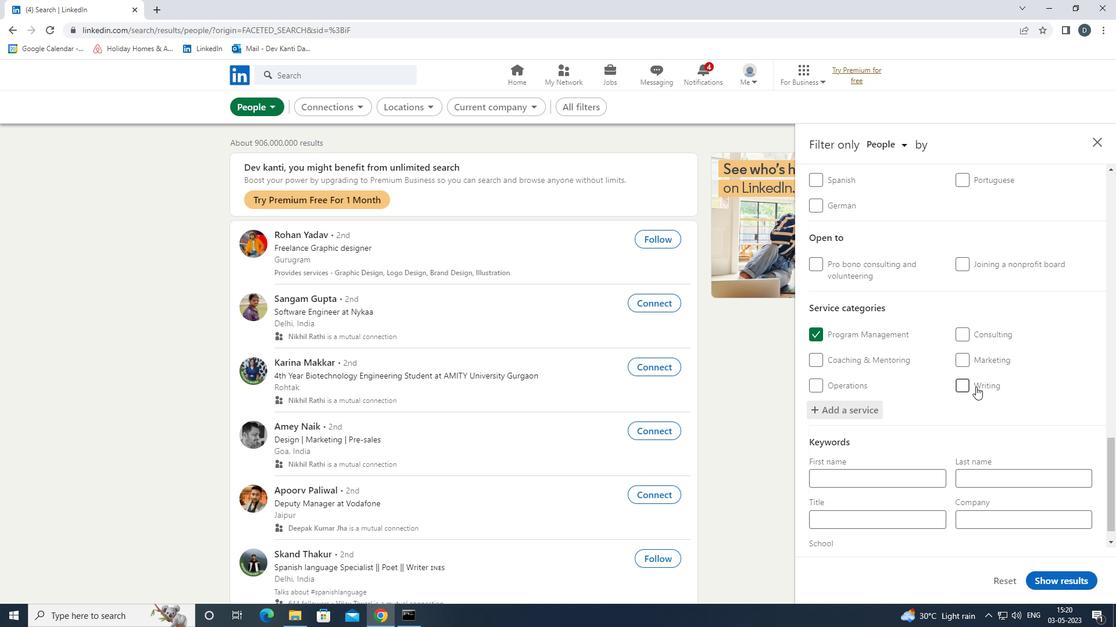 
Action: Mouse scrolled (971, 422) with delta (0, 0)
Screenshot: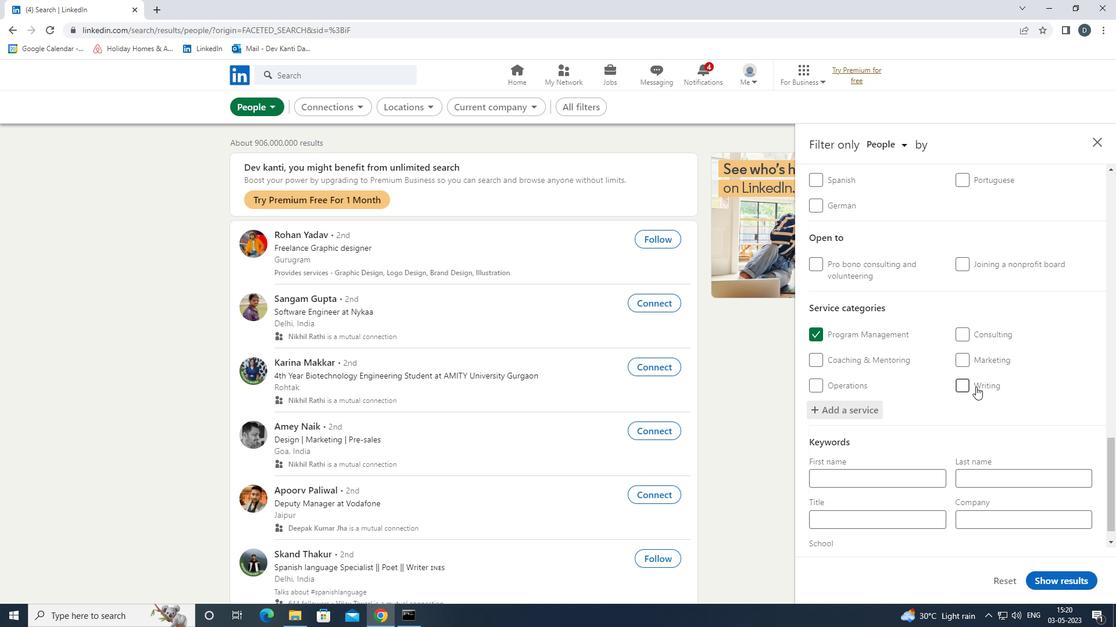 
Action: Mouse moved to (967, 432)
Screenshot: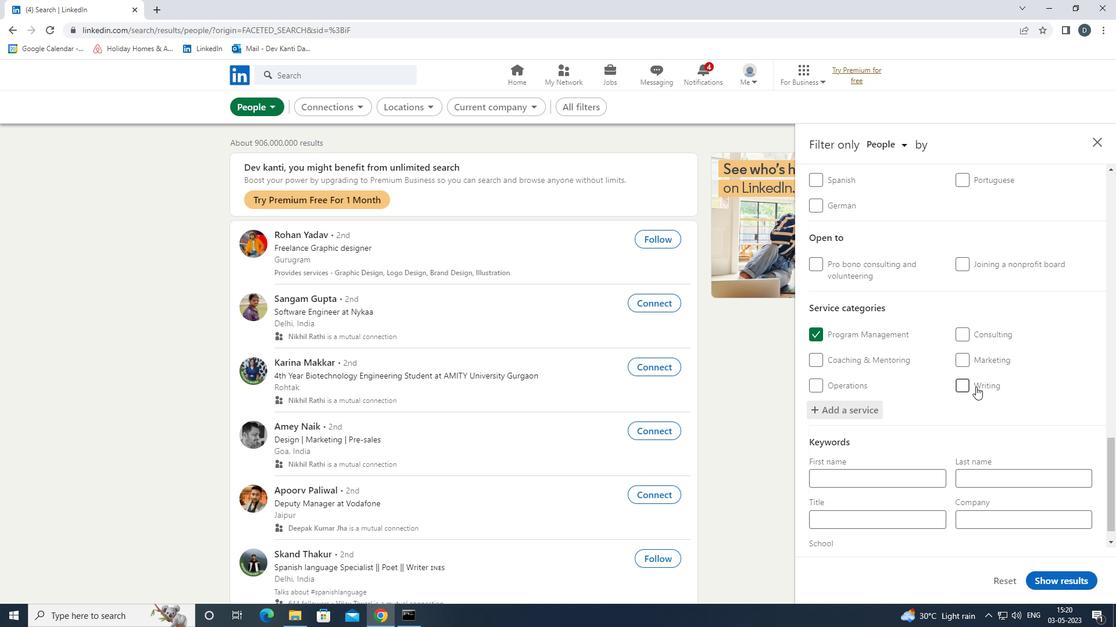 
Action: Mouse scrolled (967, 431) with delta (0, 0)
Screenshot: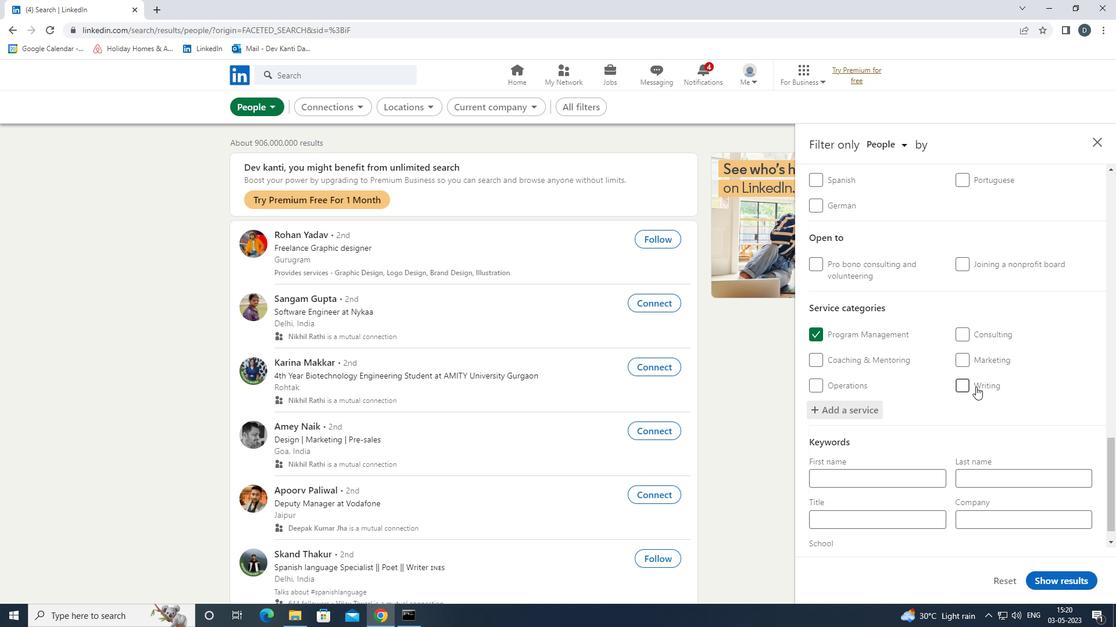 
Action: Mouse moved to (961, 441)
Screenshot: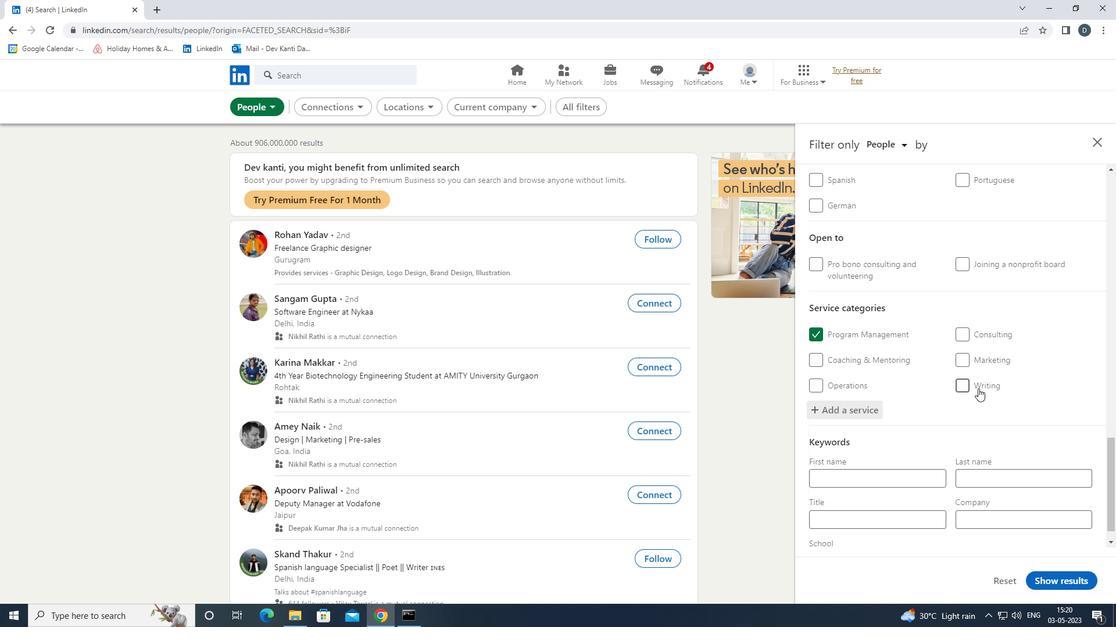 
Action: Mouse scrolled (961, 440) with delta (0, 0)
Screenshot: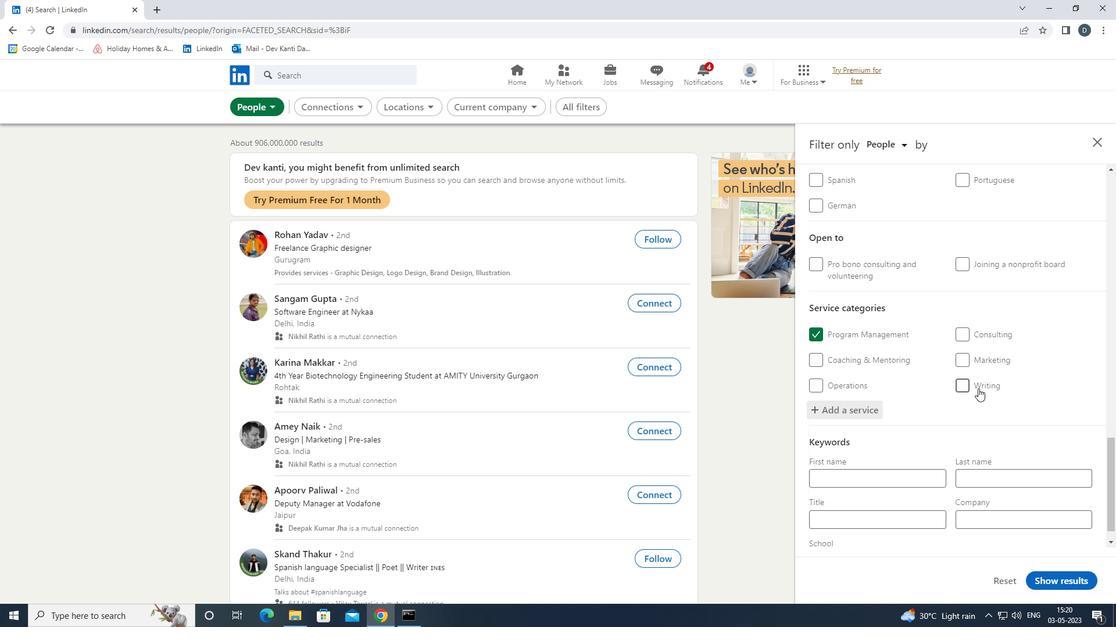 
Action: Mouse moved to (916, 492)
Screenshot: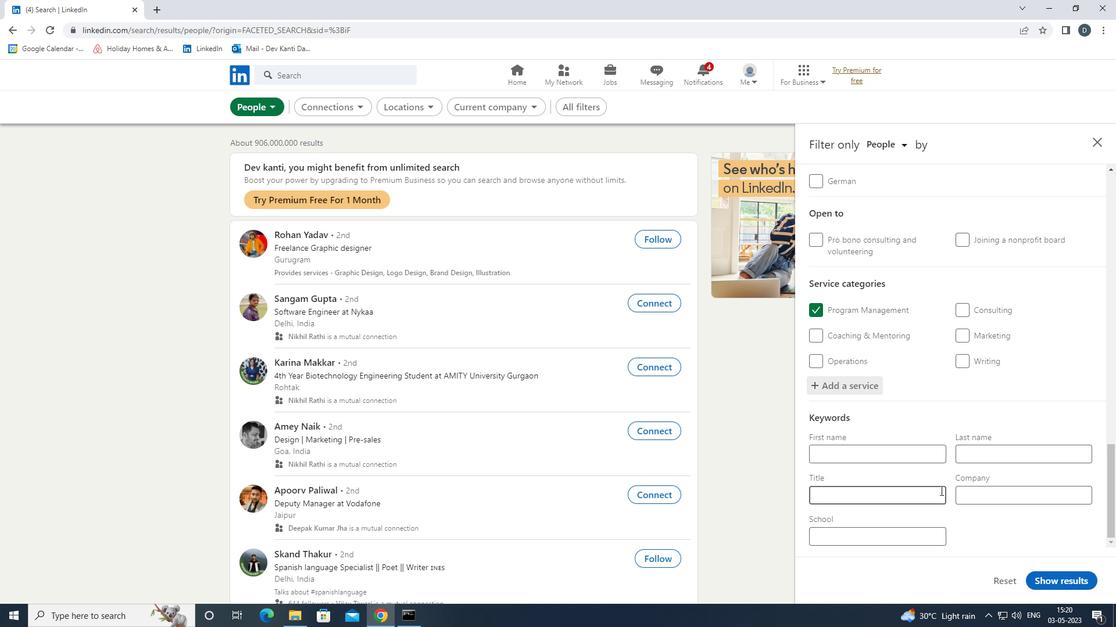 
Action: Mouse pressed left at (916, 492)
Screenshot: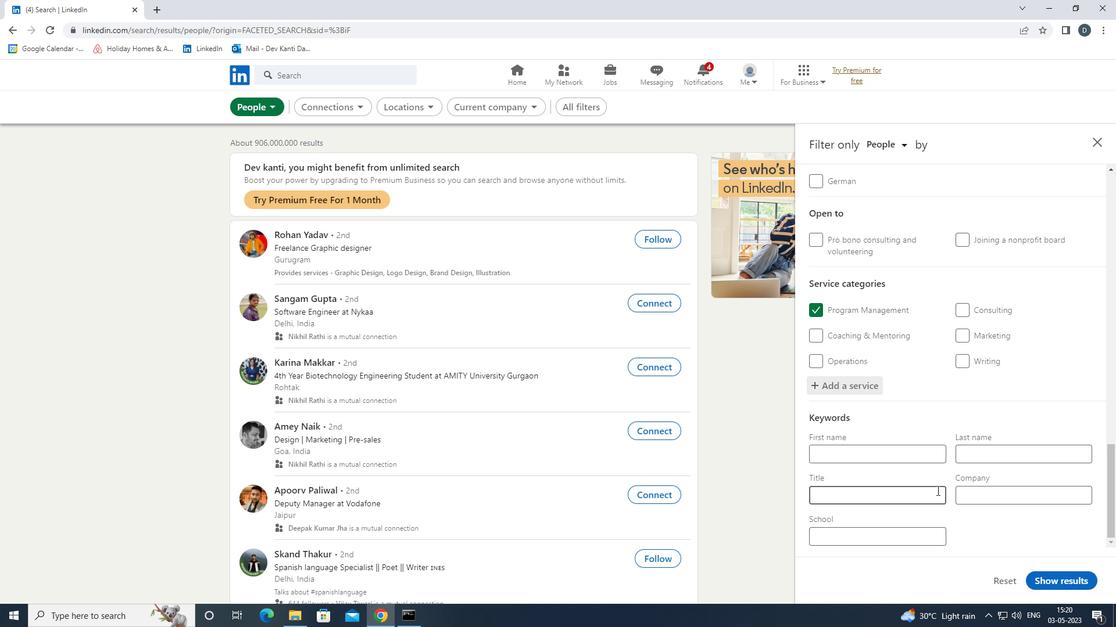 
Action: Mouse moved to (913, 493)
Screenshot: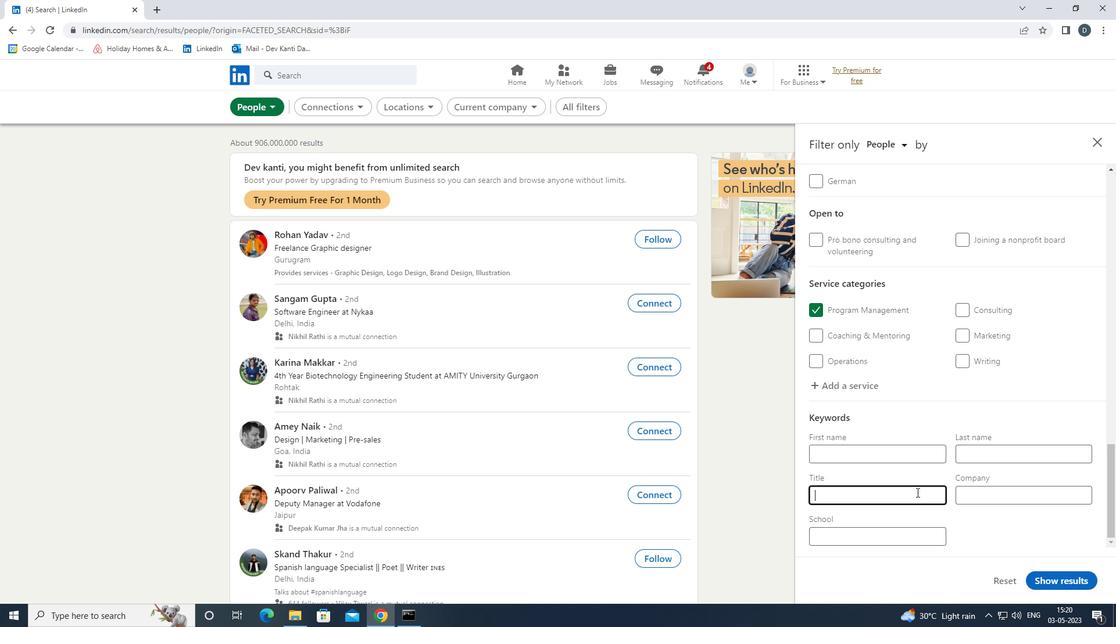 
Action: Key pressed <Key.shift>WAREHOUSE<Key.shift><Key.space><Key.shift>WORKER
Screenshot: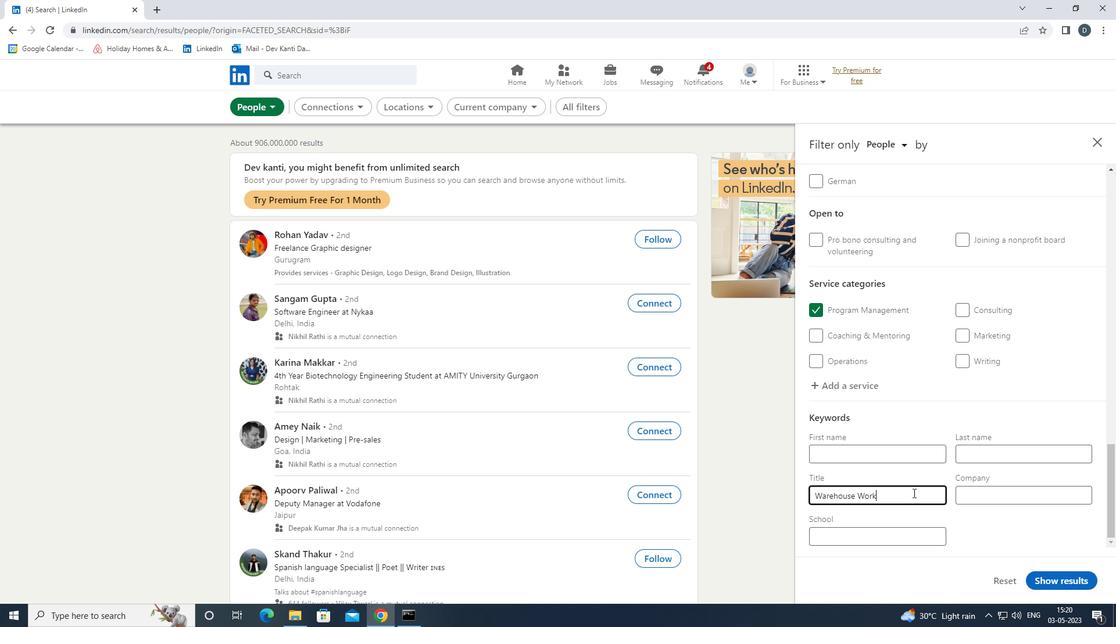 
Action: Mouse moved to (1052, 580)
Screenshot: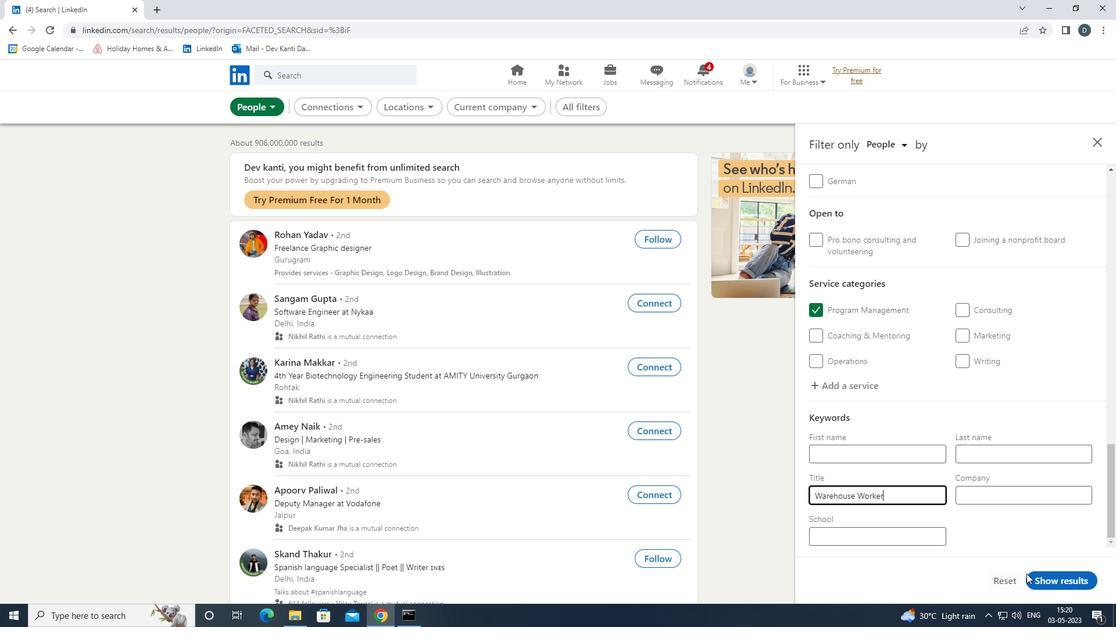 
Action: Mouse pressed left at (1052, 580)
Screenshot: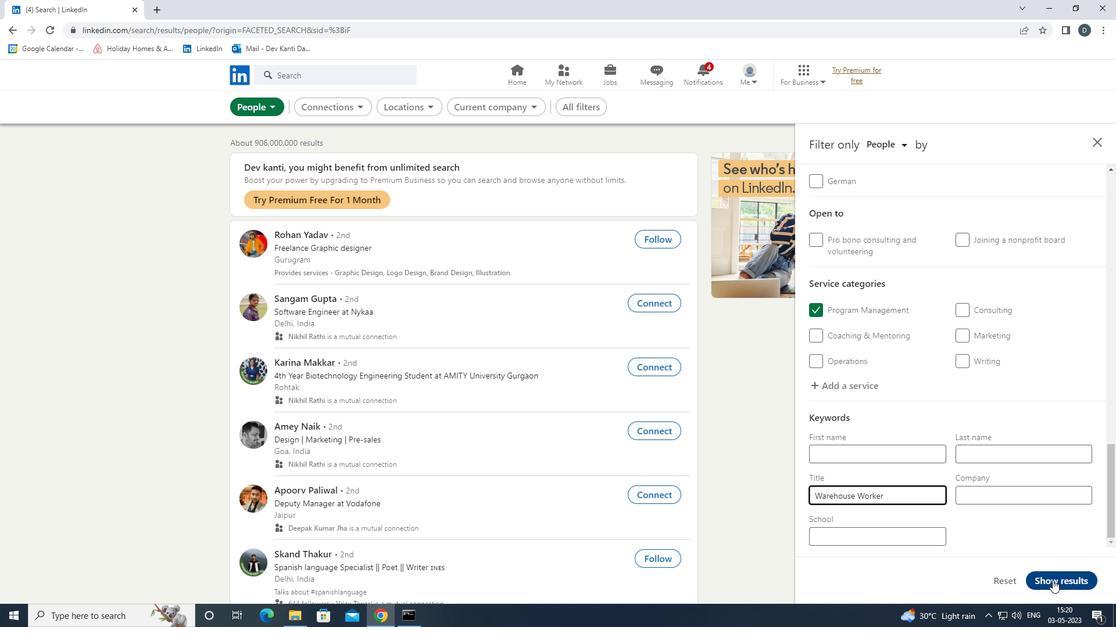 
Action: Mouse moved to (519, 193)
Screenshot: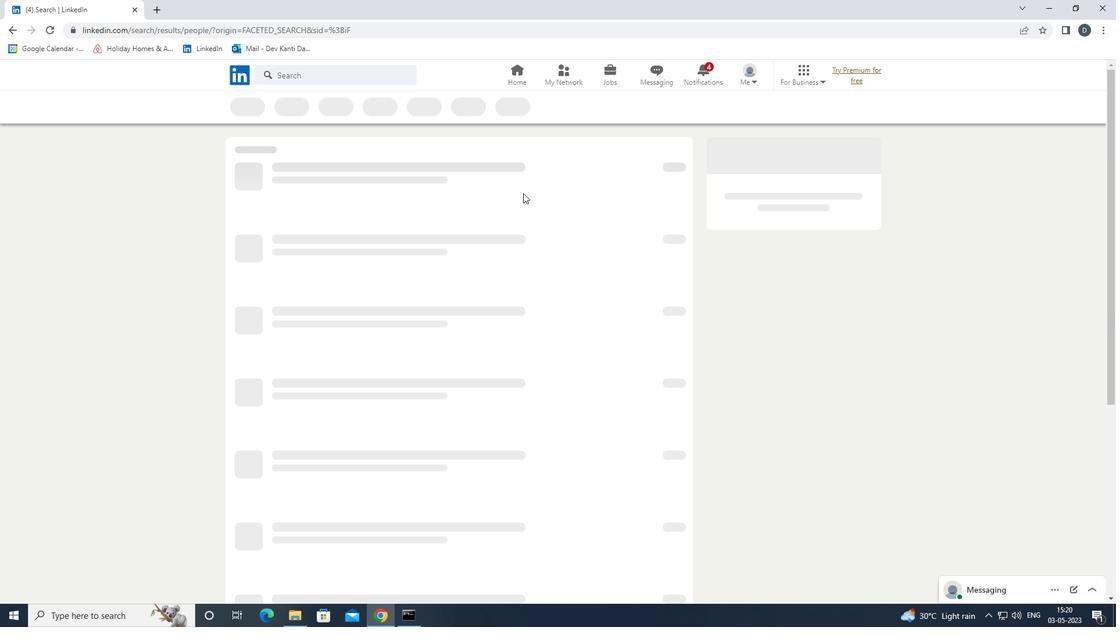 
